 Task: Look for Airbnb options in Nalut, Libya from 10th December, 2023 to 15th December, 2023 for 7 adults.4 bedrooms having 7 beds and 4 bathrooms. Property type can be house. Amenities needed are: wifi, TV, free parkinig on premises, gym, breakfast. Look for 4 properties as per requirement.
Action: Mouse moved to (459, 178)
Screenshot: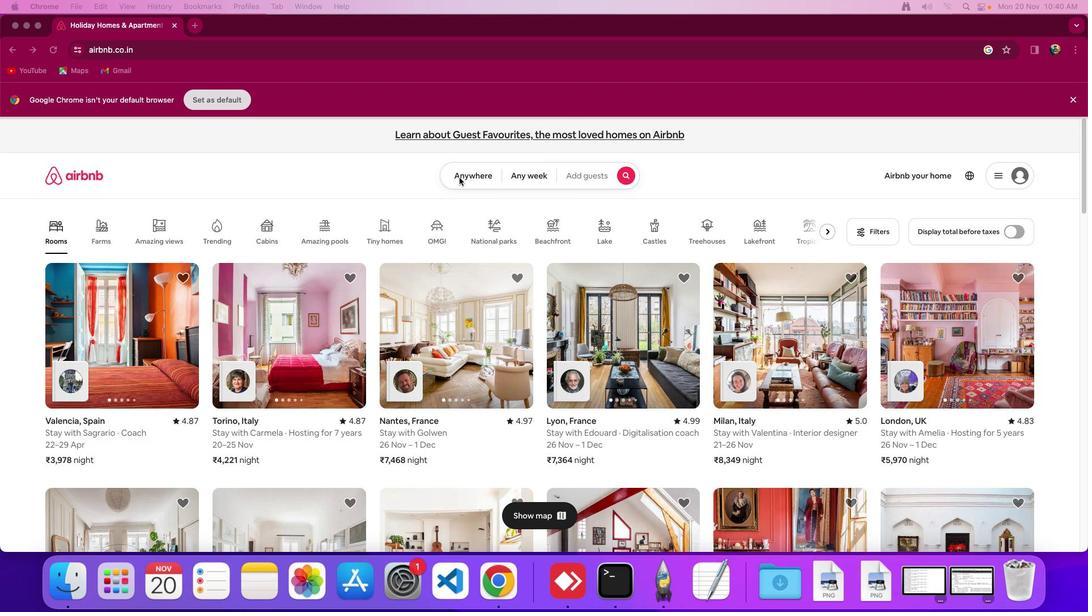 
Action: Mouse pressed left at (459, 178)
Screenshot: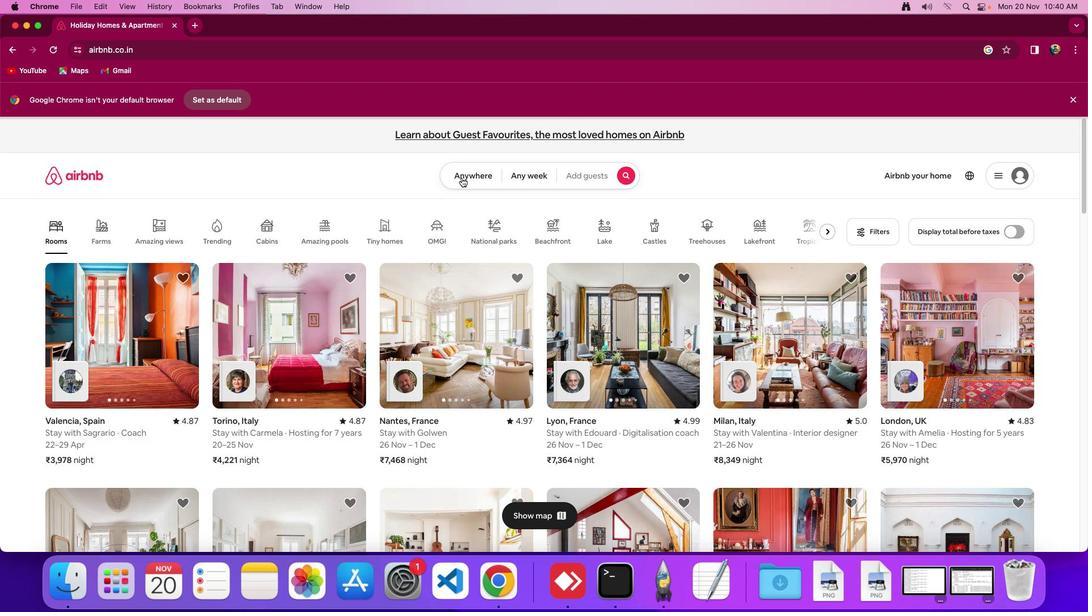 
Action: Mouse moved to (463, 176)
Screenshot: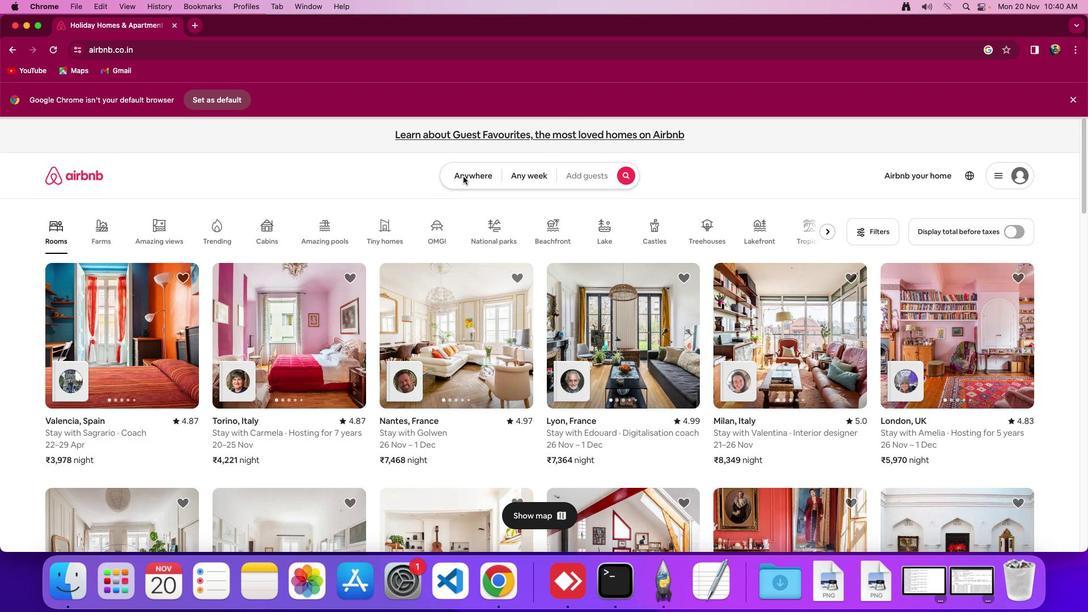 
Action: Mouse pressed left at (463, 176)
Screenshot: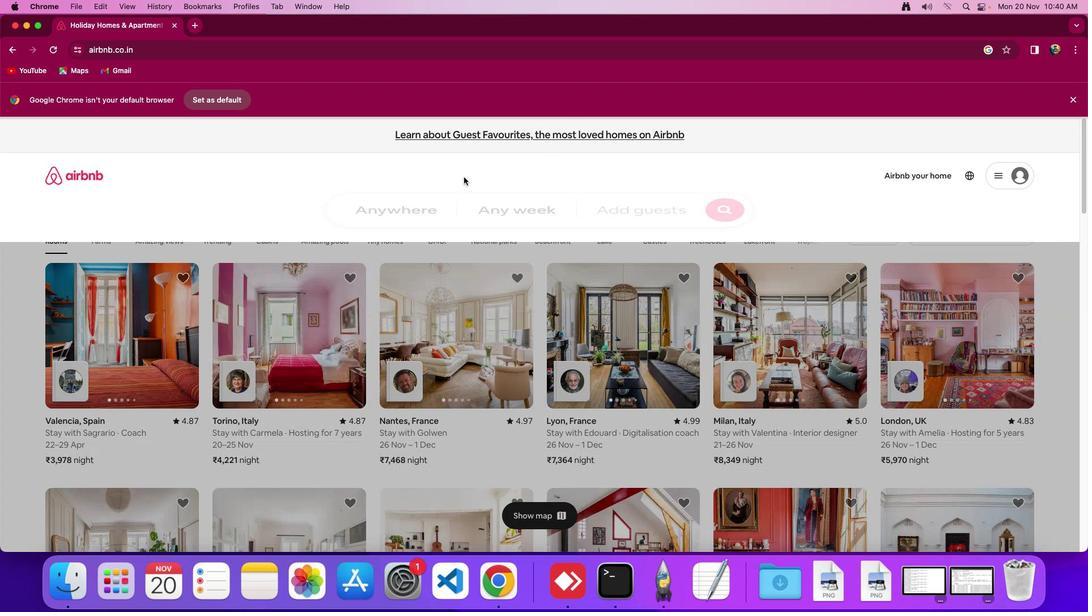 
Action: Mouse moved to (450, 213)
Screenshot: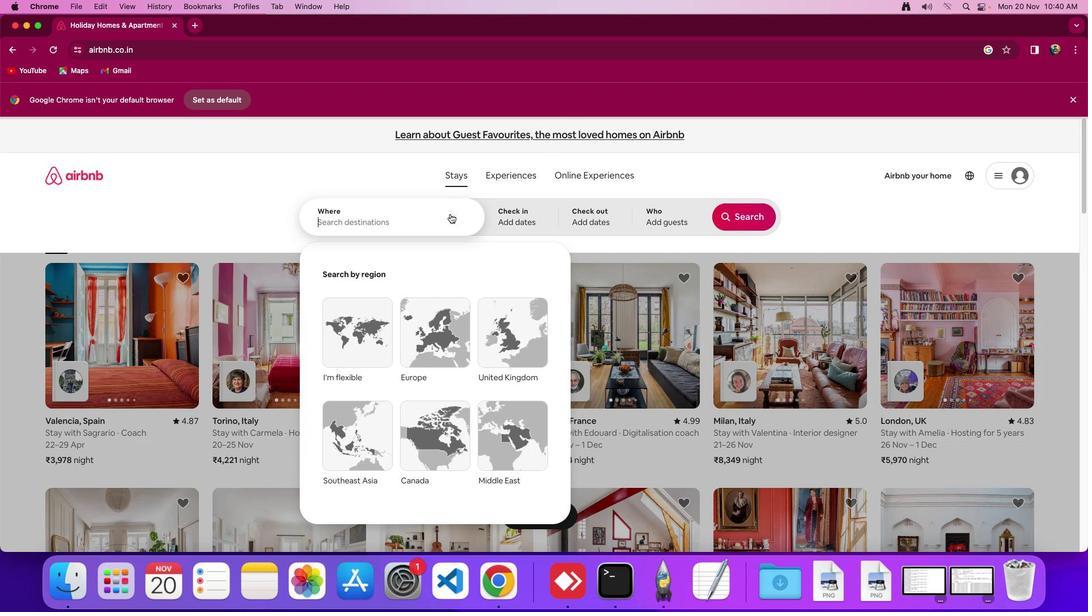
Action: Mouse pressed left at (450, 213)
Screenshot: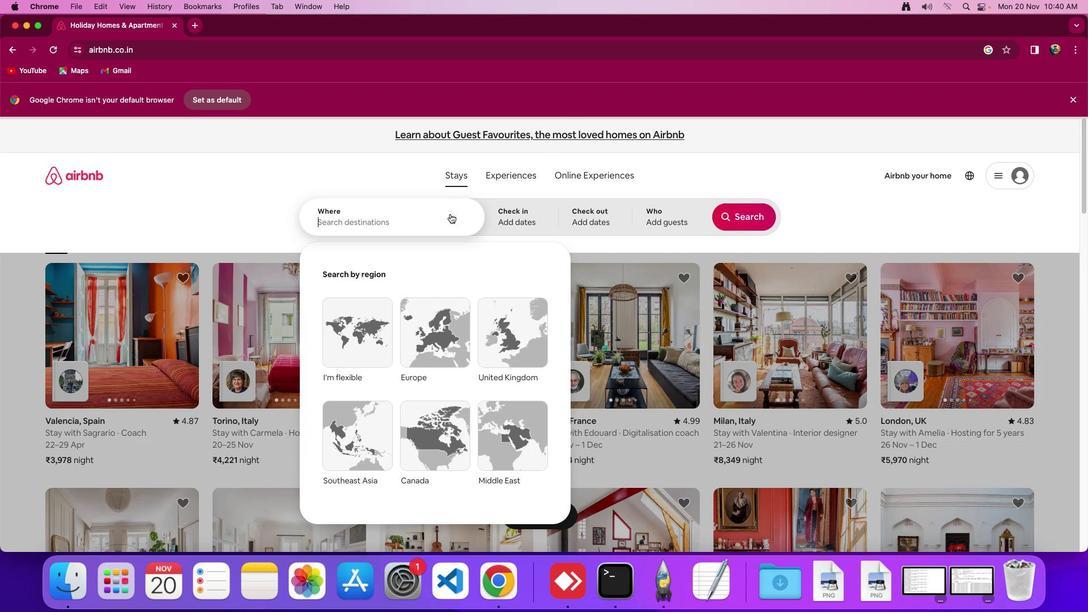 
Action: Mouse moved to (502, 191)
Screenshot: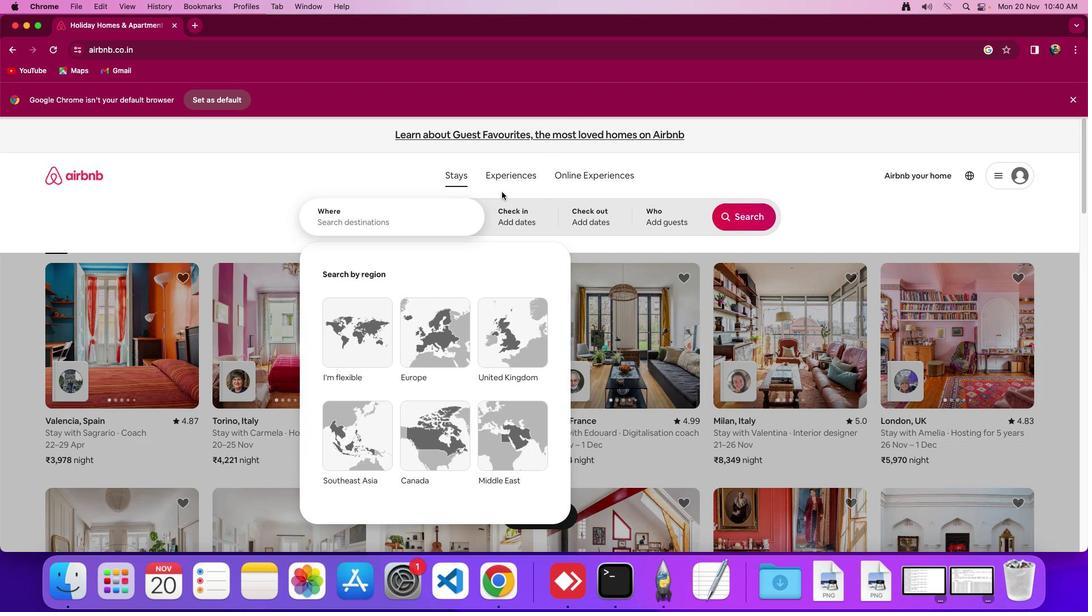 
Action: Key pressed Key.shift'N''a''u'Key.backspace'l''u''t'','Key.spaceKey.shift'L''i''b''y''a'
Screenshot: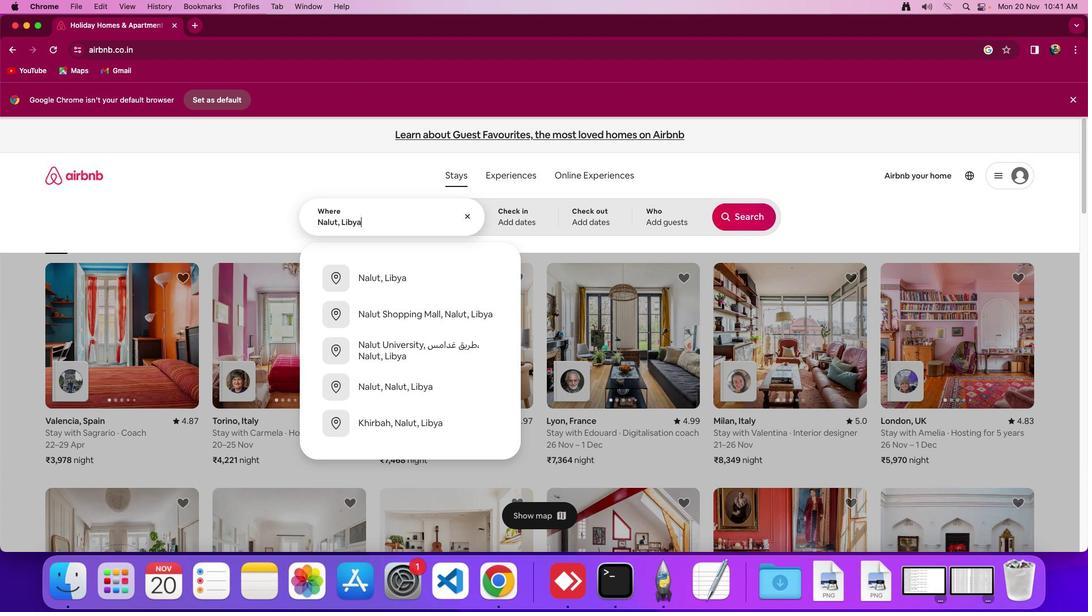 
Action: Mouse moved to (530, 218)
Screenshot: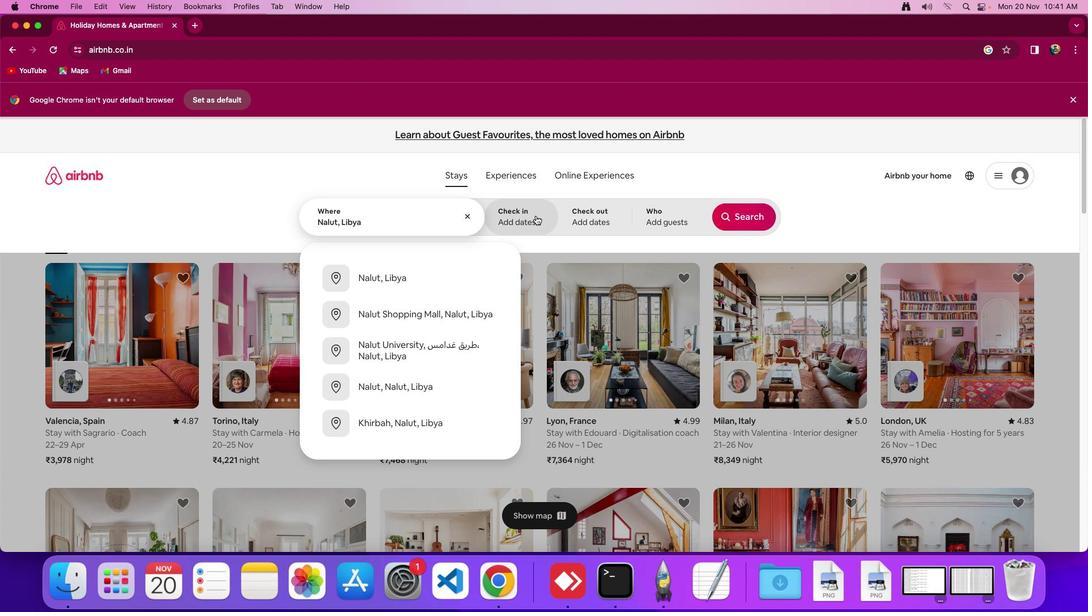 
Action: Mouse pressed left at (530, 218)
Screenshot: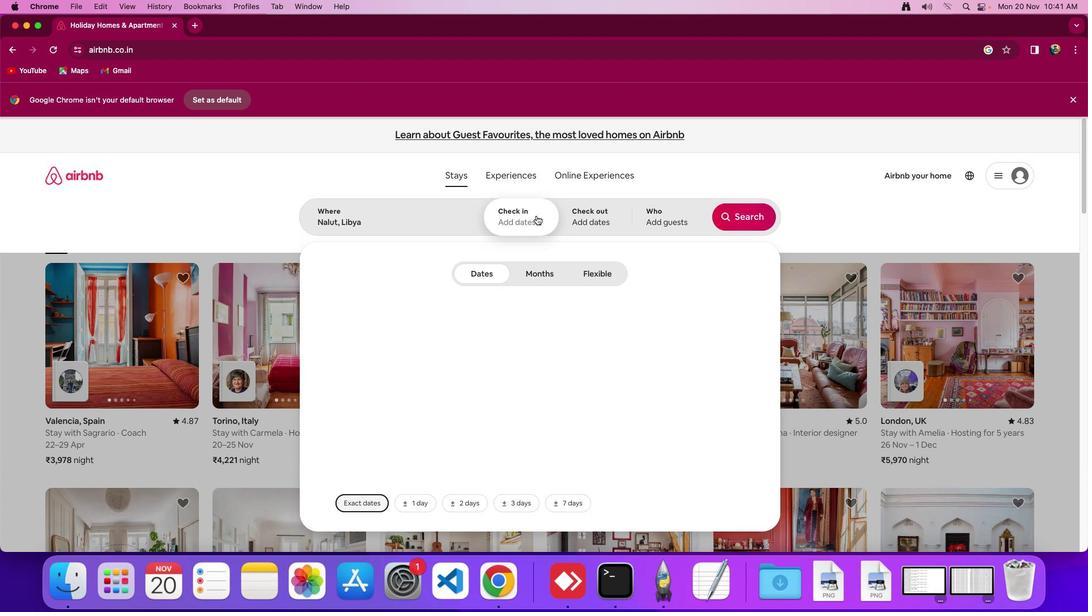 
Action: Mouse moved to (574, 415)
Screenshot: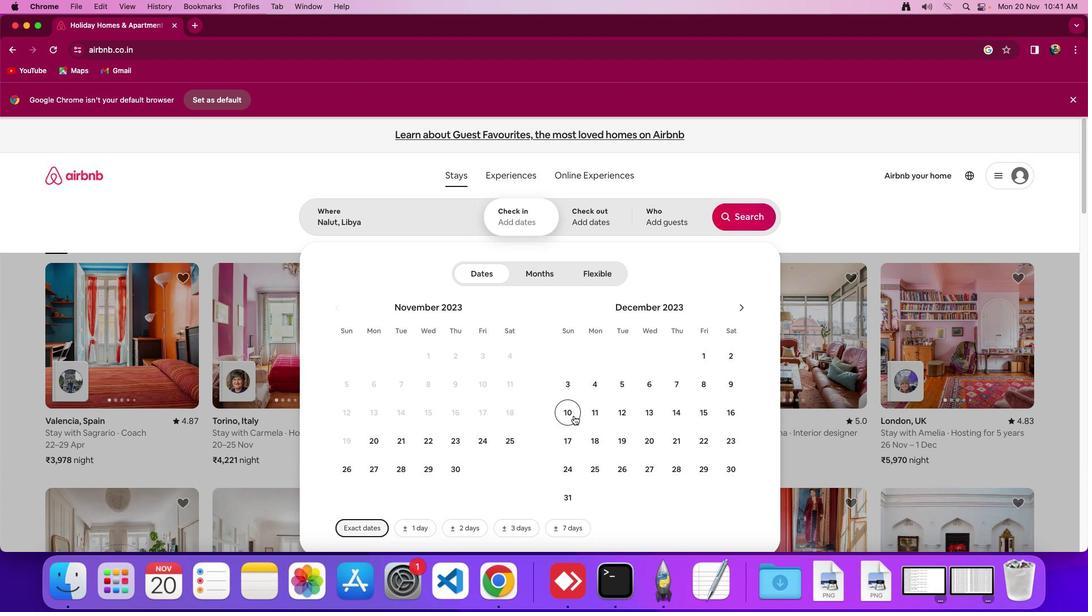 
Action: Mouse pressed left at (574, 415)
Screenshot: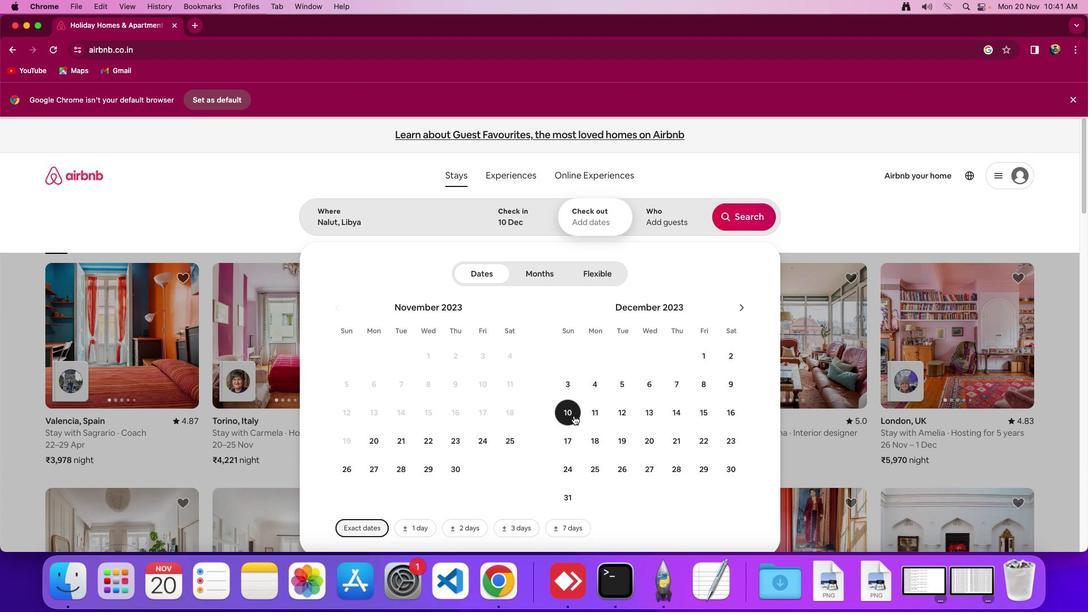 
Action: Mouse moved to (646, 414)
Screenshot: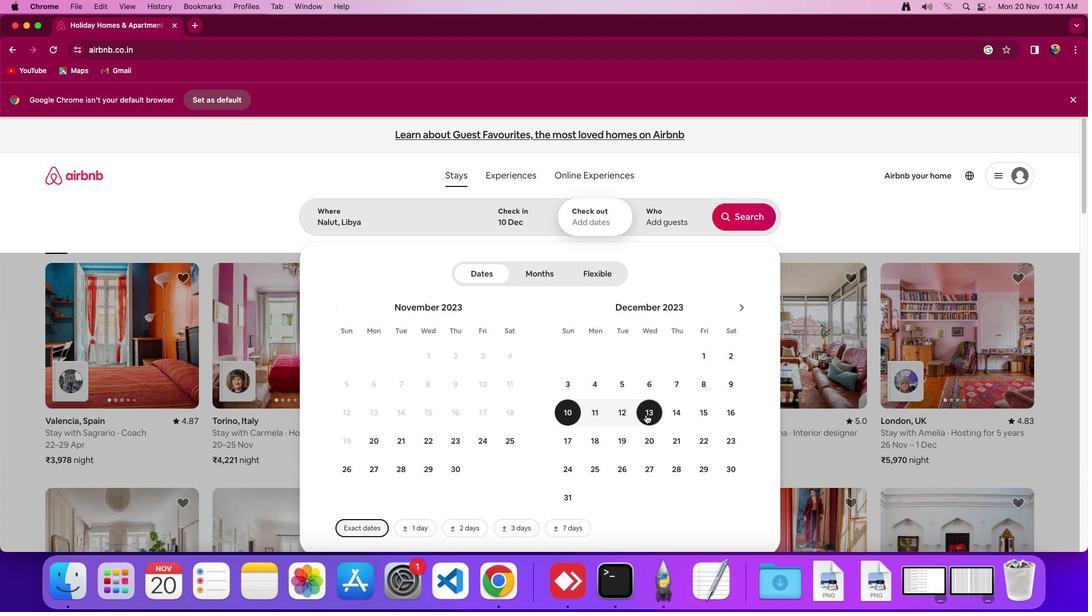 
Action: Mouse scrolled (646, 414) with delta (0, 0)
Screenshot: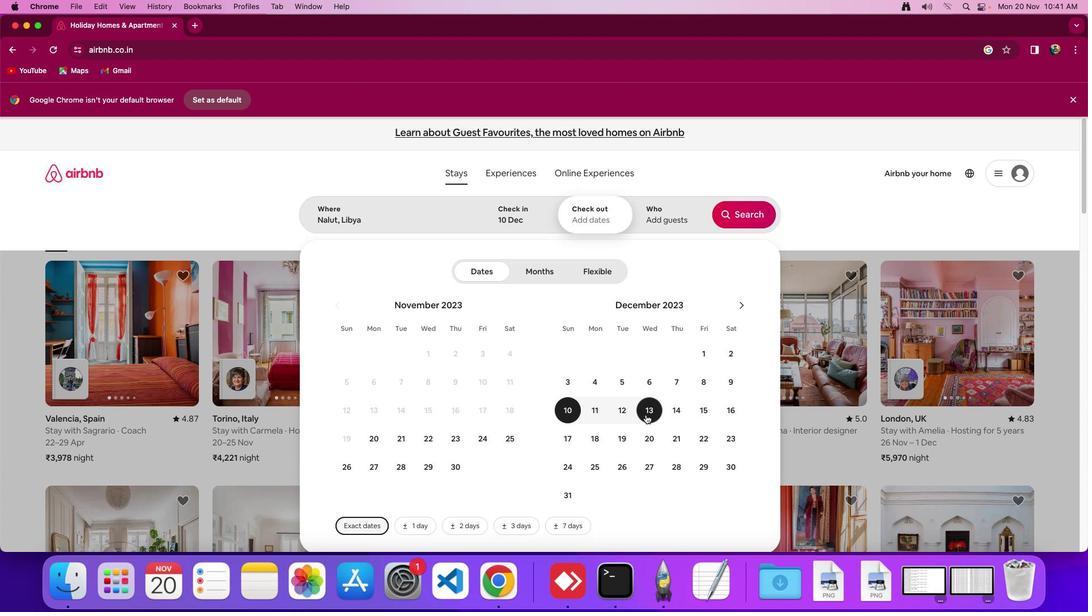 
Action: Mouse moved to (707, 408)
Screenshot: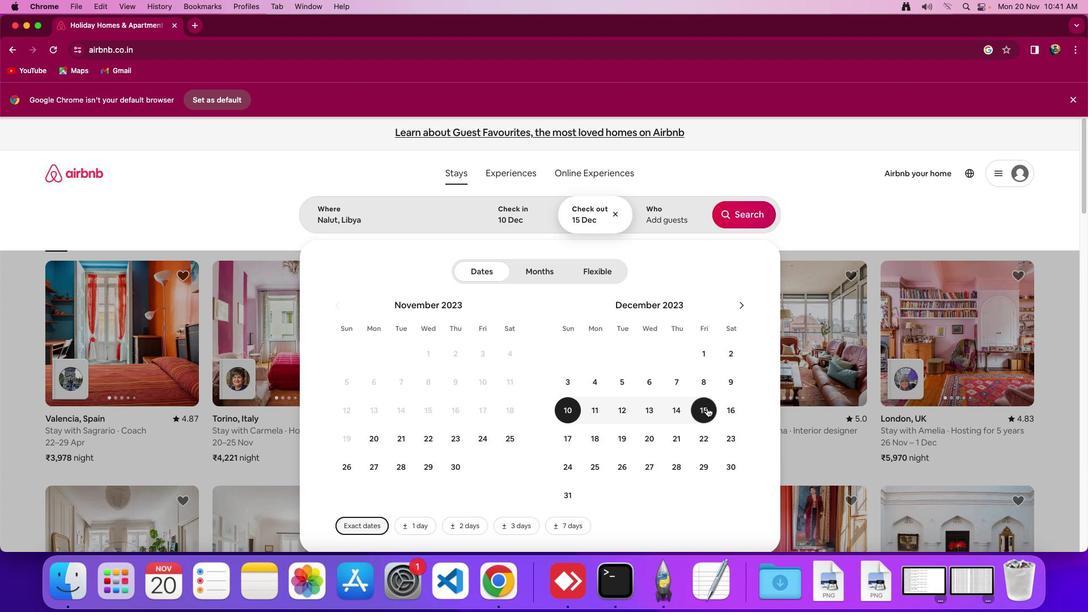 
Action: Mouse pressed left at (707, 408)
Screenshot: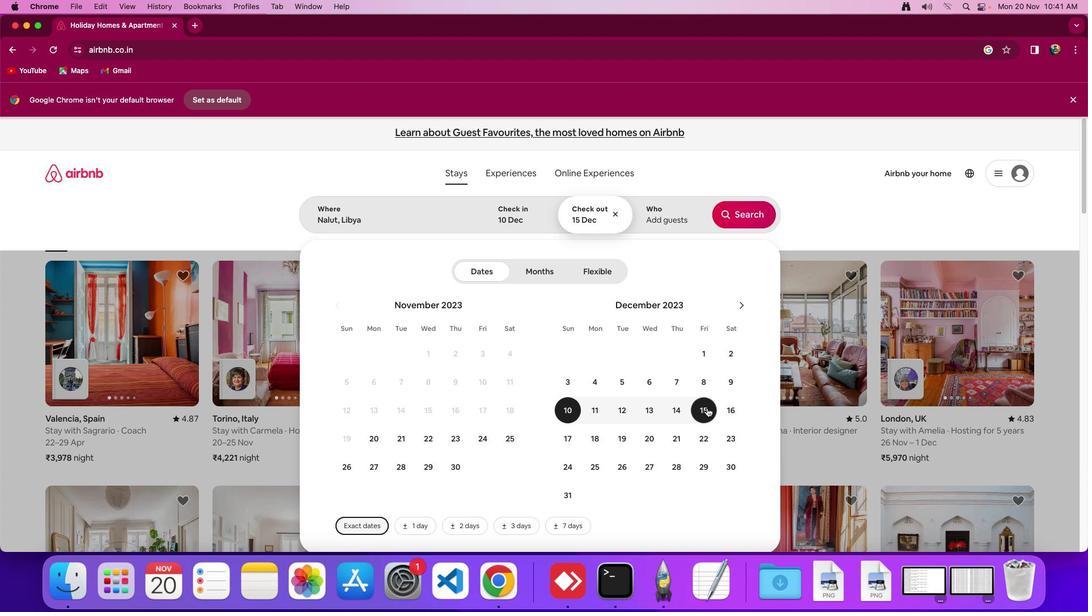 
Action: Mouse moved to (671, 423)
Screenshot: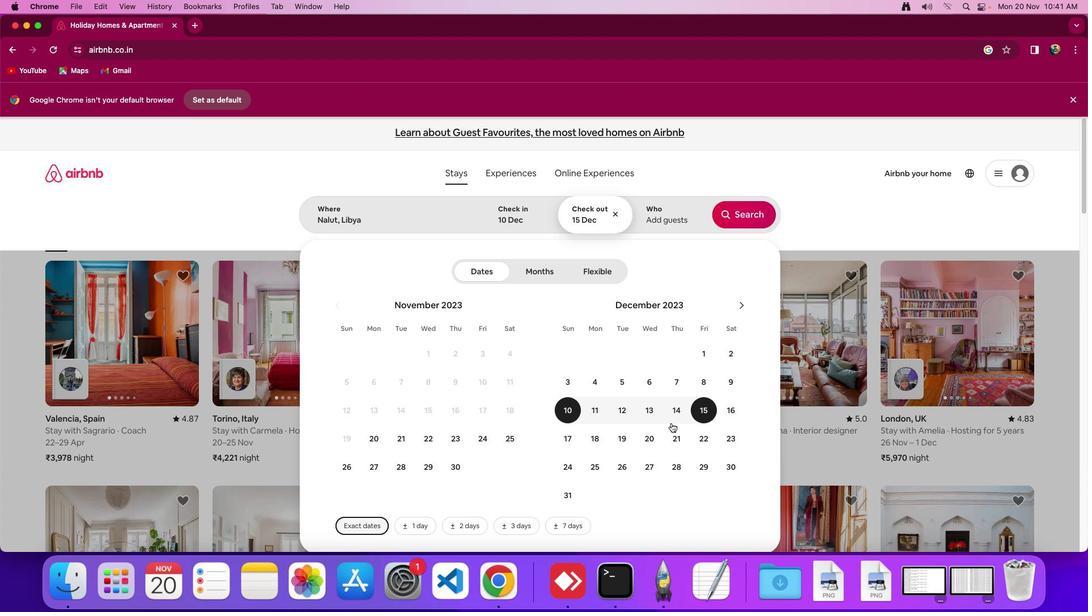 
Action: Mouse scrolled (671, 423) with delta (0, 0)
Screenshot: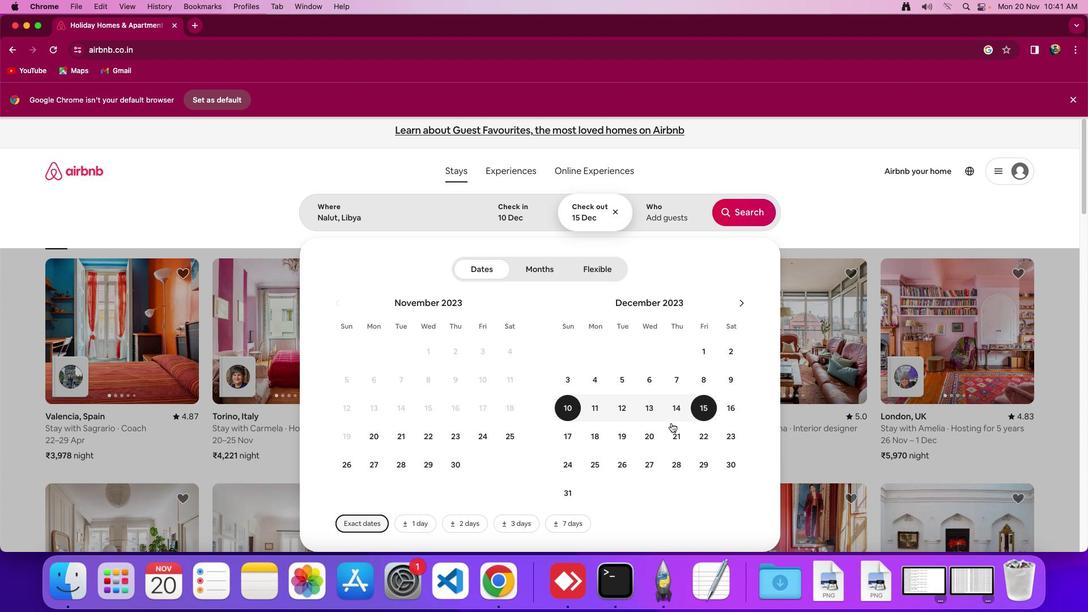 
Action: Mouse moved to (671, 423)
Screenshot: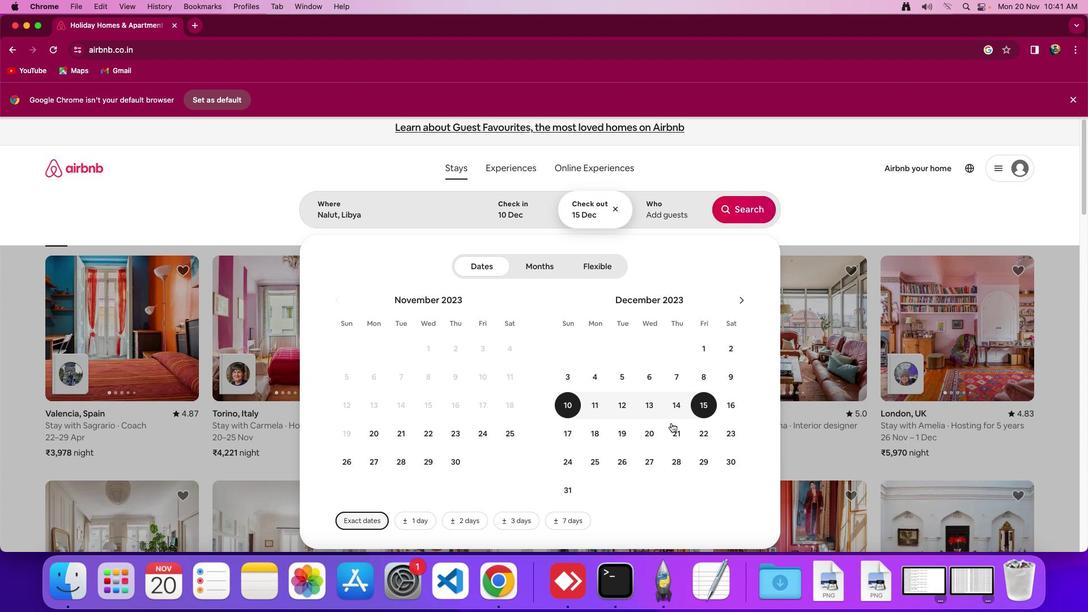
Action: Mouse scrolled (671, 423) with delta (0, 0)
Screenshot: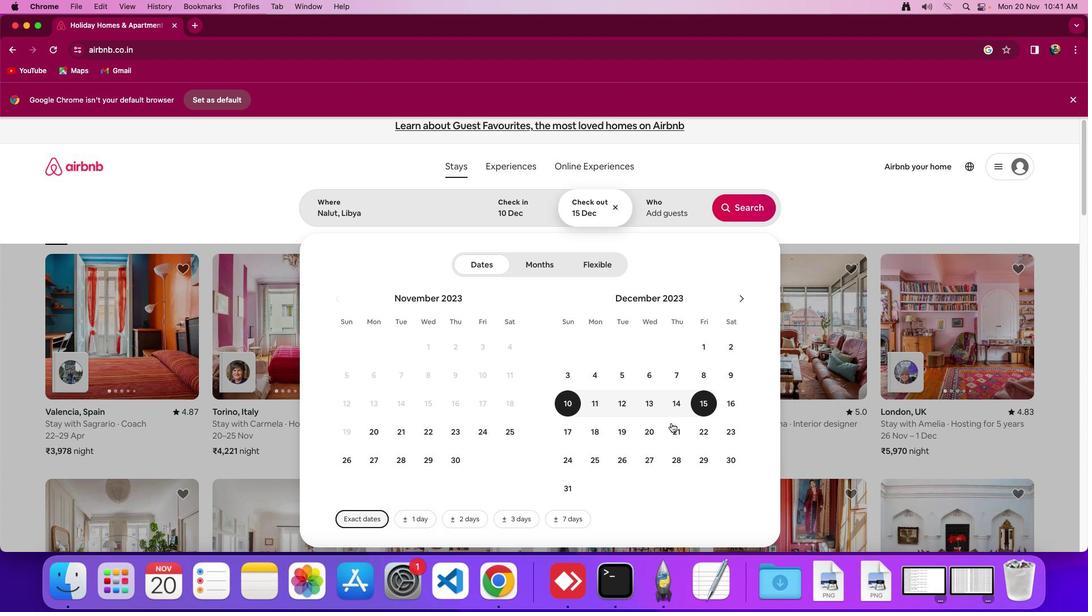 
Action: Mouse scrolled (671, 423) with delta (0, 0)
Screenshot: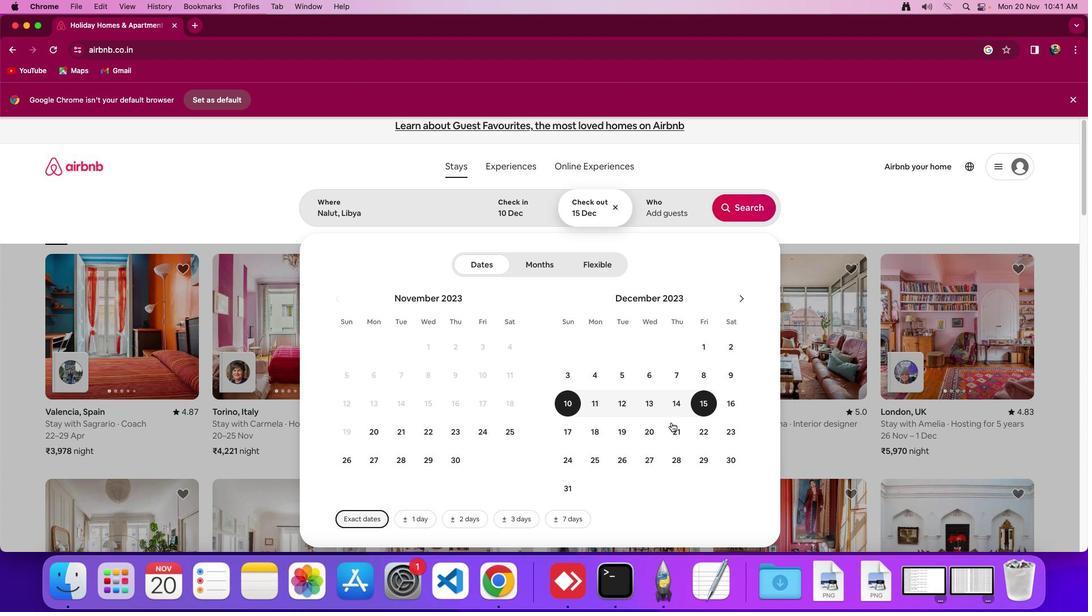 
Action: Mouse moved to (672, 422)
Screenshot: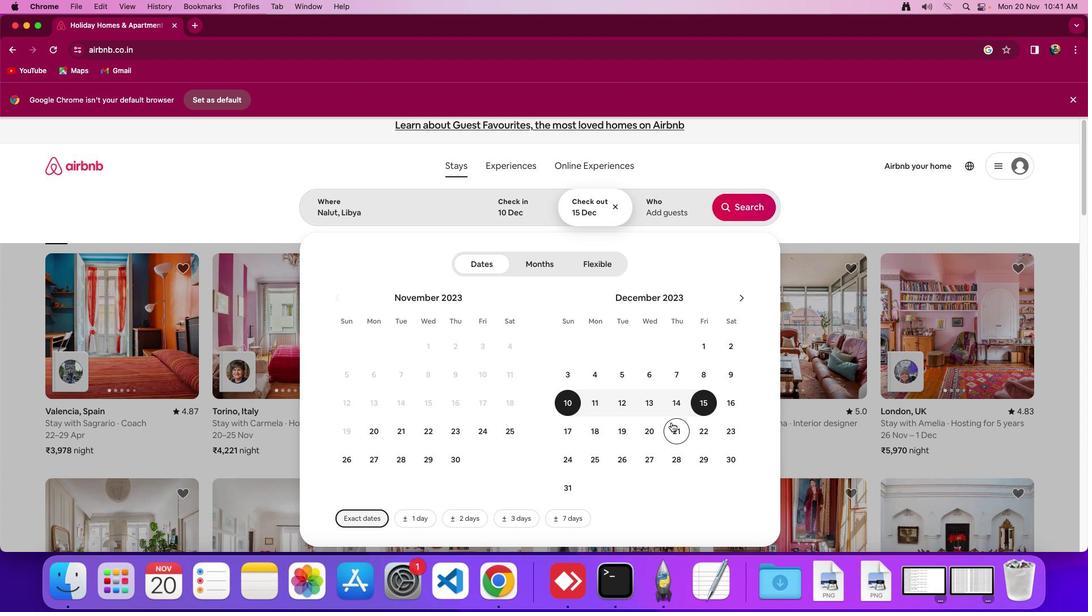 
Action: Mouse scrolled (672, 422) with delta (0, 0)
Screenshot: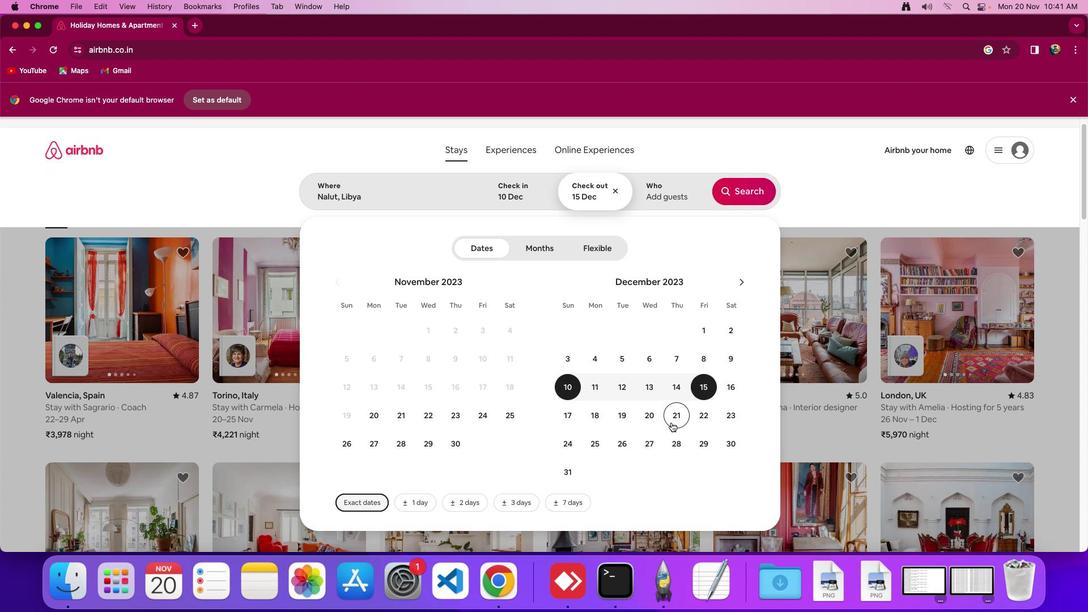 
Action: Mouse scrolled (672, 422) with delta (0, 0)
Screenshot: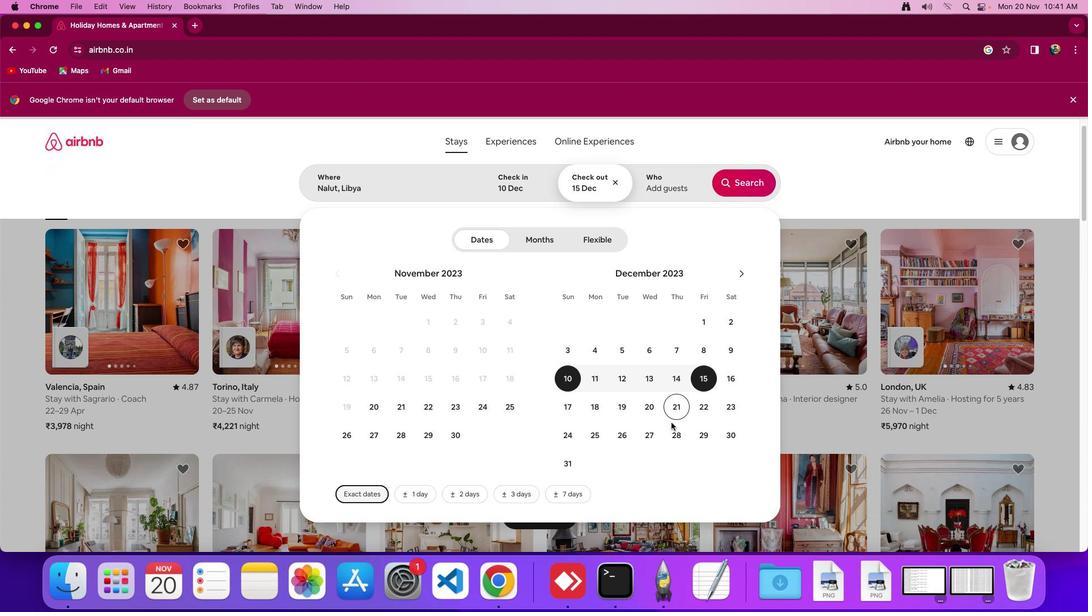 
Action: Mouse scrolled (672, 422) with delta (0, 0)
Screenshot: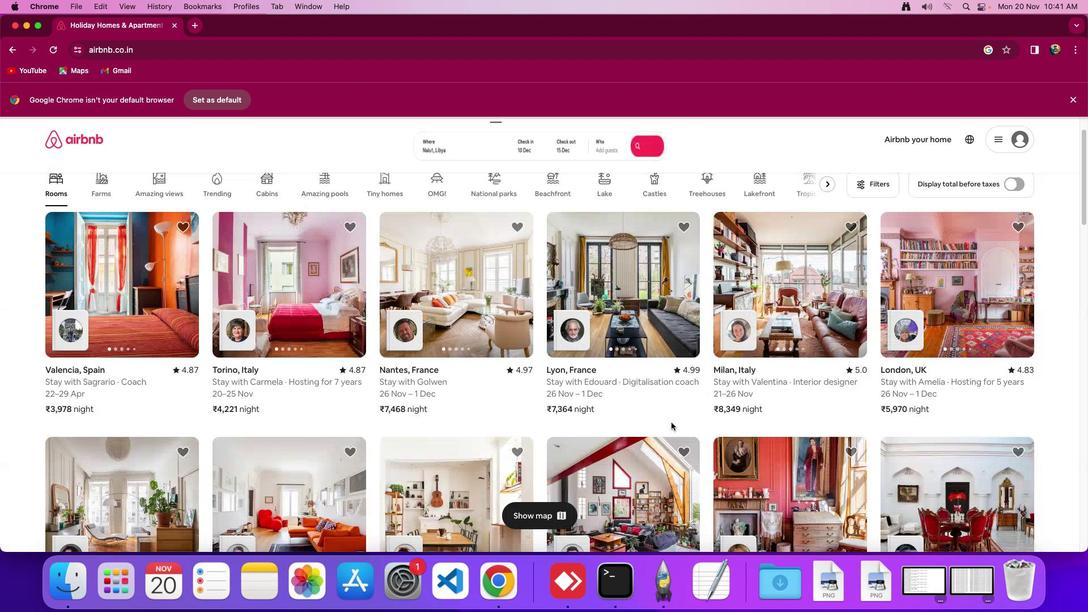 
Action: Mouse moved to (527, 133)
Screenshot: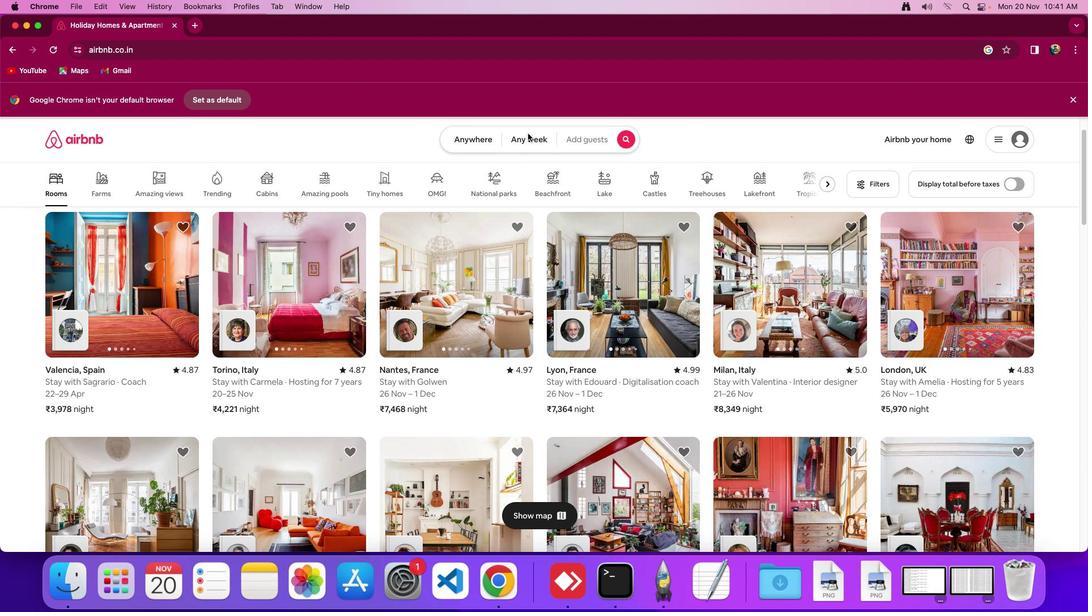 
Action: Mouse pressed left at (527, 133)
Screenshot: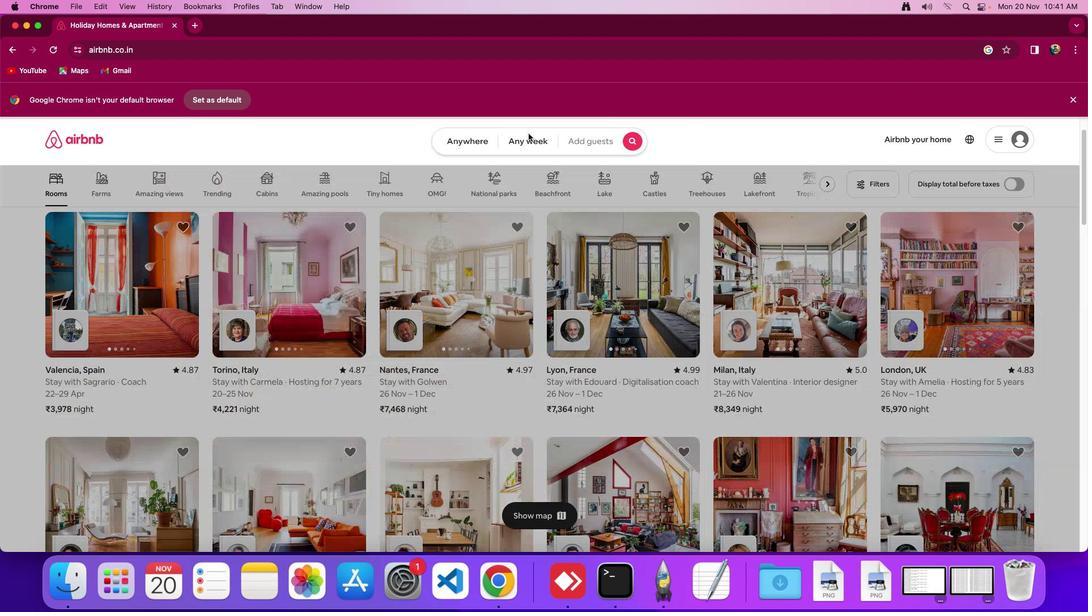 
Action: Mouse moved to (643, 184)
Screenshot: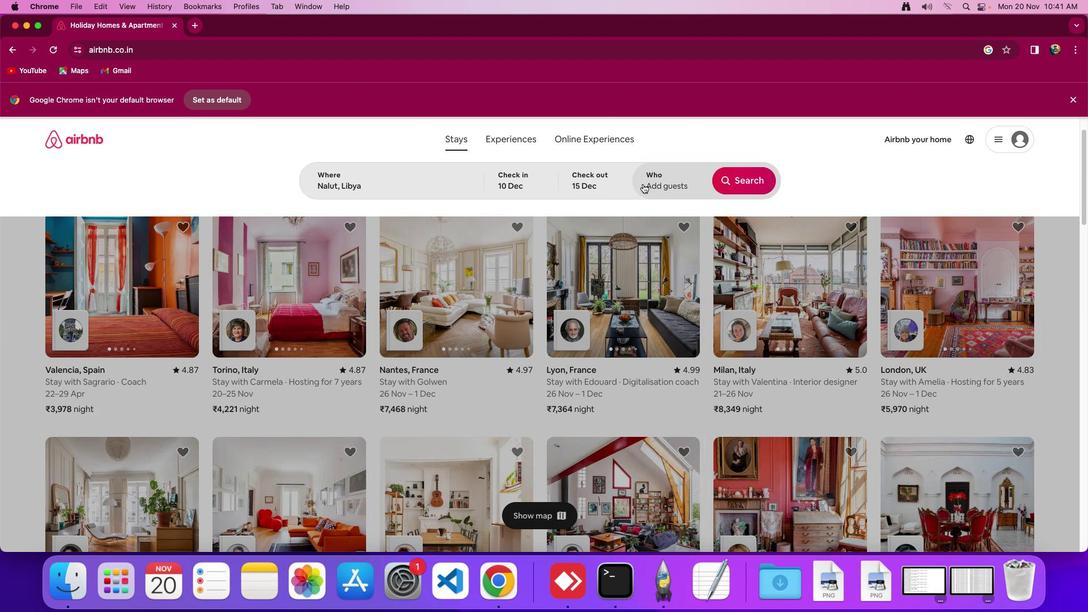 
Action: Mouse pressed left at (643, 184)
Screenshot: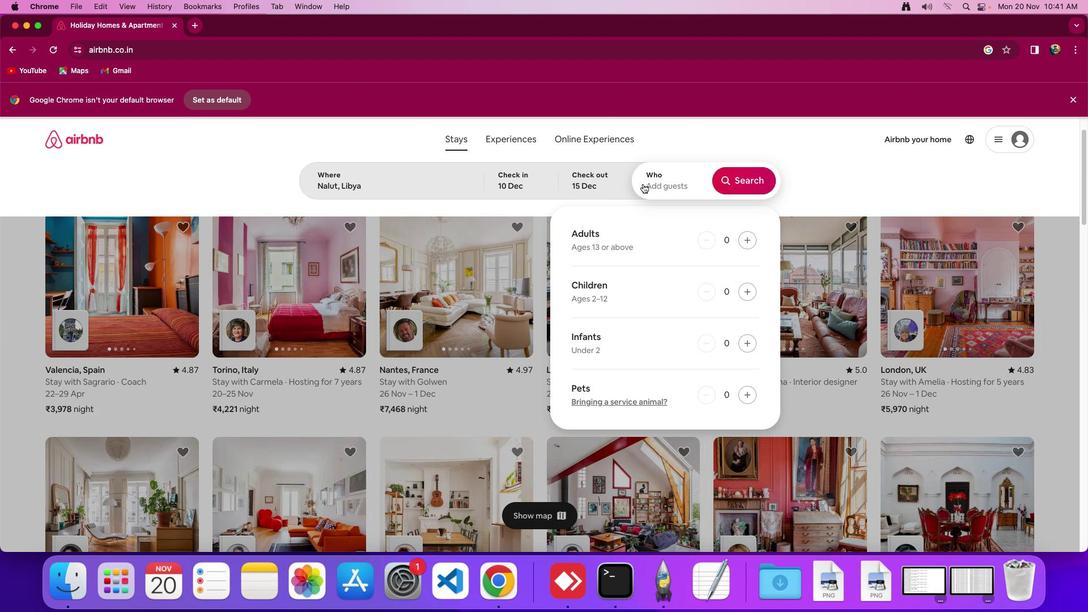 
Action: Mouse moved to (738, 234)
Screenshot: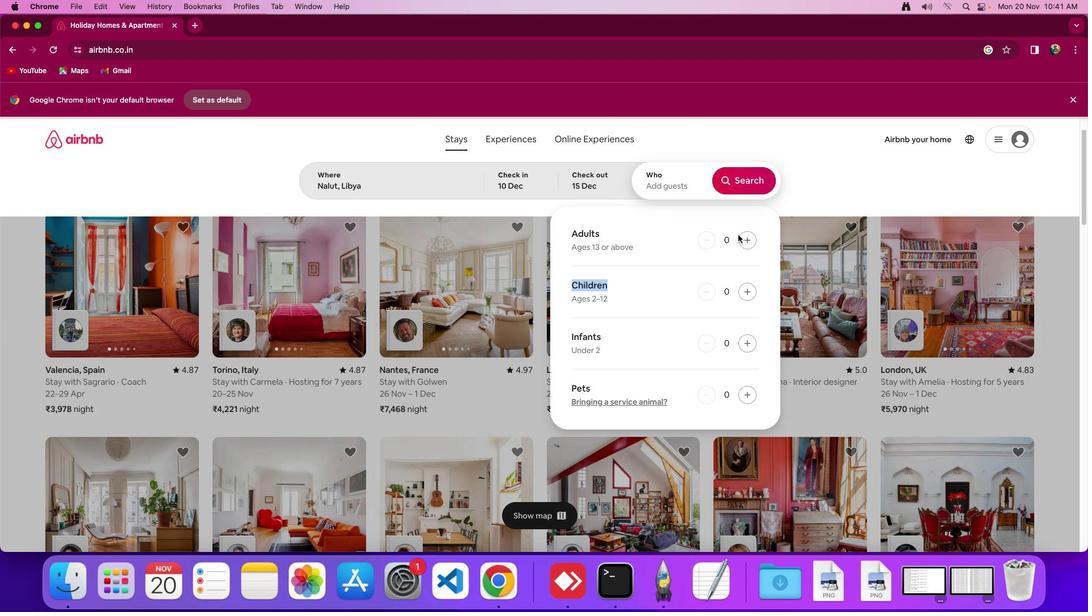 
Action: Mouse pressed left at (738, 234)
Screenshot: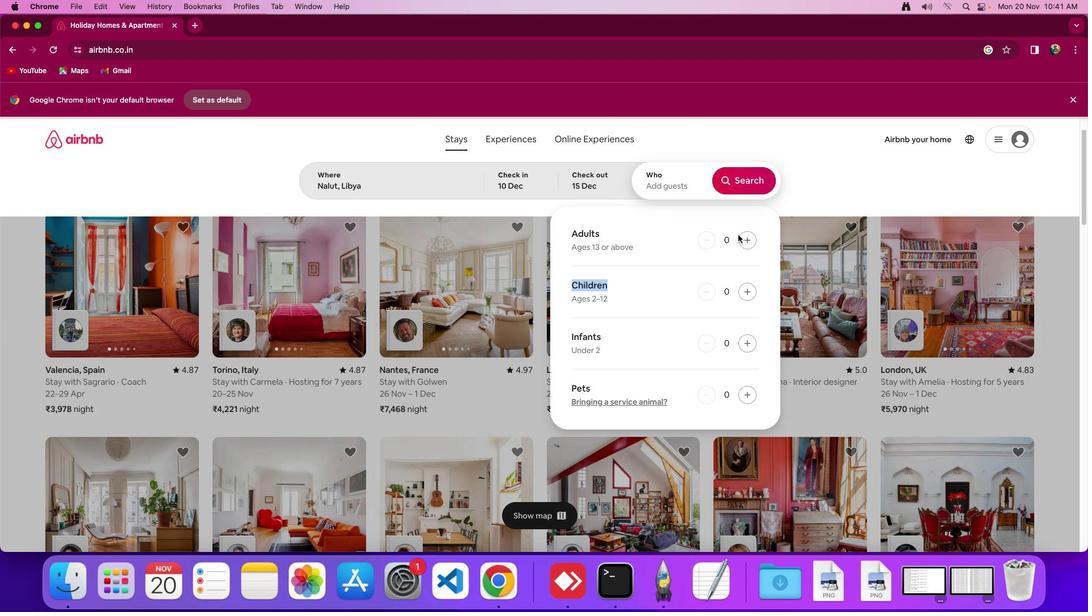 
Action: Mouse pressed left at (738, 234)
Screenshot: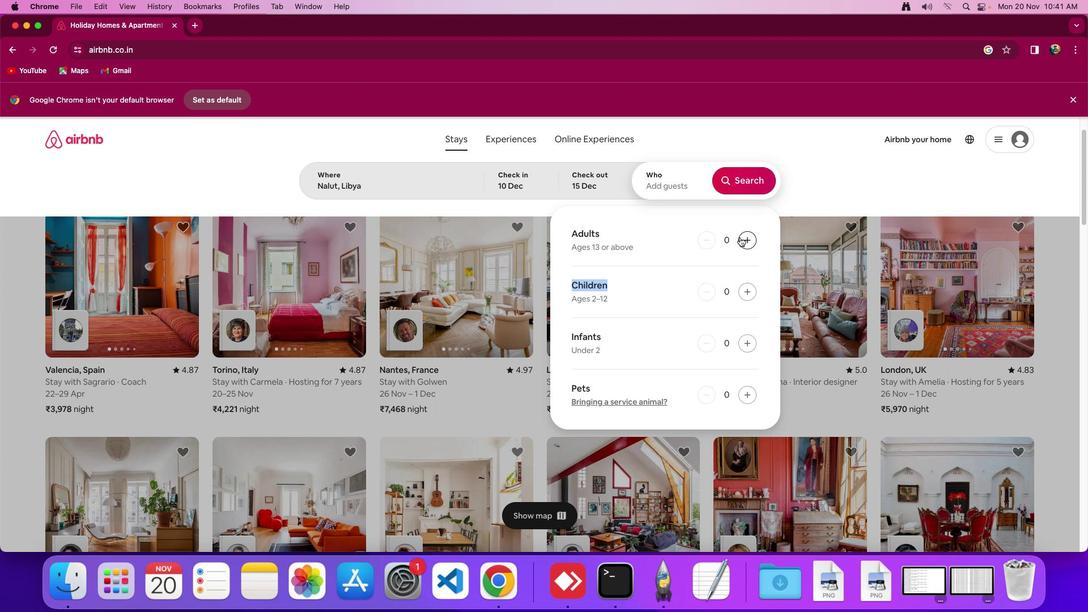 
Action: Mouse moved to (740, 237)
Screenshot: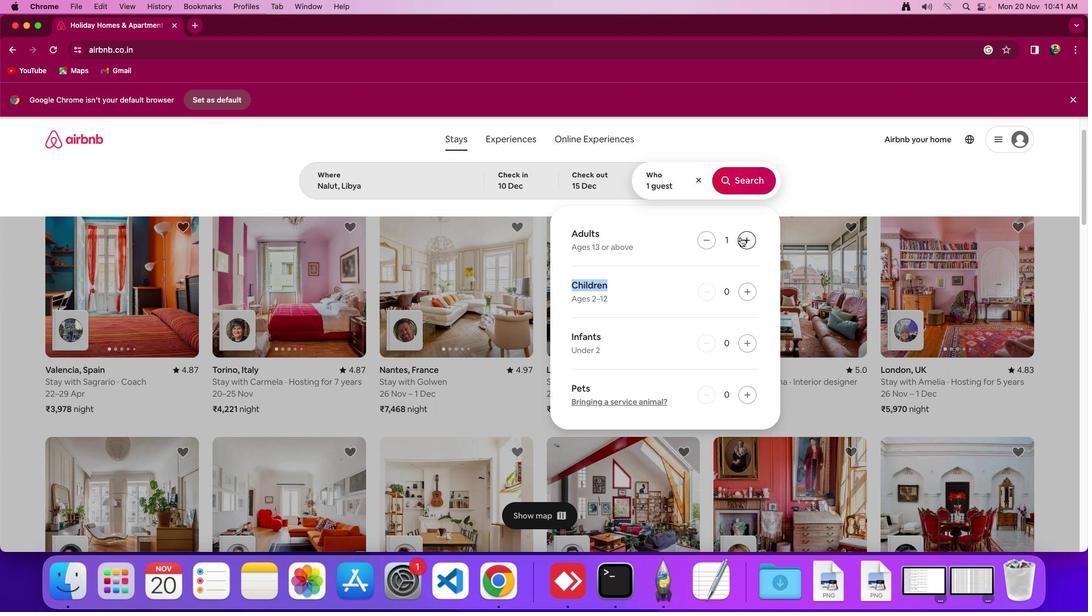 
Action: Mouse pressed left at (740, 237)
Screenshot: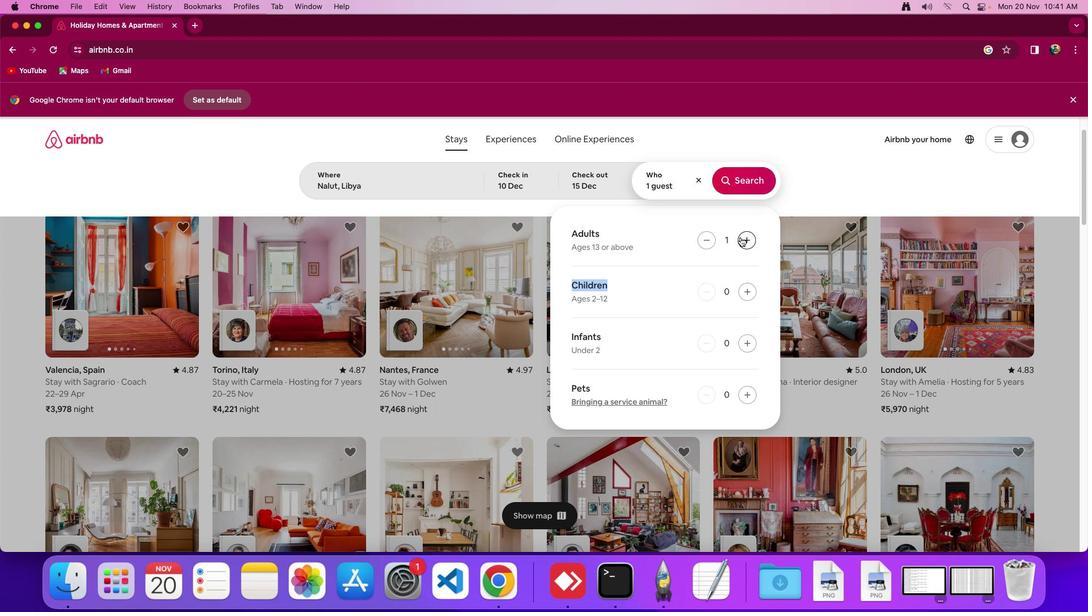 
Action: Mouse pressed left at (740, 237)
Screenshot: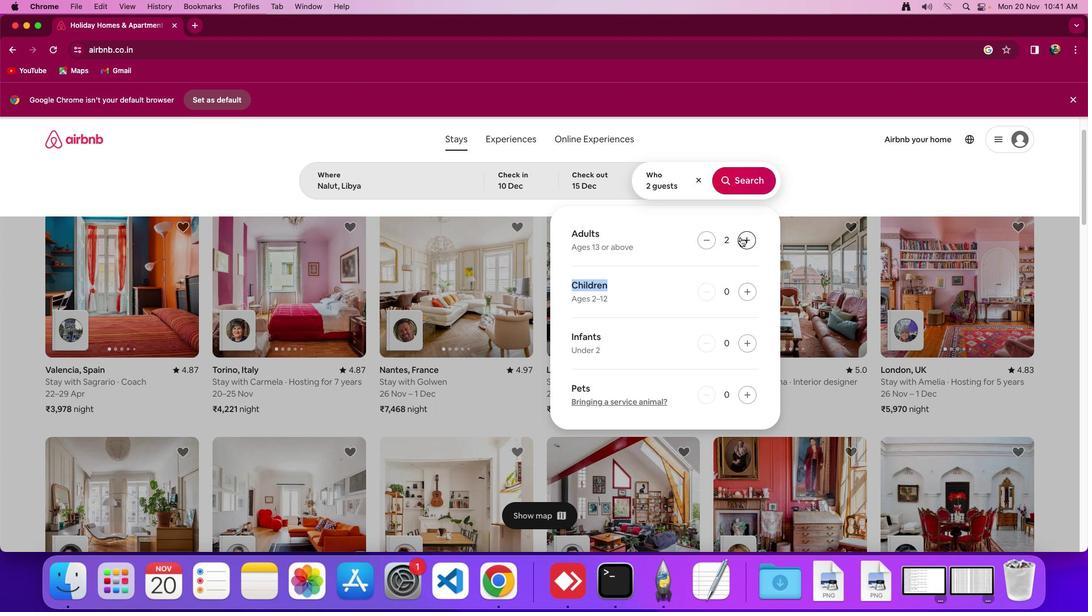 
Action: Mouse pressed left at (740, 237)
Screenshot: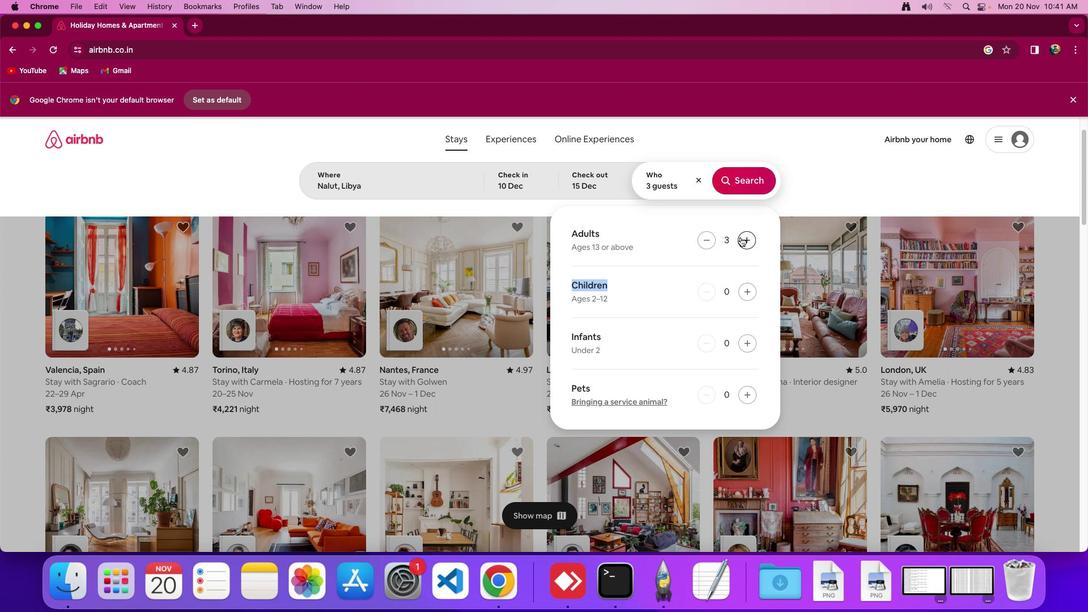 
Action: Mouse pressed left at (740, 237)
Screenshot: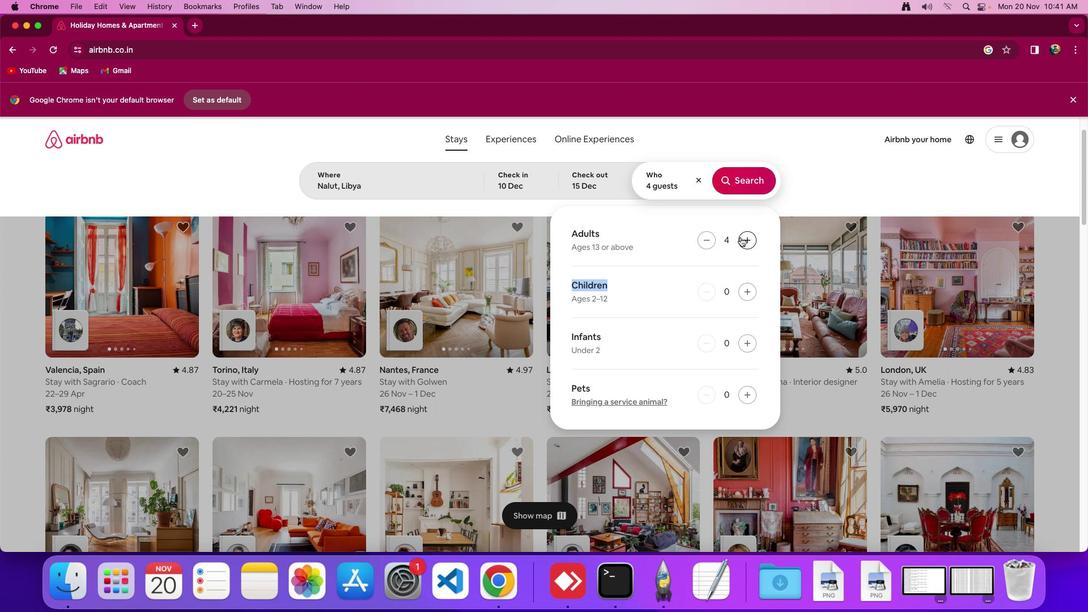 
Action: Mouse pressed left at (740, 237)
Screenshot: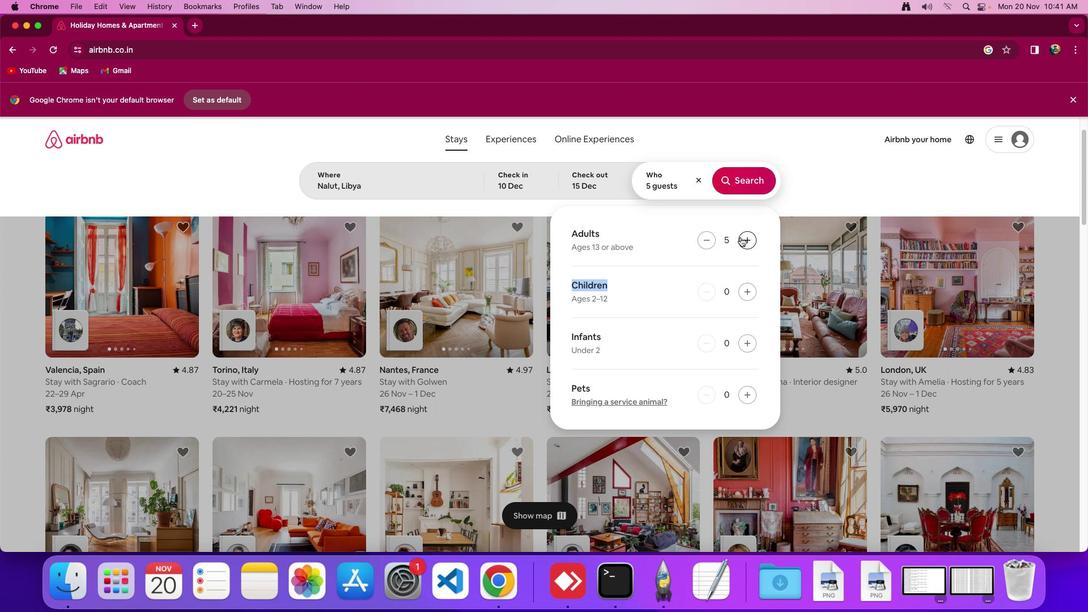 
Action: Mouse pressed left at (740, 237)
Screenshot: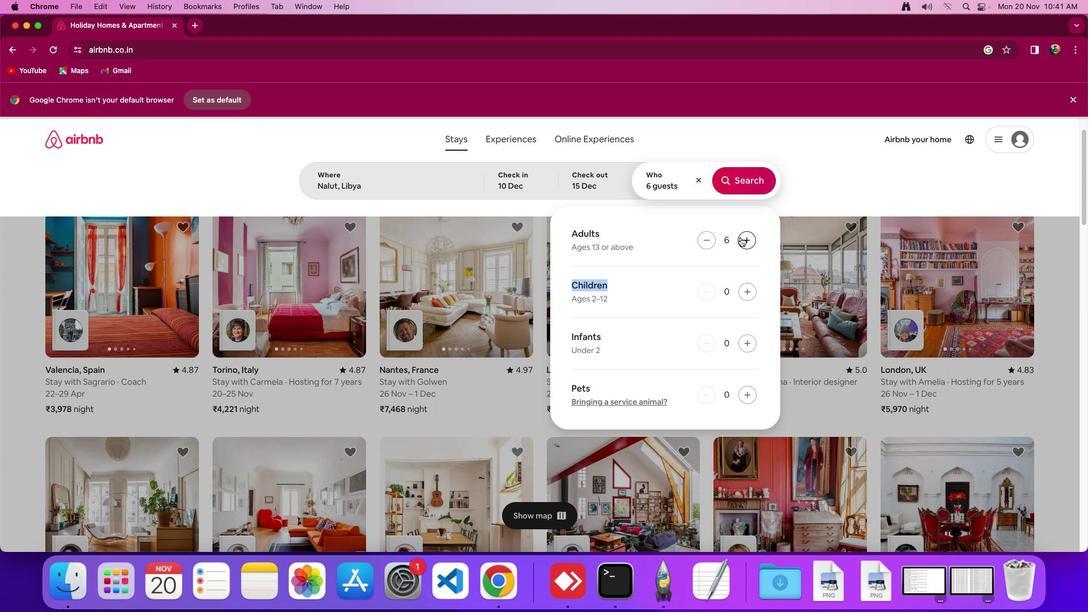 
Action: Mouse pressed left at (740, 237)
Screenshot: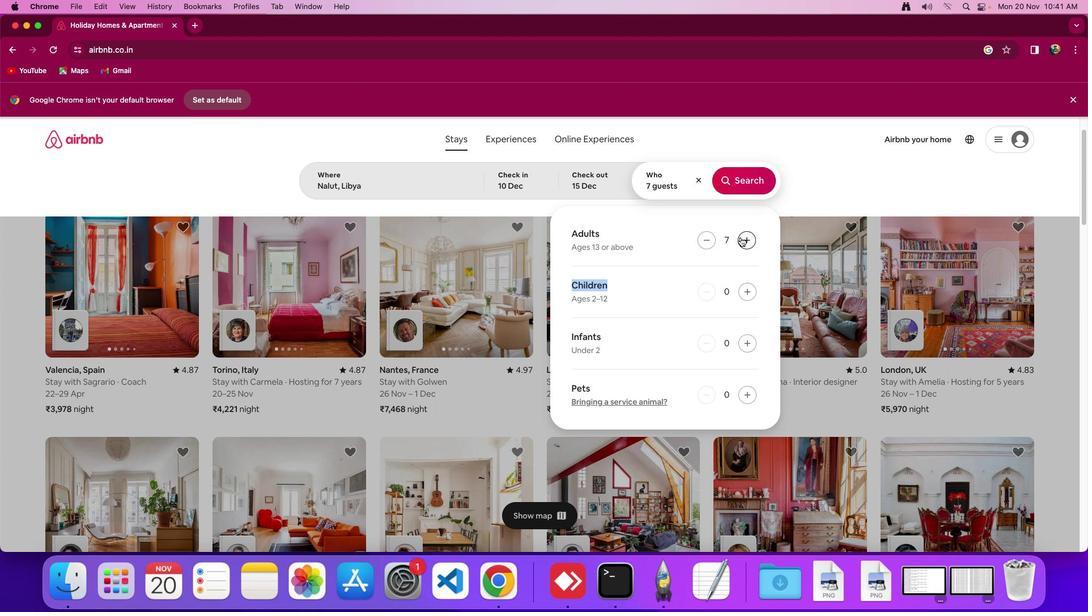 
Action: Mouse moved to (730, 182)
Screenshot: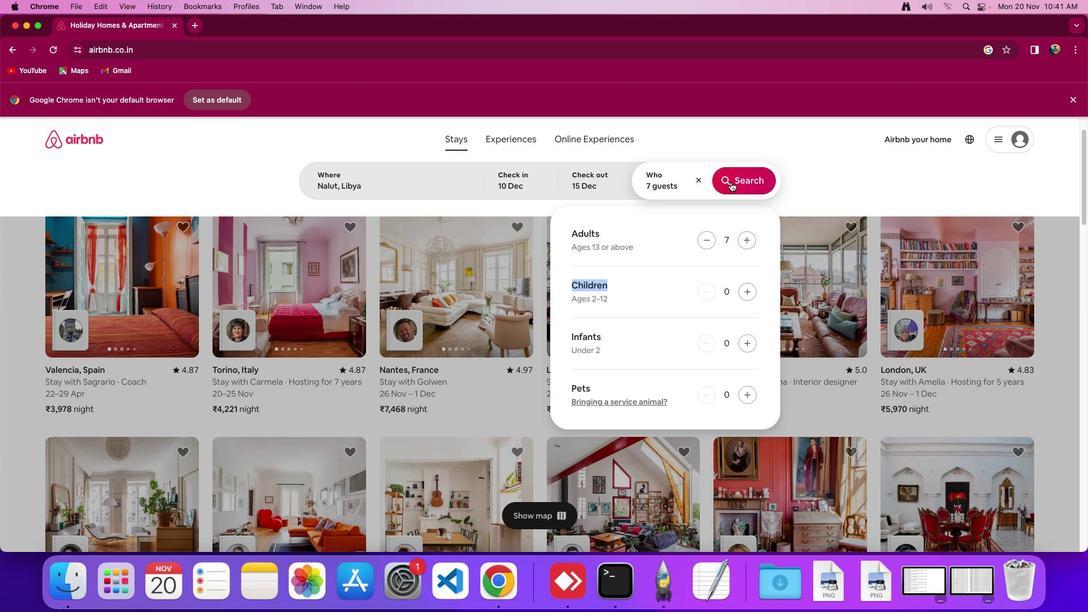 
Action: Mouse pressed left at (730, 182)
Screenshot: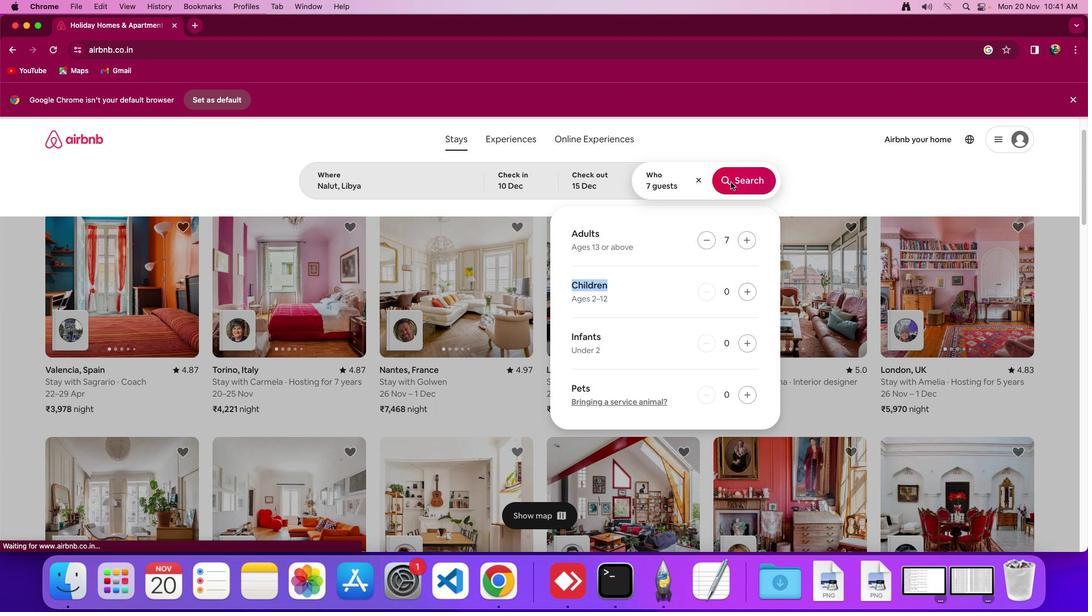 
Action: Mouse moved to (884, 178)
Screenshot: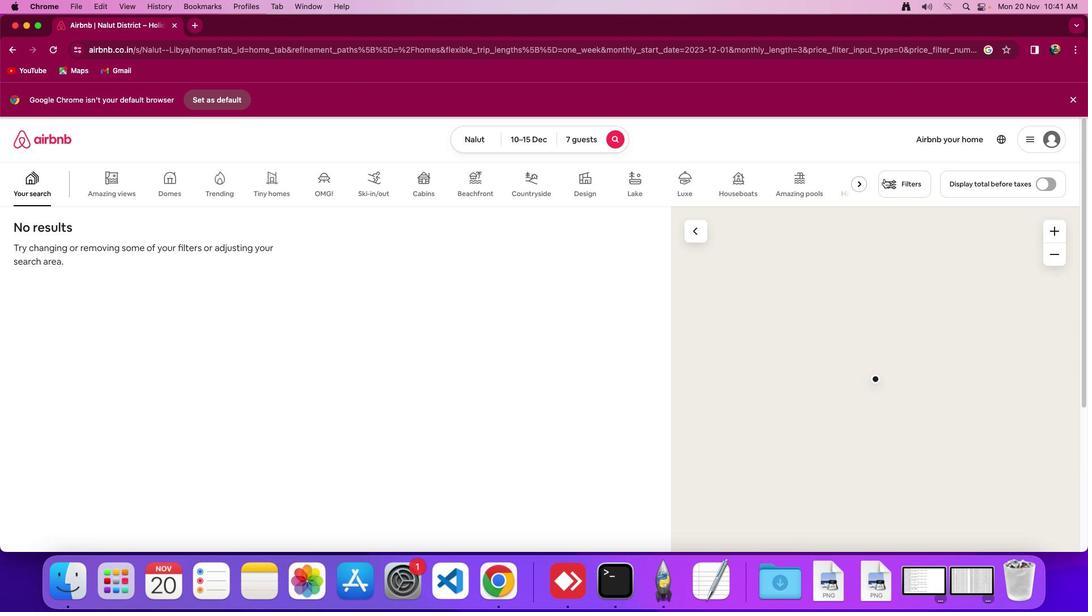 
Action: Mouse pressed left at (884, 178)
Screenshot: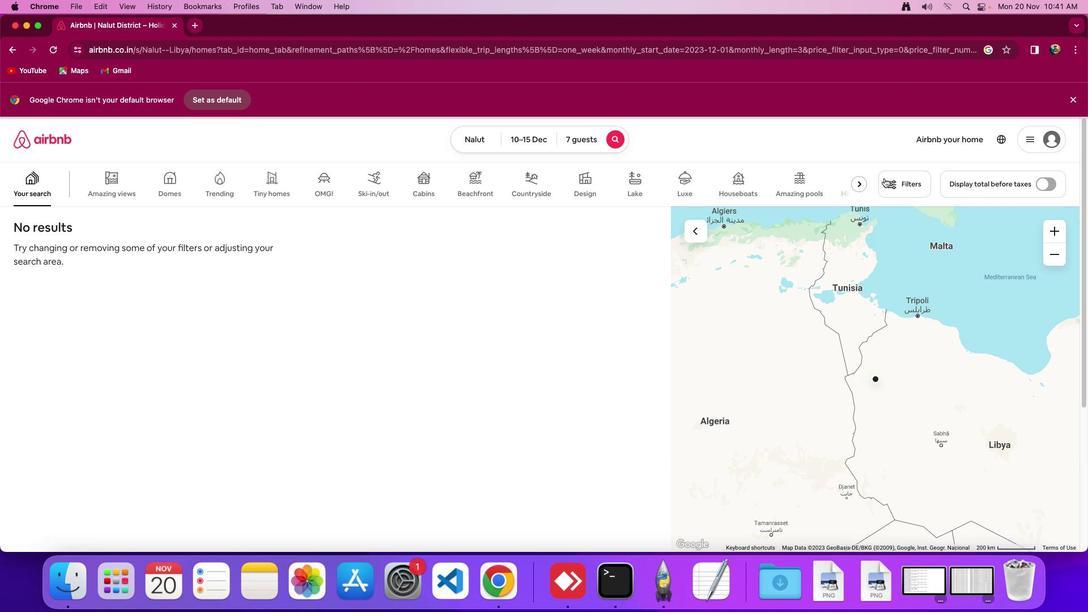 
Action: Mouse moved to (585, 297)
Screenshot: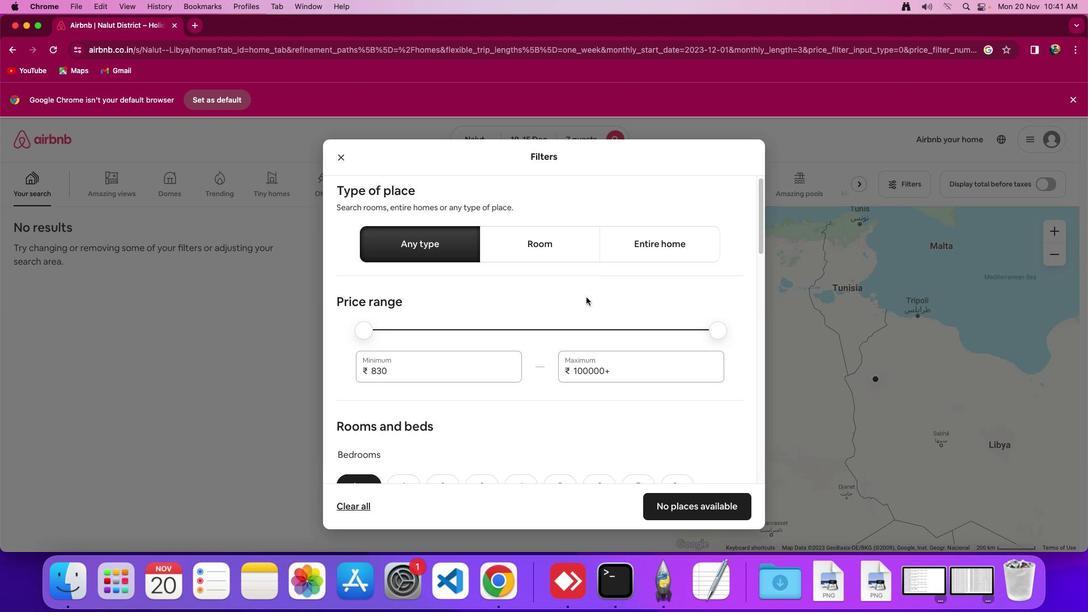 
Action: Mouse scrolled (585, 297) with delta (0, 0)
Screenshot: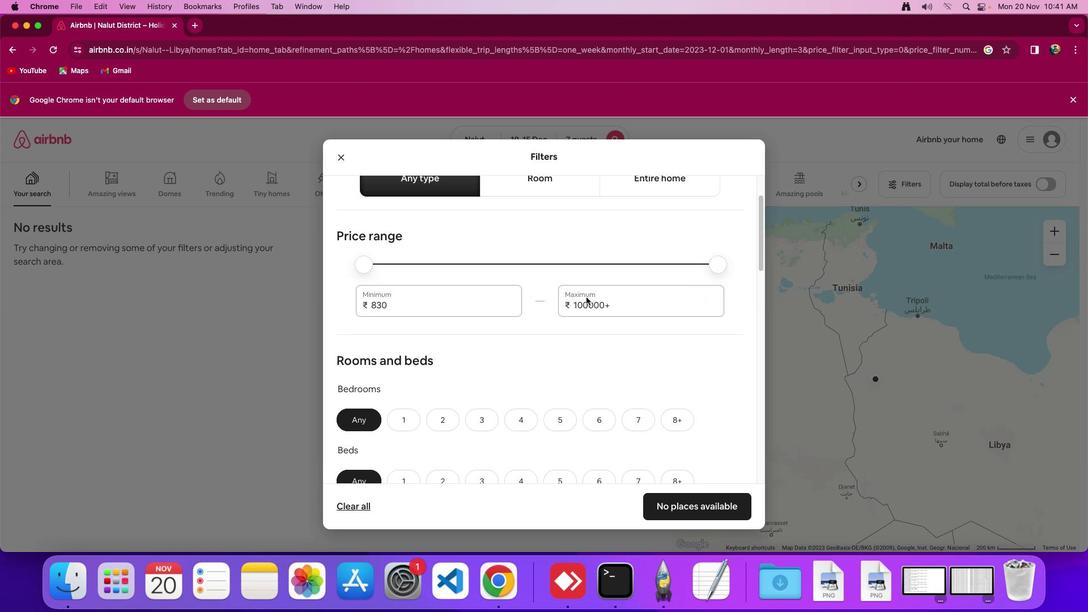 
Action: Mouse moved to (585, 298)
Screenshot: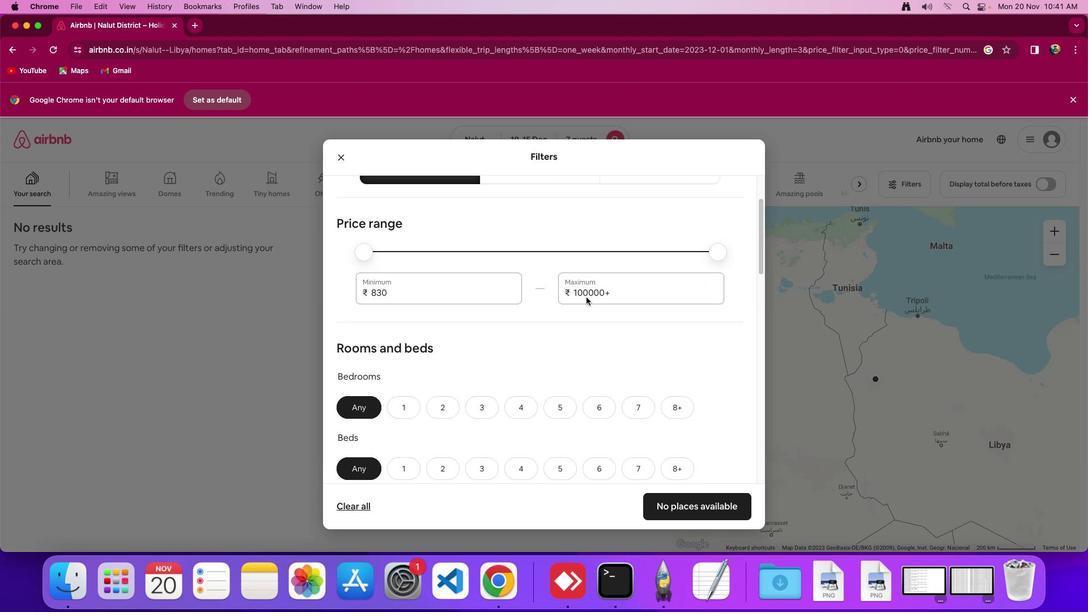
Action: Mouse scrolled (585, 298) with delta (0, 0)
Screenshot: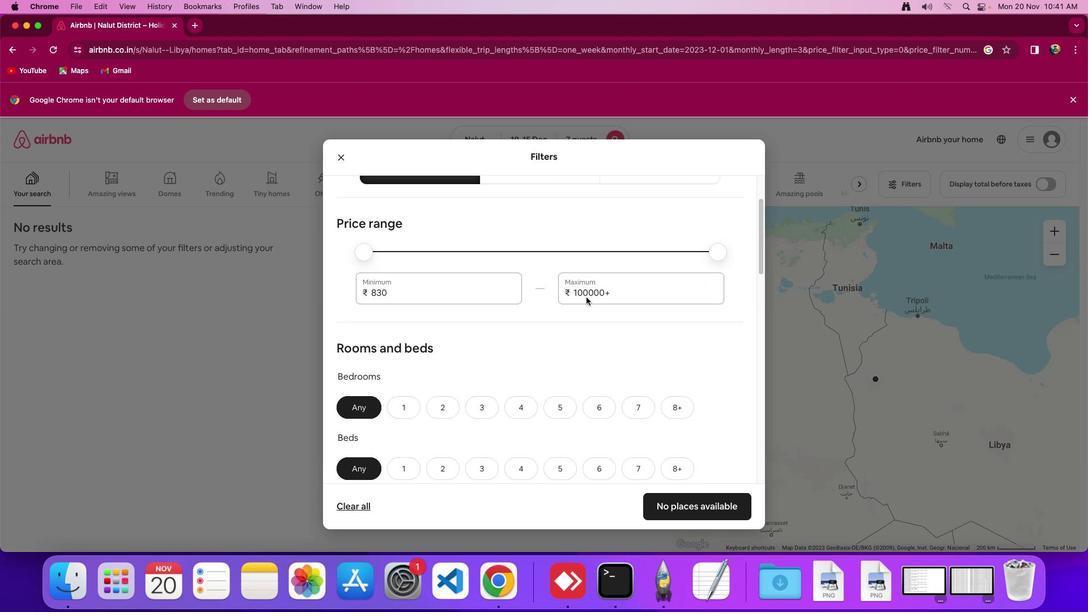 
Action: Mouse moved to (586, 297)
Screenshot: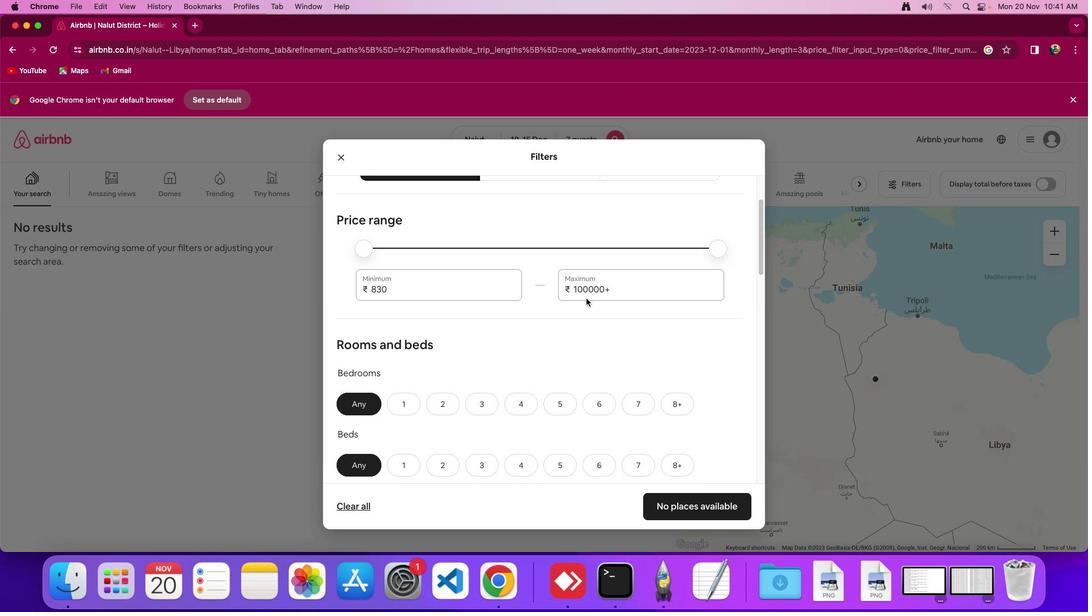 
Action: Mouse scrolled (586, 297) with delta (0, -1)
Screenshot: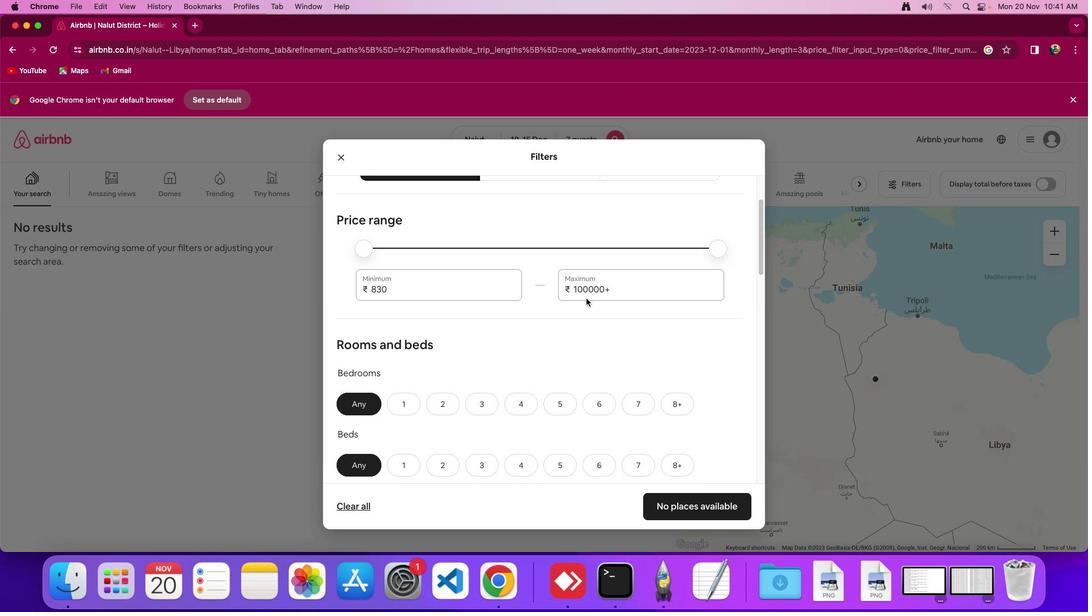 
Action: Mouse moved to (586, 298)
Screenshot: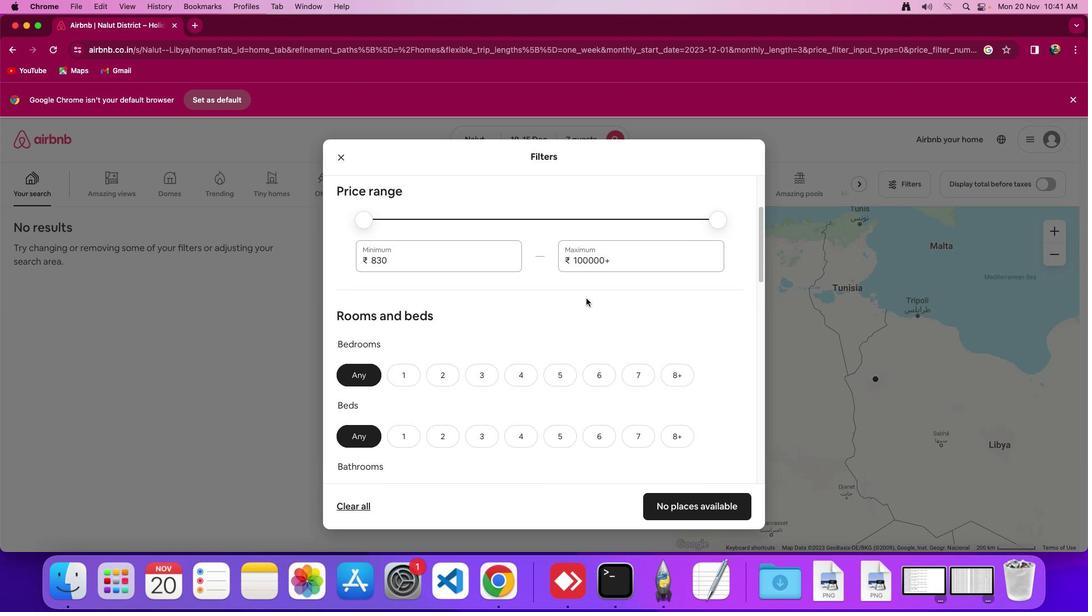 
Action: Mouse scrolled (586, 298) with delta (0, 0)
Screenshot: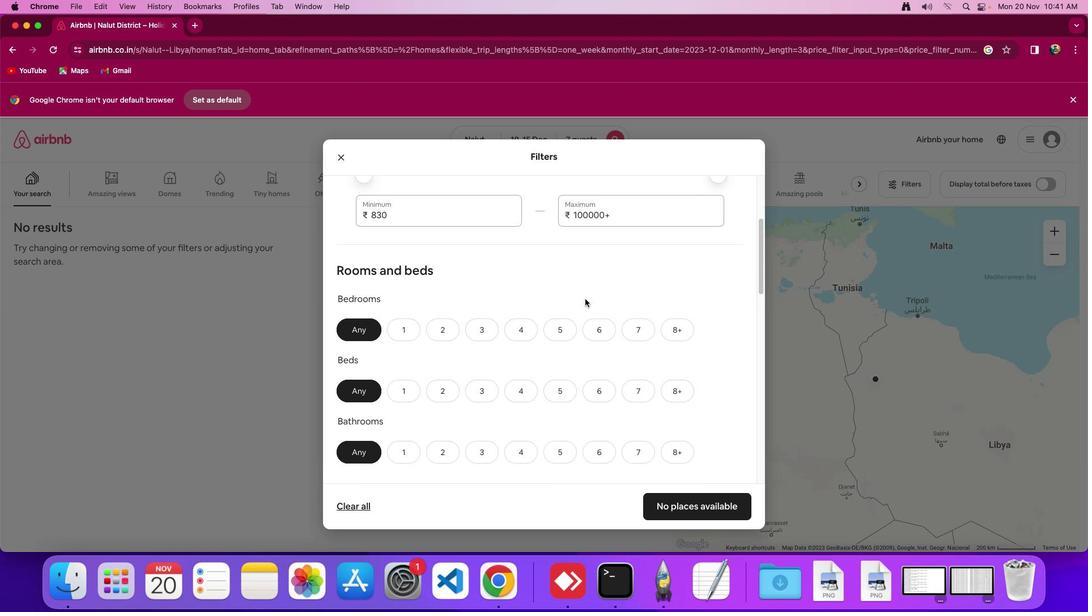 
Action: Mouse scrolled (586, 298) with delta (0, 0)
Screenshot: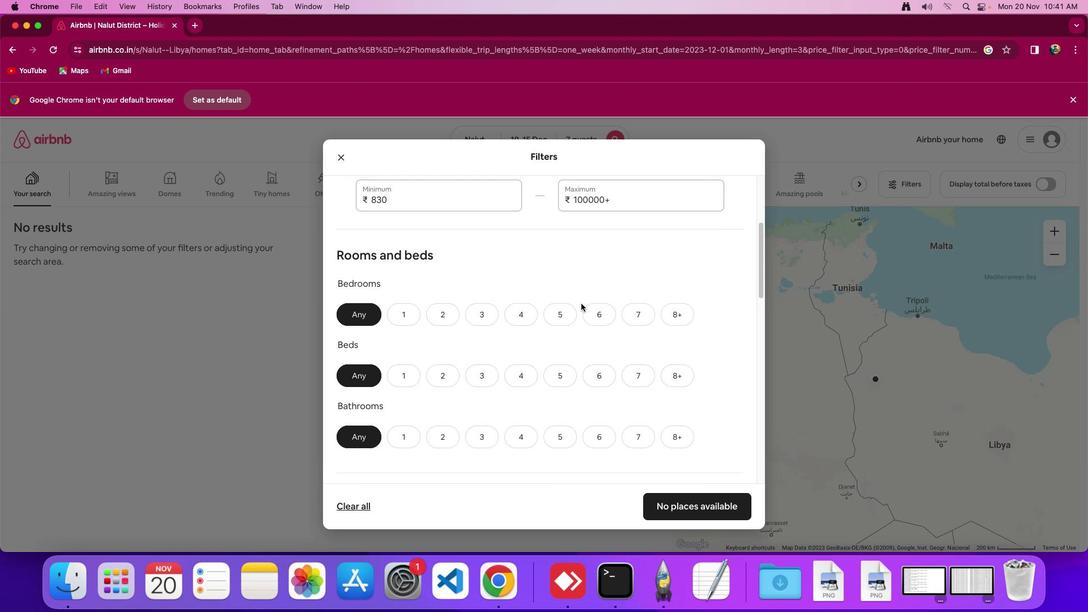 
Action: Mouse scrolled (586, 298) with delta (0, -1)
Screenshot: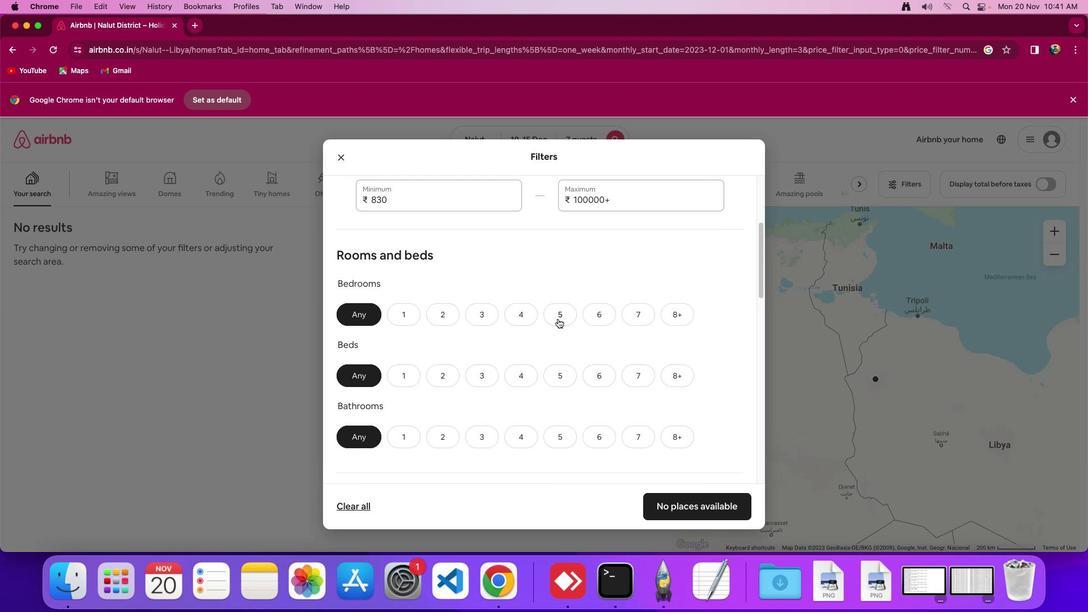 
Action: Mouse moved to (522, 318)
Screenshot: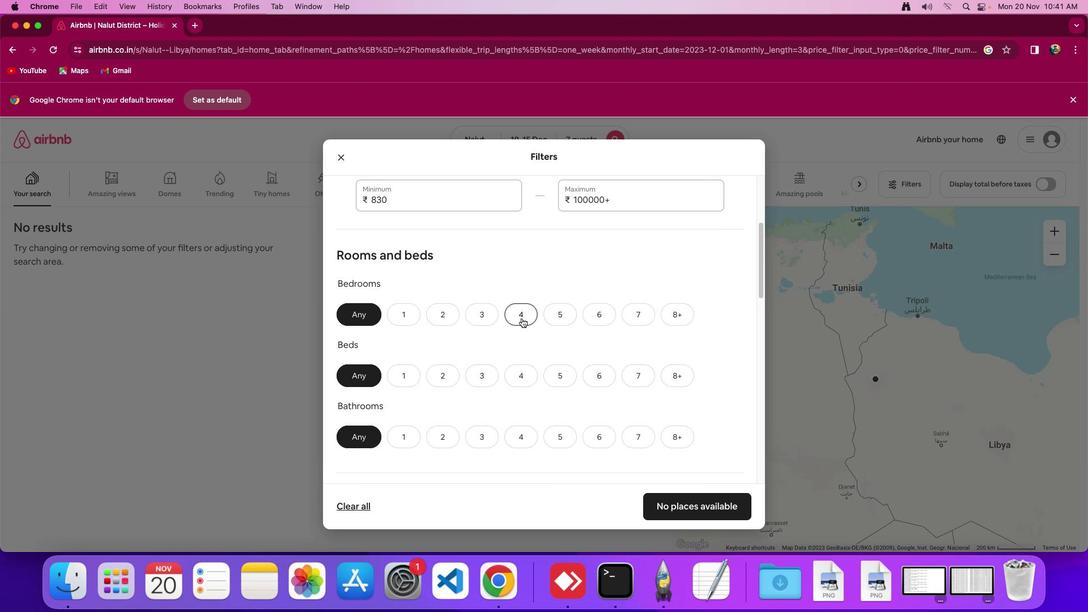 
Action: Mouse pressed left at (522, 318)
Screenshot: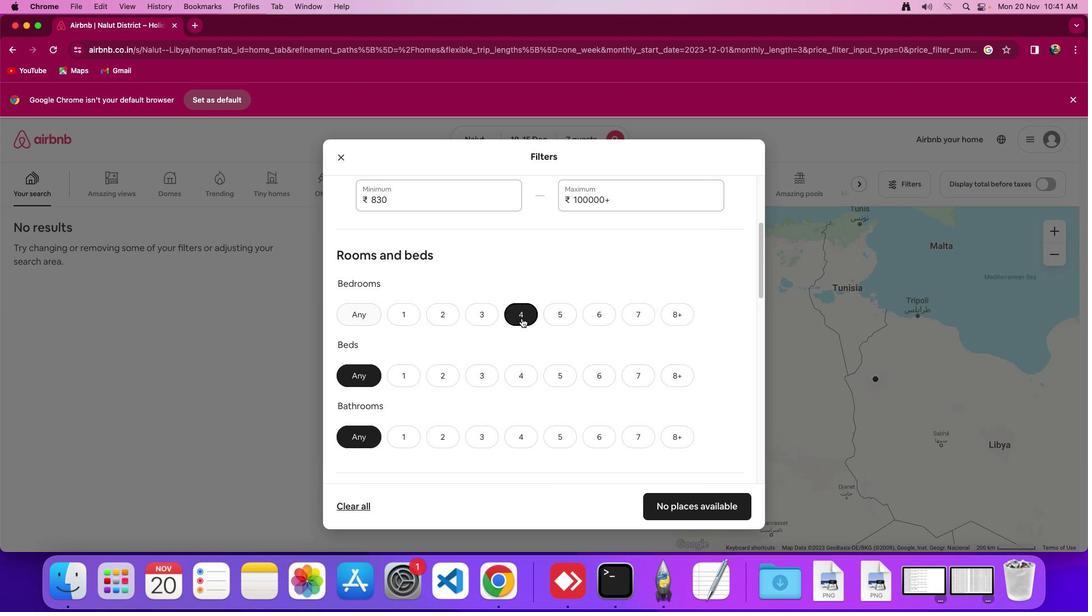 
Action: Mouse moved to (639, 380)
Screenshot: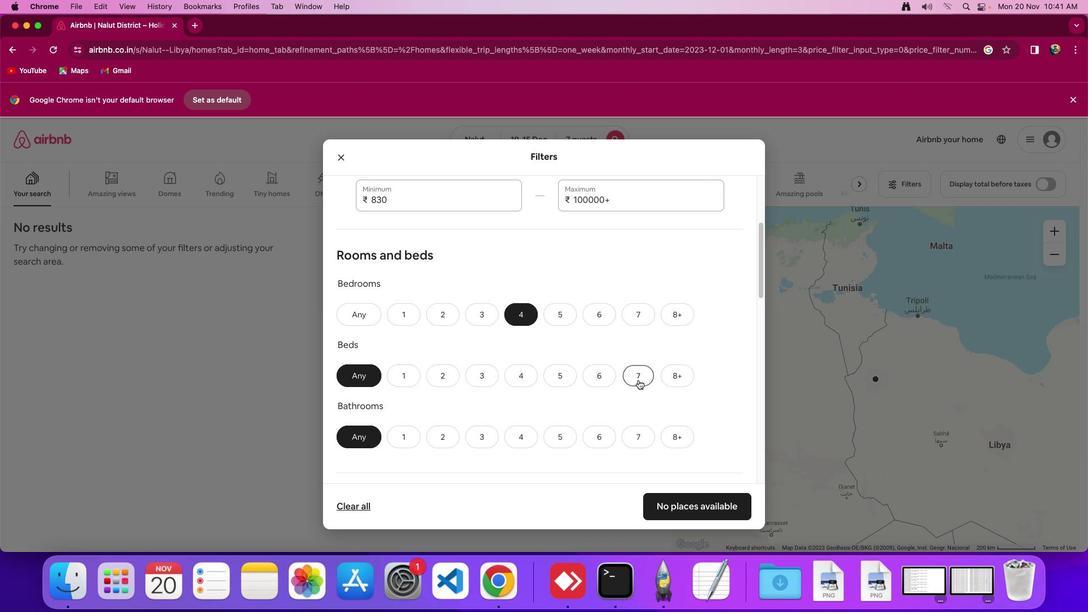 
Action: Mouse pressed left at (639, 380)
Screenshot: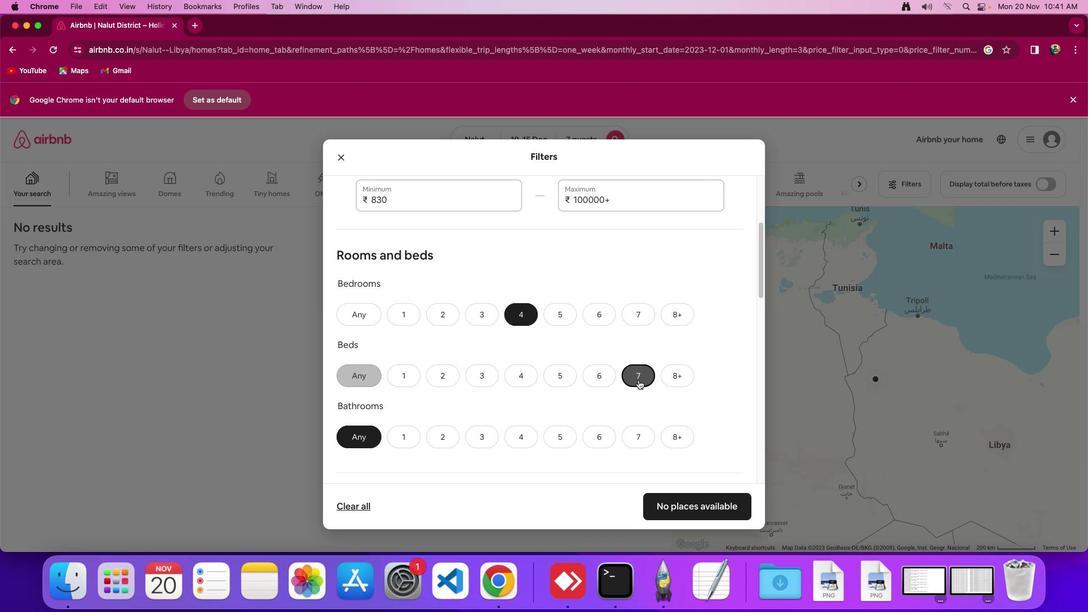
Action: Mouse moved to (514, 440)
Screenshot: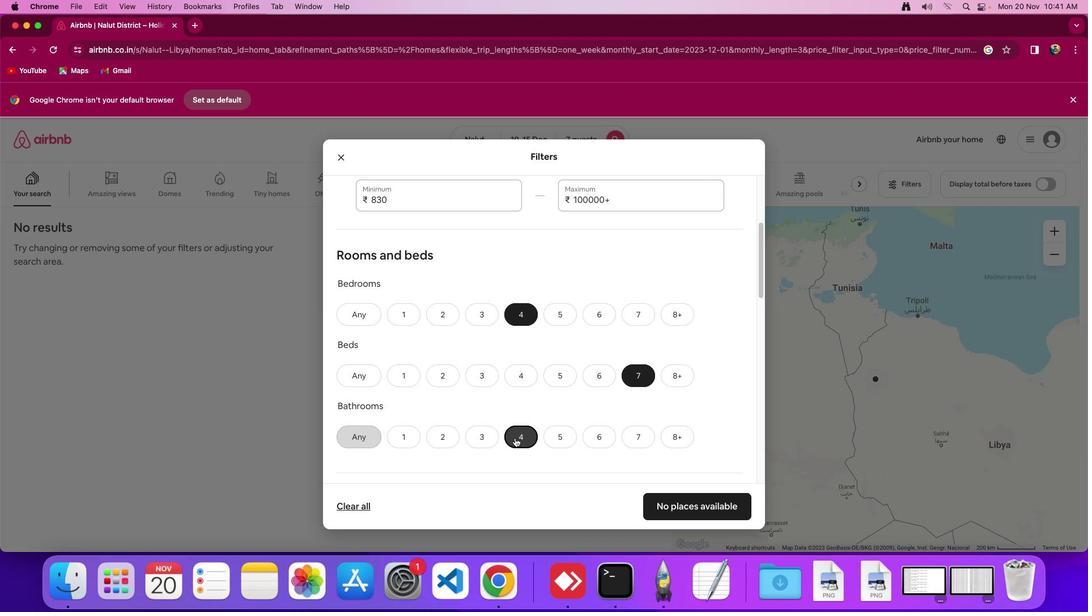 
Action: Mouse pressed left at (514, 440)
Screenshot: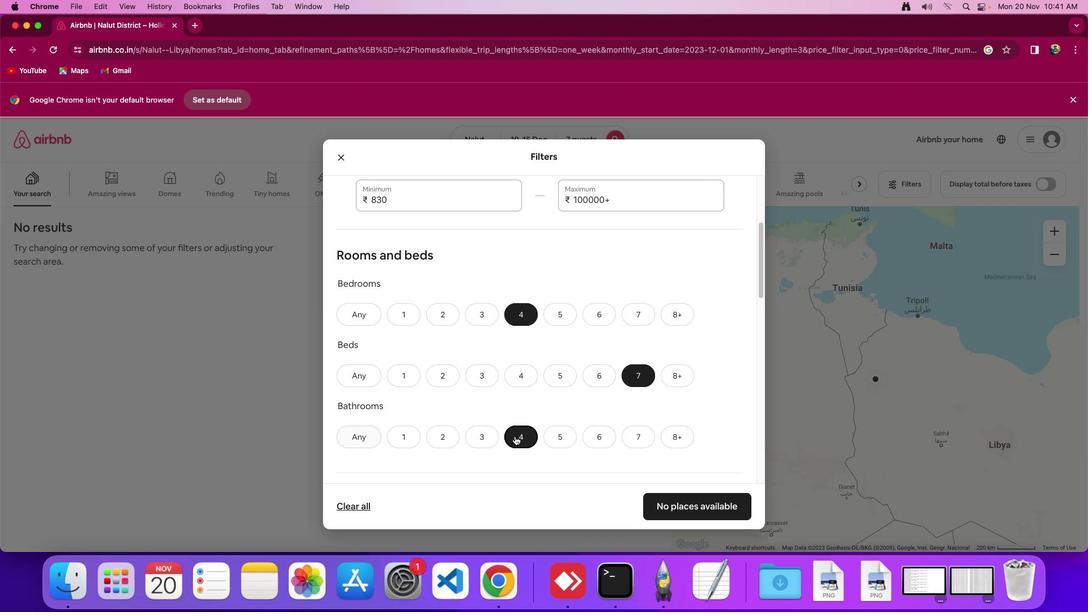
Action: Mouse moved to (574, 400)
Screenshot: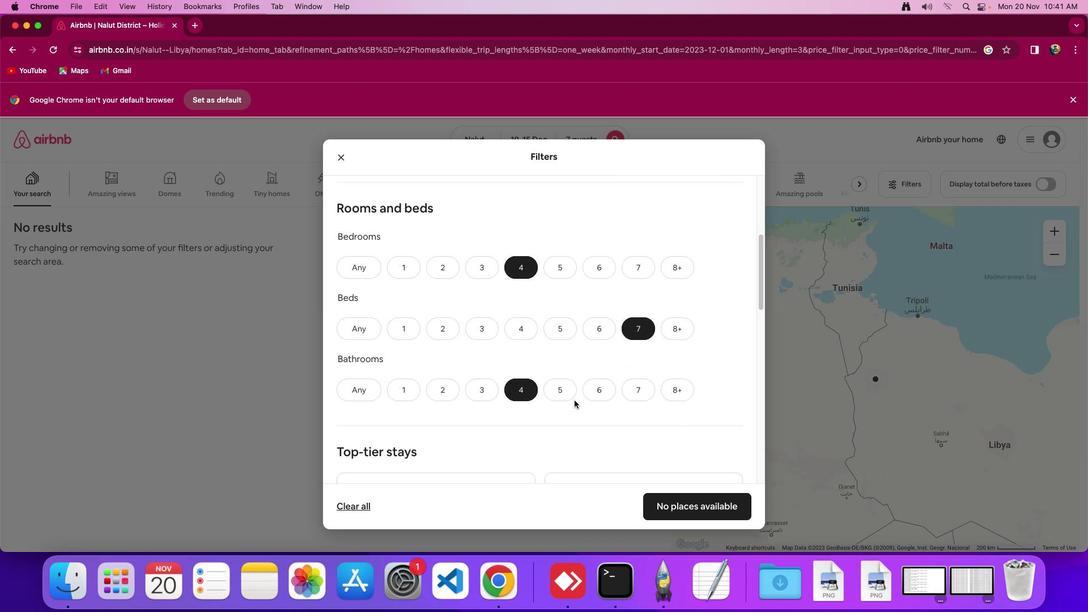 
Action: Mouse scrolled (574, 400) with delta (0, 0)
Screenshot: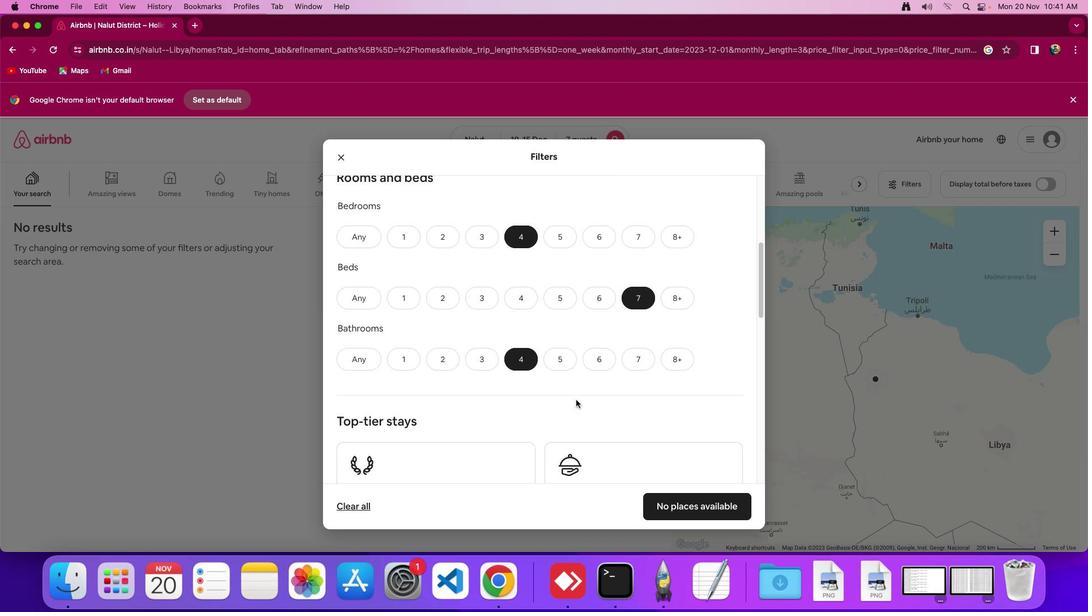 
Action: Mouse scrolled (574, 400) with delta (0, 0)
Screenshot: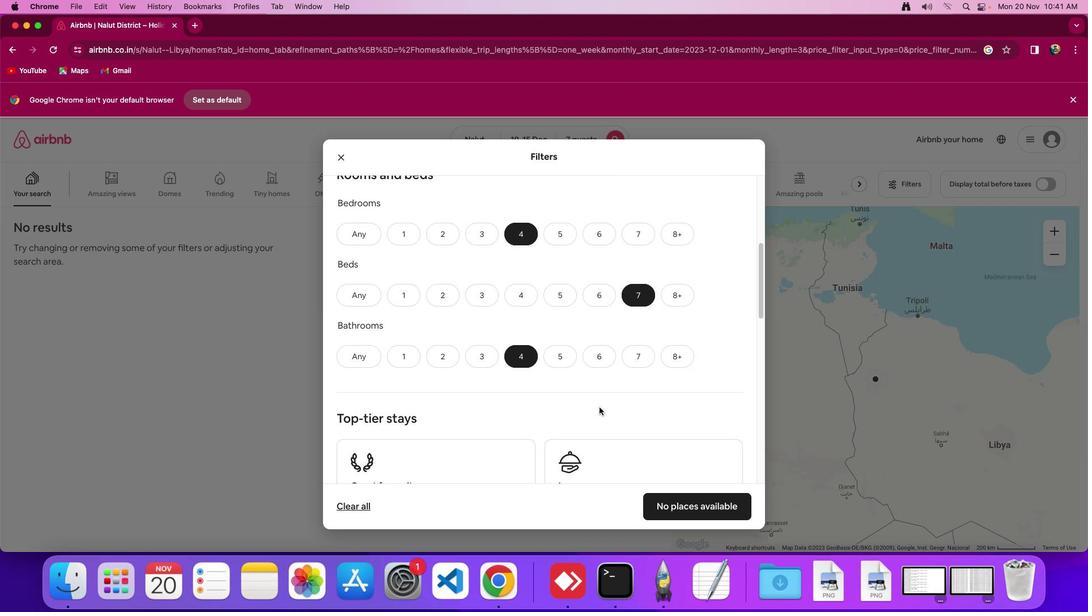 
Action: Mouse scrolled (574, 400) with delta (0, -1)
Screenshot: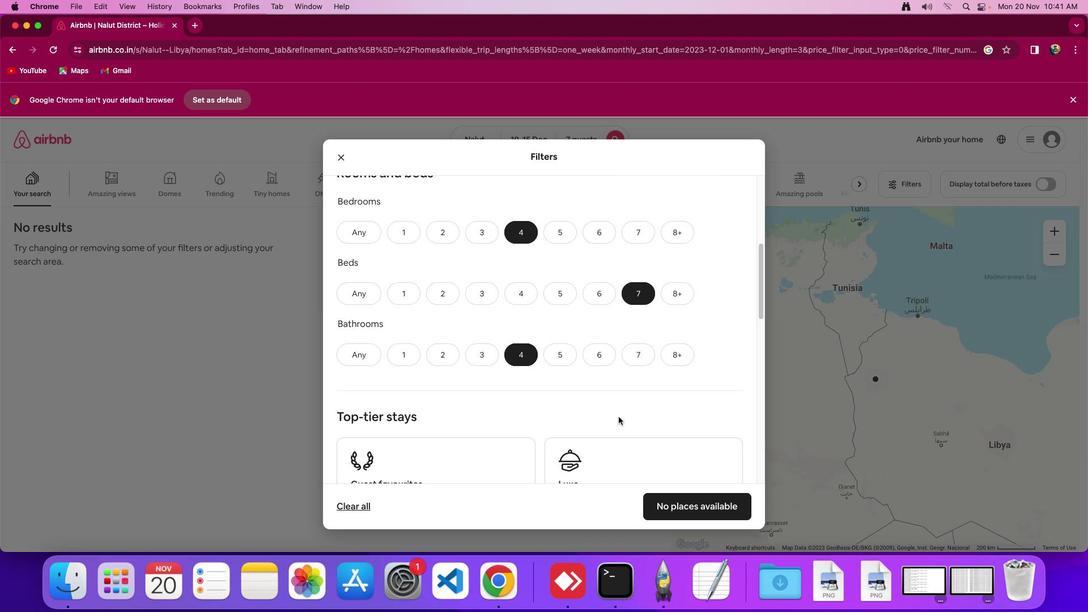 
Action: Mouse moved to (618, 417)
Screenshot: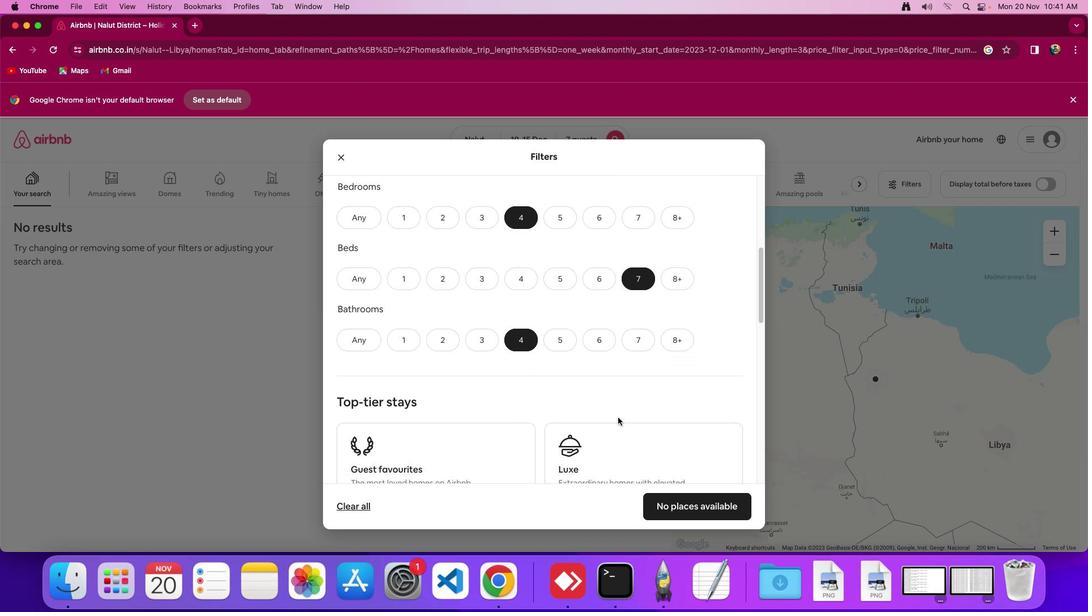 
Action: Mouse scrolled (618, 417) with delta (0, 0)
Screenshot: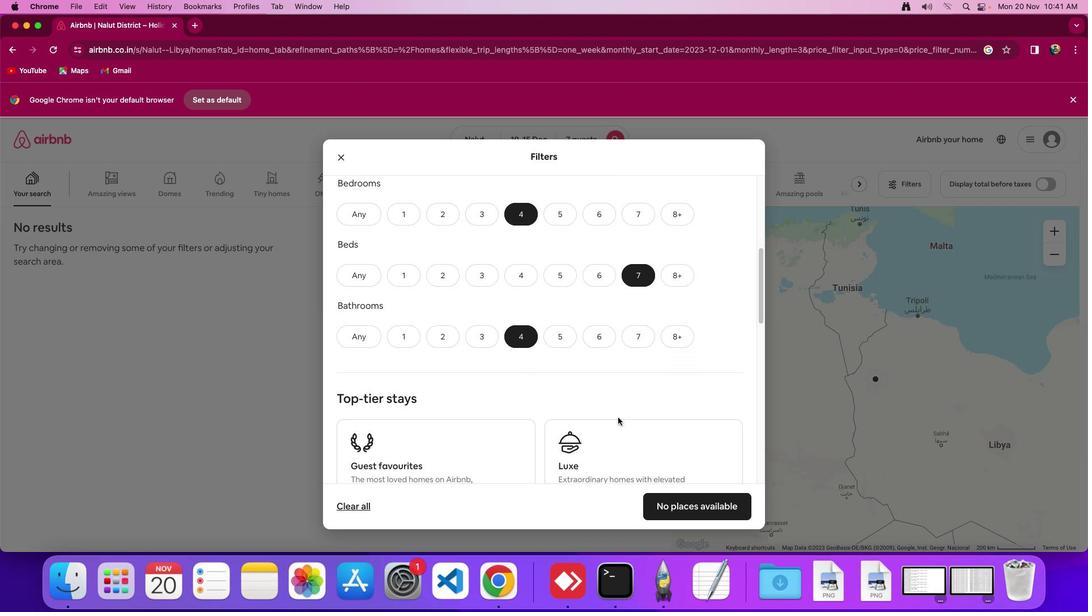 
Action: Mouse scrolled (618, 417) with delta (0, 0)
Screenshot: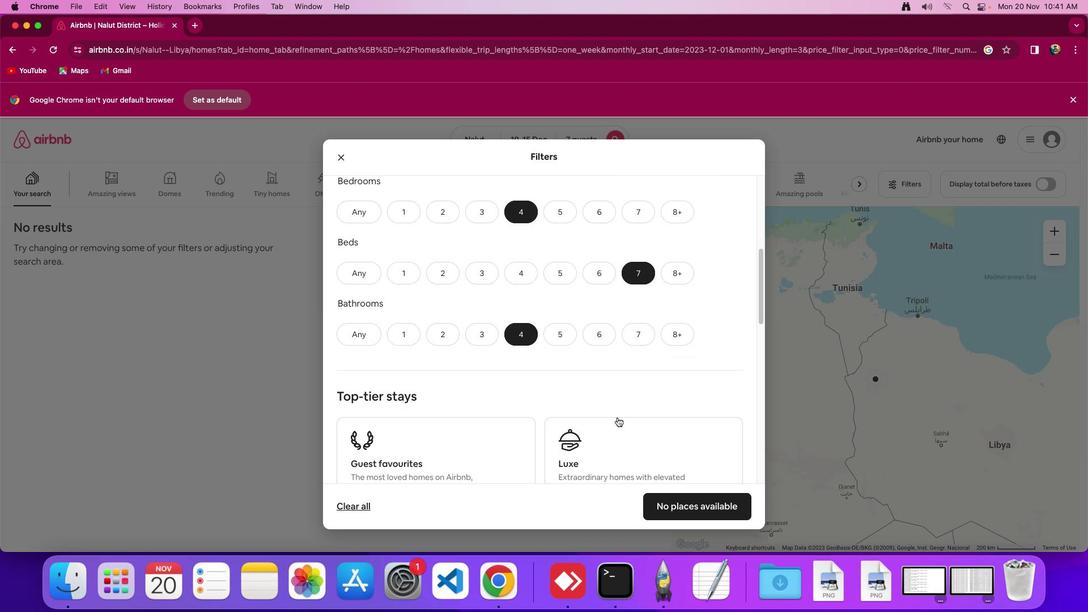 
Action: Mouse moved to (618, 417)
Screenshot: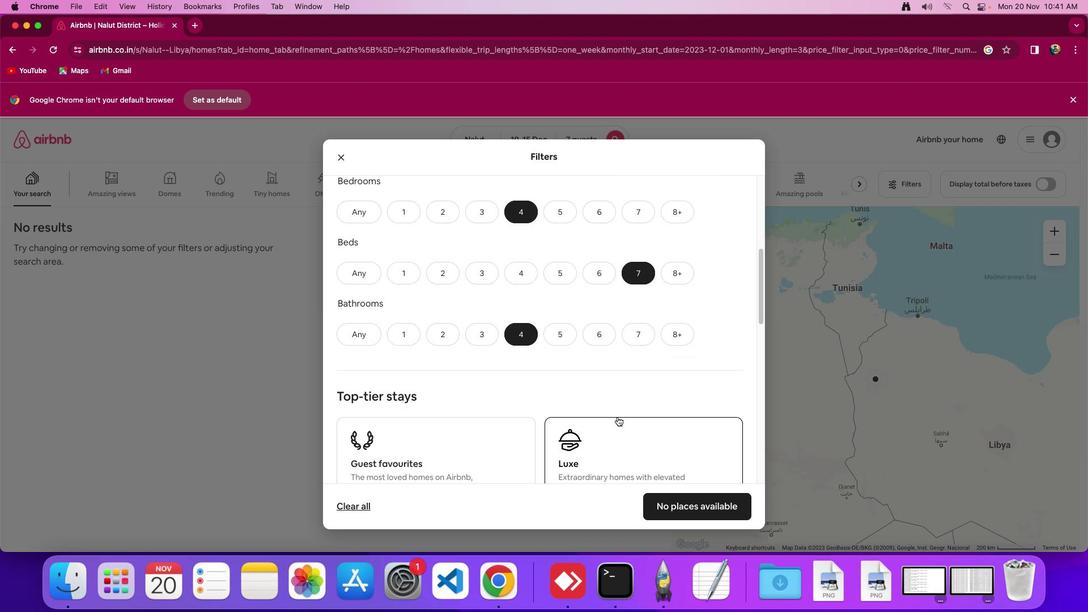 
Action: Mouse scrolled (618, 417) with delta (0, 0)
Screenshot: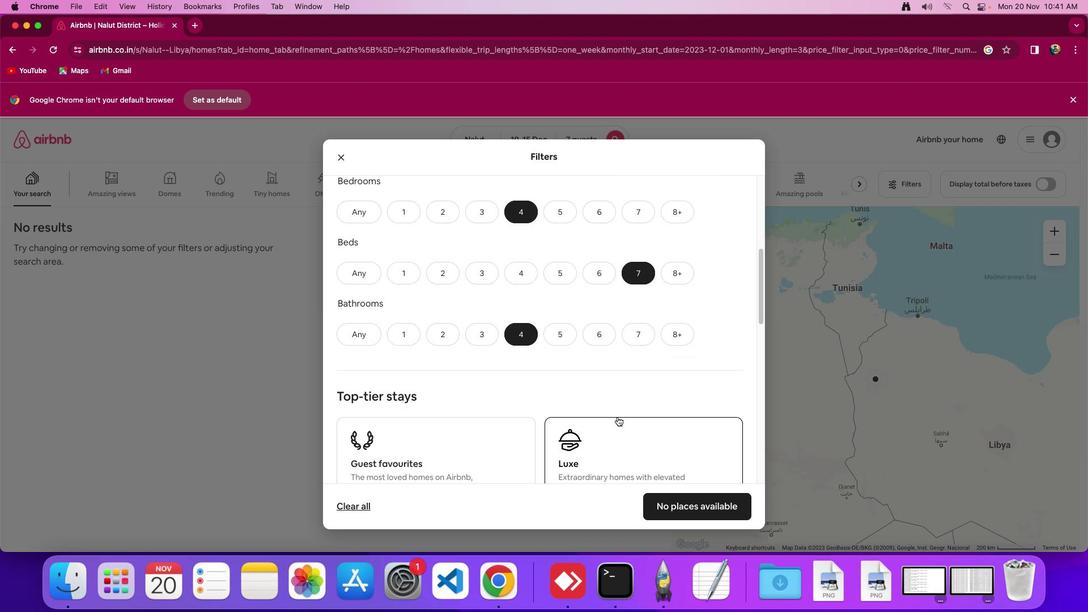 
Action: Mouse moved to (615, 415)
Screenshot: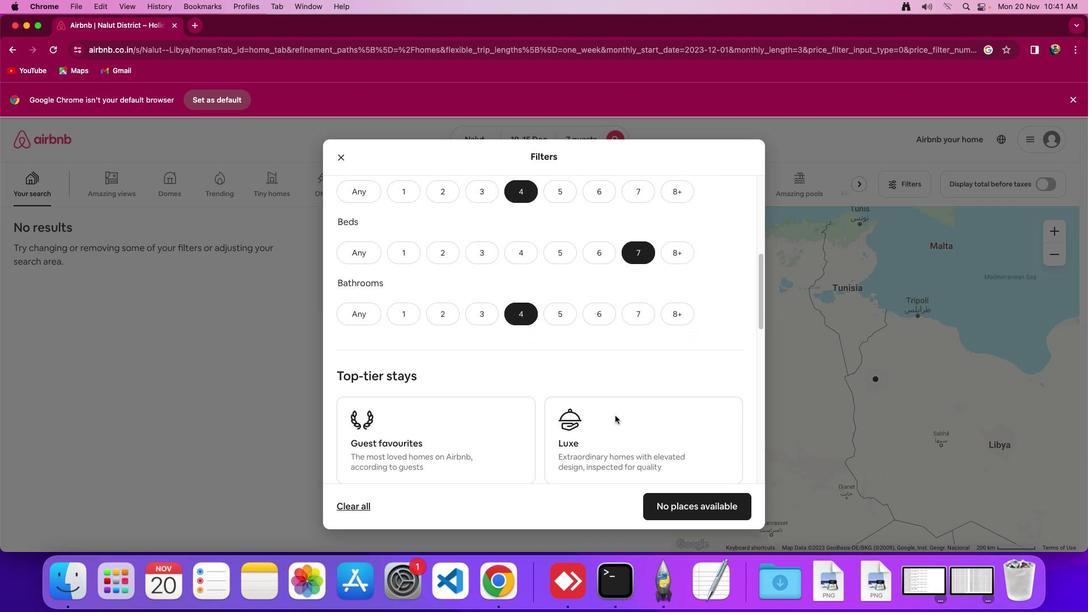 
Action: Mouse scrolled (615, 415) with delta (0, 0)
Screenshot: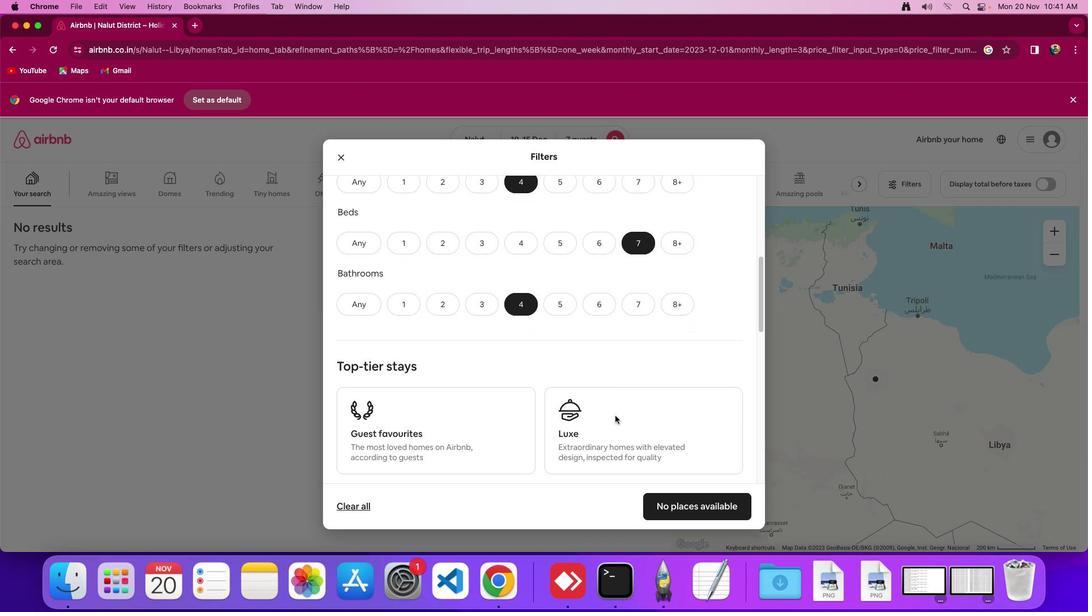 
Action: Mouse scrolled (615, 415) with delta (0, 0)
Screenshot: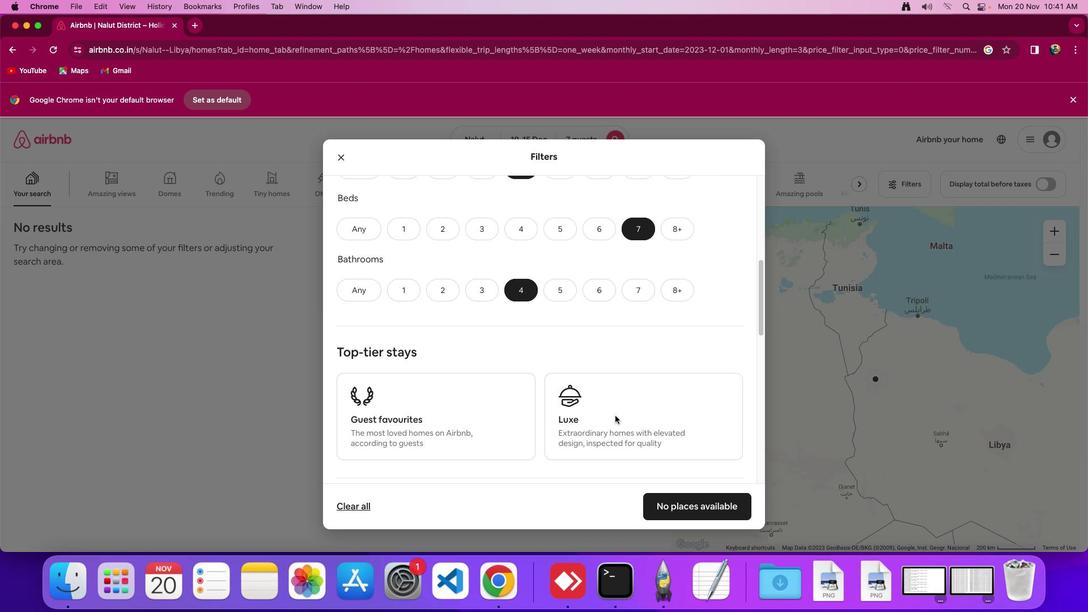 
Action: Mouse scrolled (615, 415) with delta (0, 0)
Screenshot: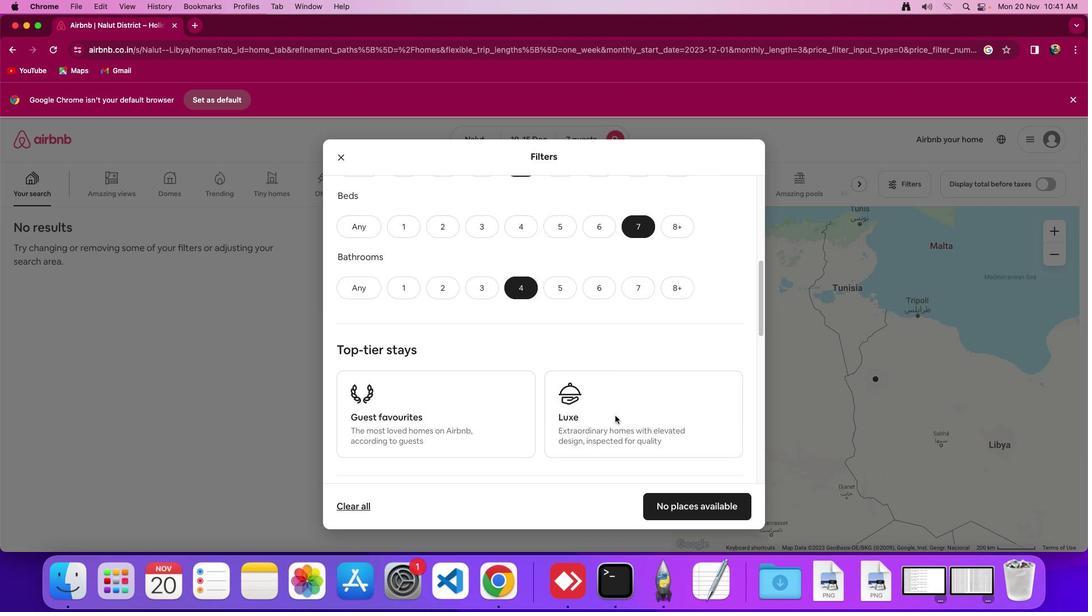 
Action: Mouse scrolled (615, 415) with delta (0, 0)
Screenshot: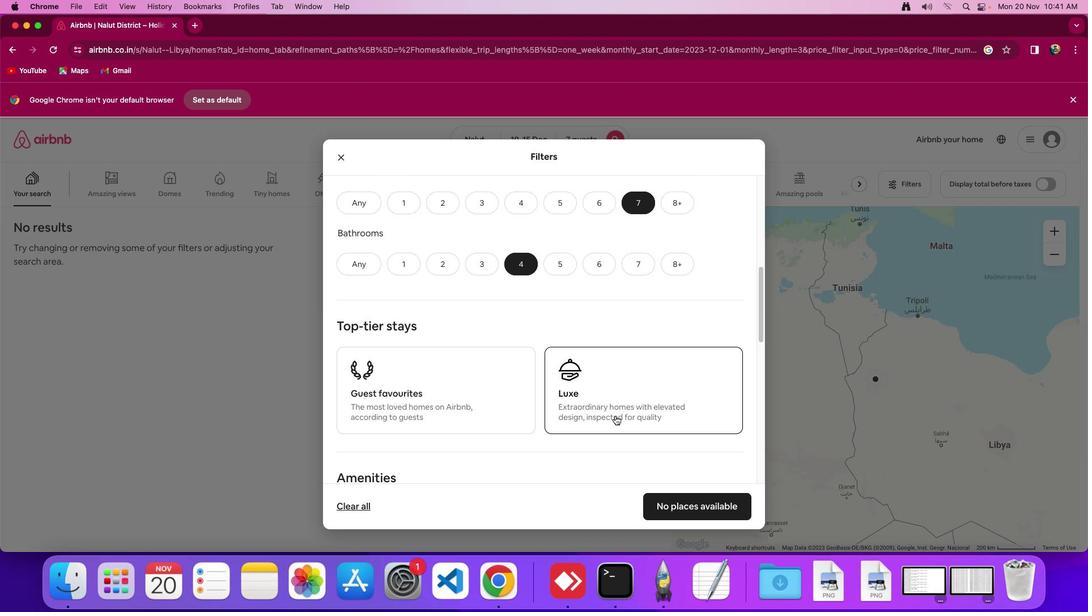 
Action: Mouse moved to (615, 415)
Screenshot: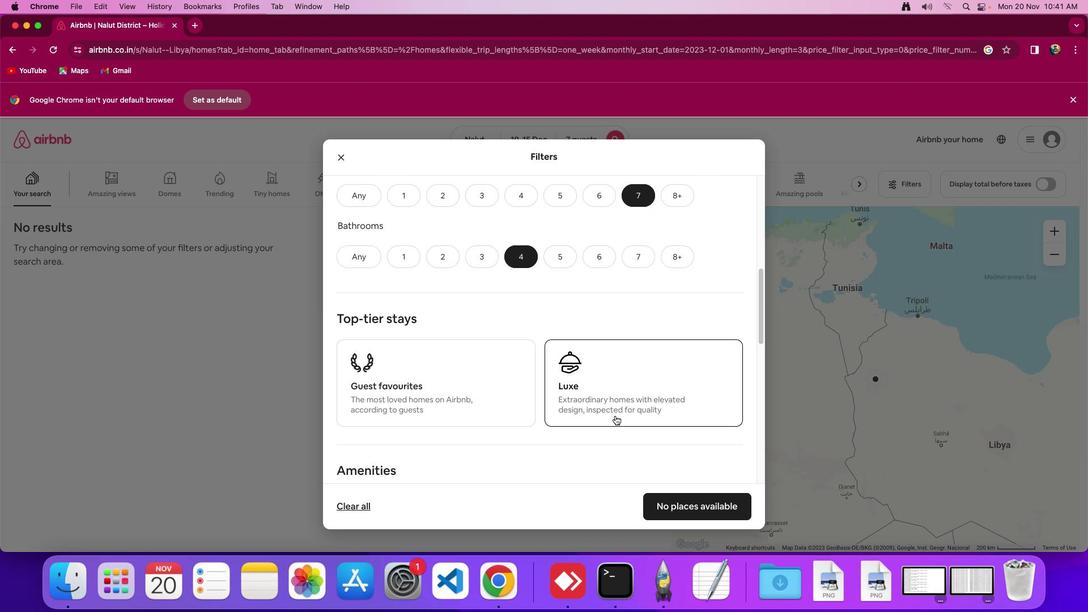 
Action: Mouse scrolled (615, 415) with delta (0, 0)
Screenshot: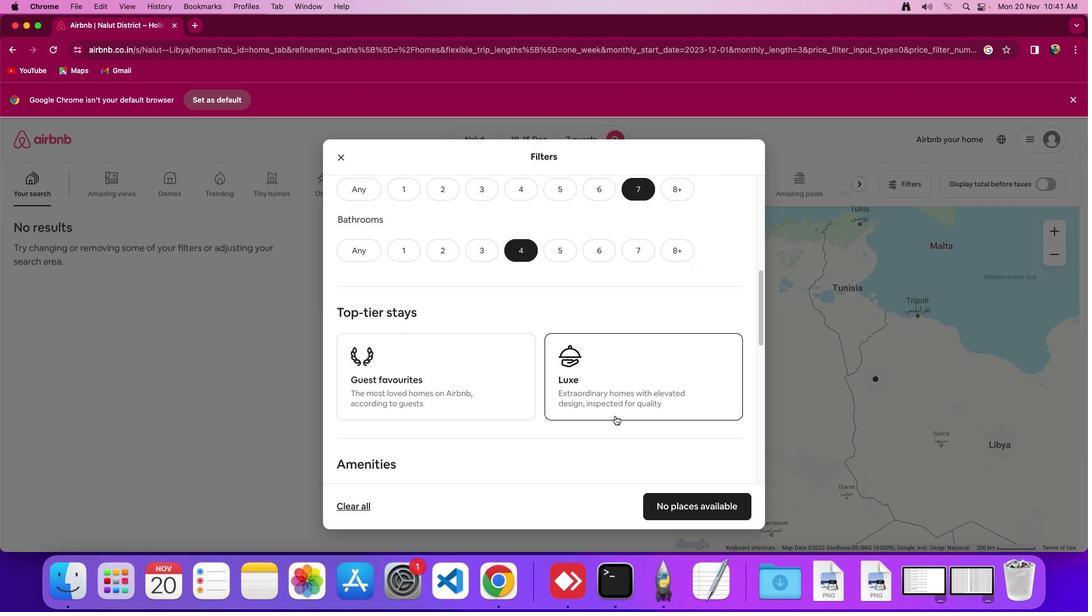 
Action: Mouse scrolled (615, 415) with delta (0, 0)
Screenshot: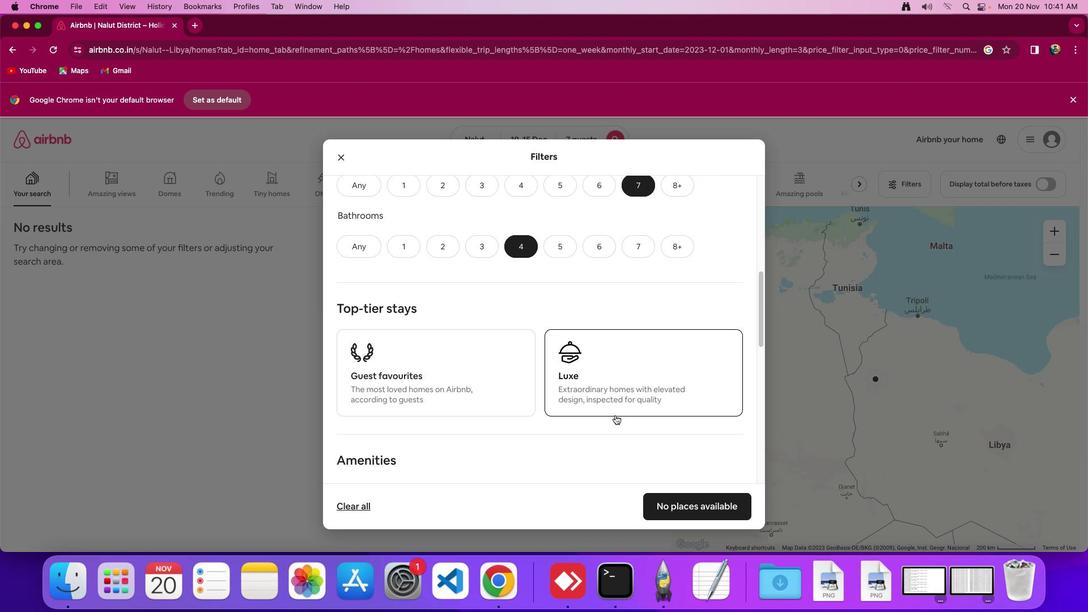 
Action: Mouse moved to (615, 415)
Screenshot: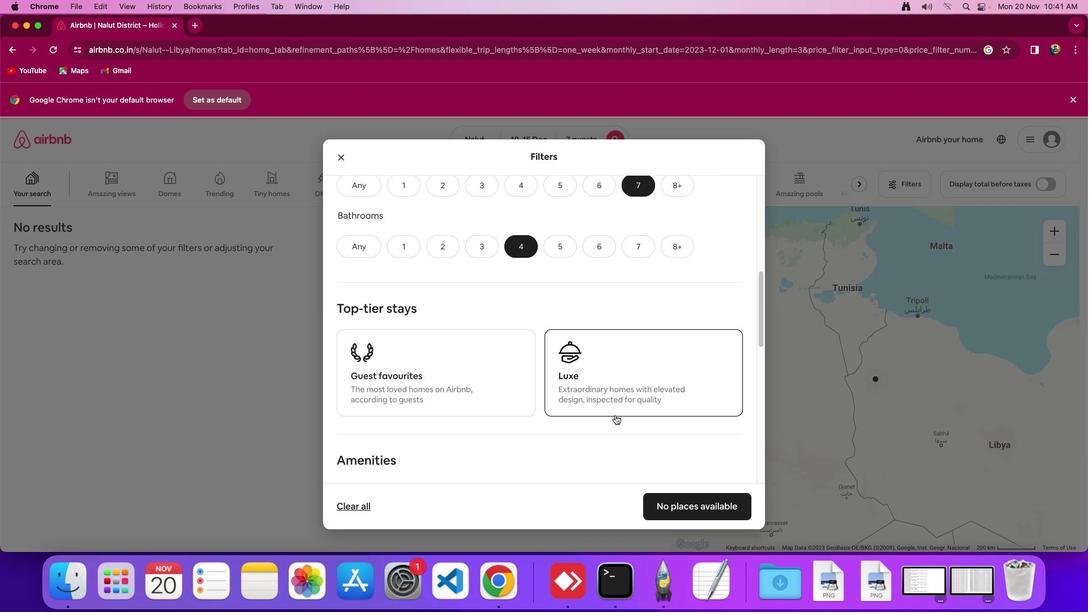 
Action: Mouse scrolled (615, 415) with delta (0, 0)
Screenshot: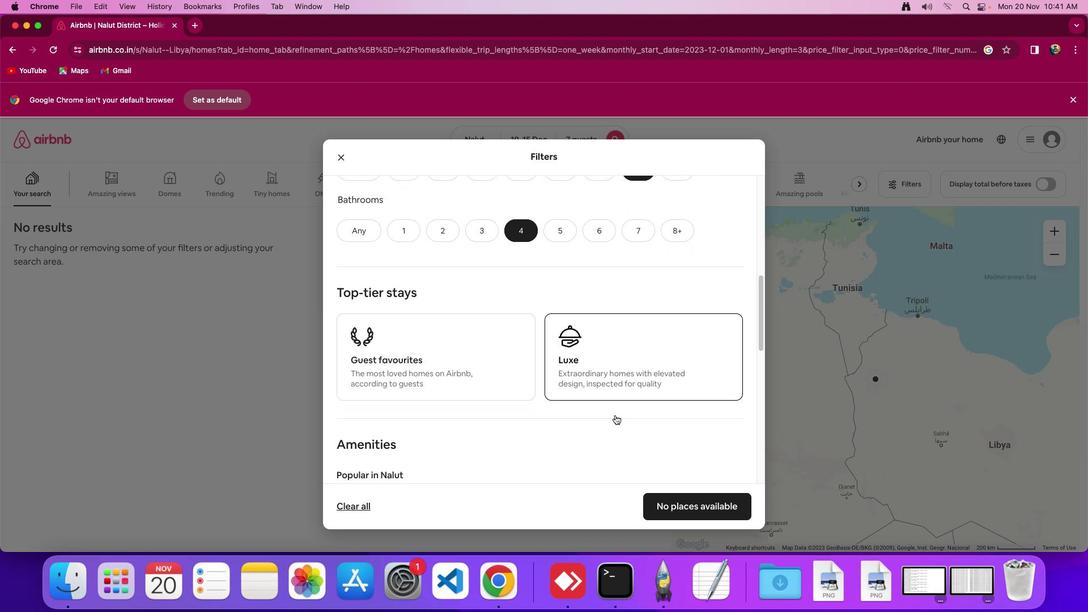 
Action: Mouse scrolled (615, 415) with delta (0, 0)
Screenshot: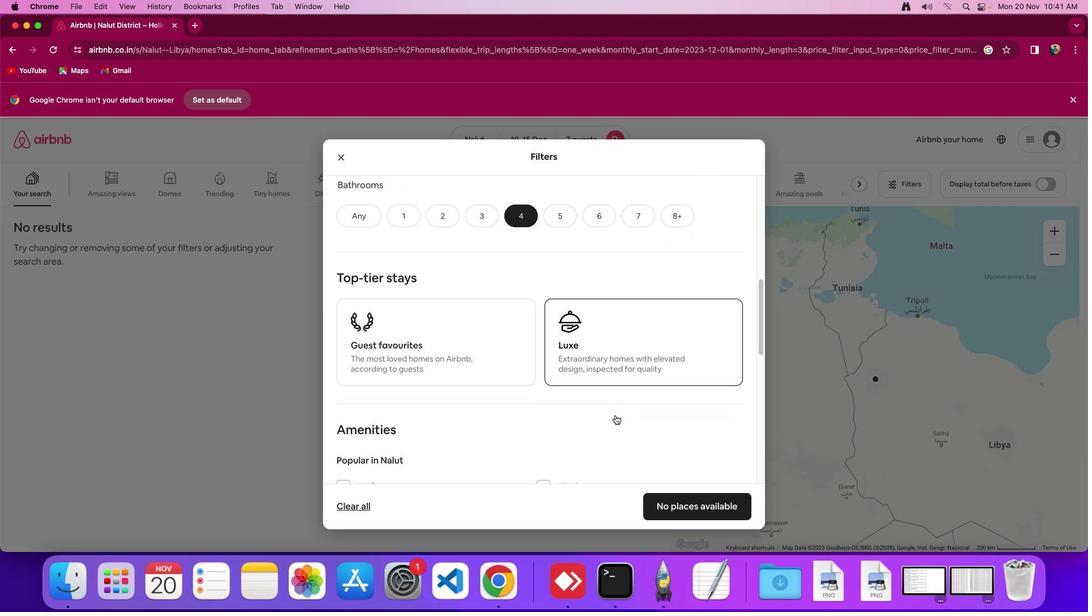 
Action: Mouse scrolled (615, 415) with delta (0, 0)
Screenshot: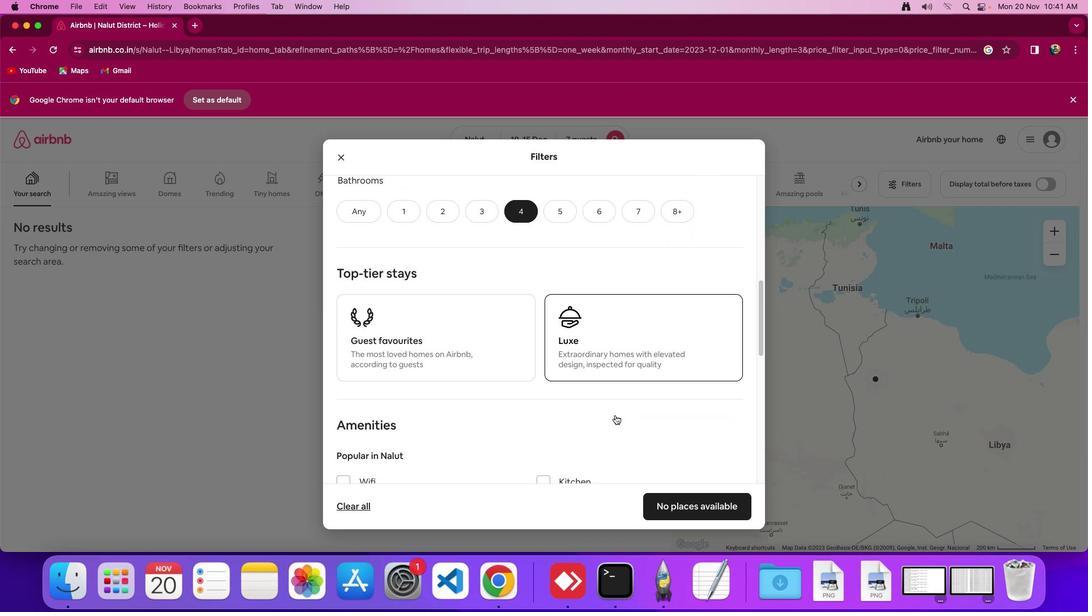 
Action: Mouse scrolled (615, 415) with delta (0, 0)
Screenshot: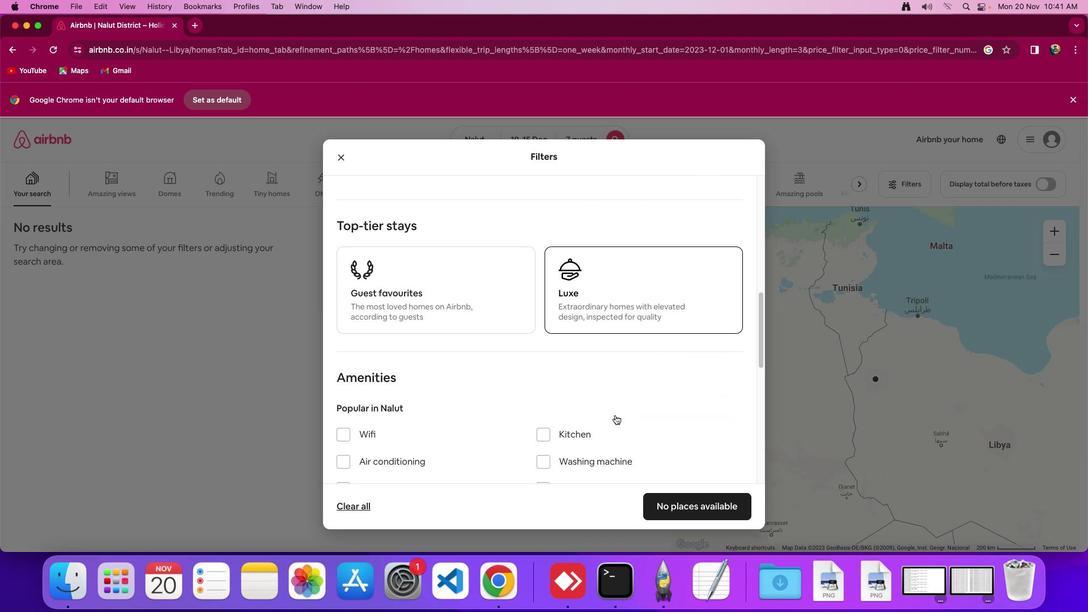 
Action: Mouse scrolled (615, 415) with delta (0, 0)
Screenshot: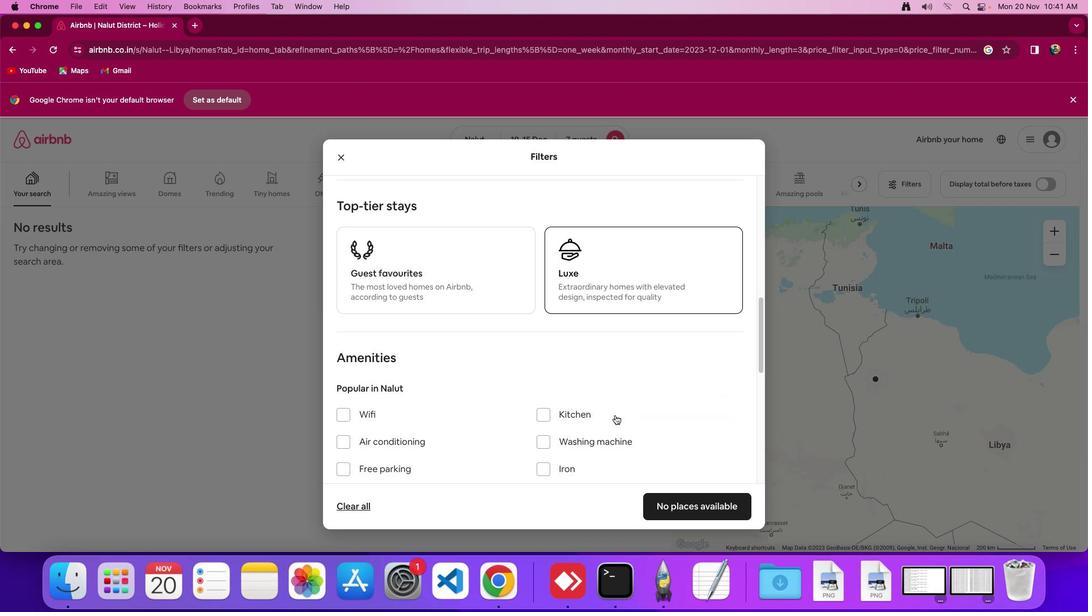 
Action: Mouse scrolled (615, 415) with delta (0, -1)
Screenshot: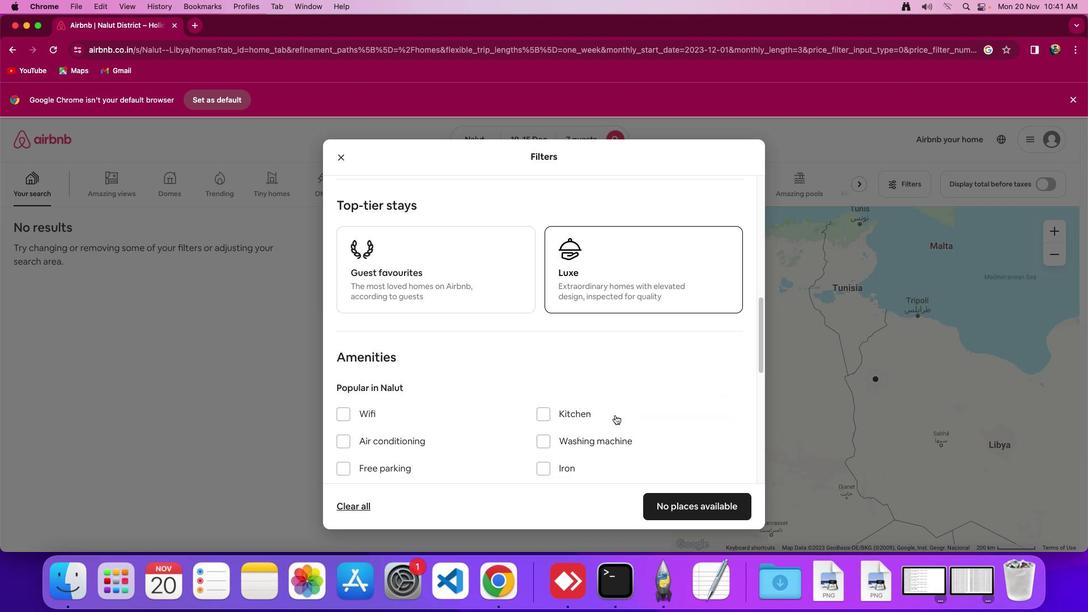 
Action: Mouse moved to (615, 415)
Screenshot: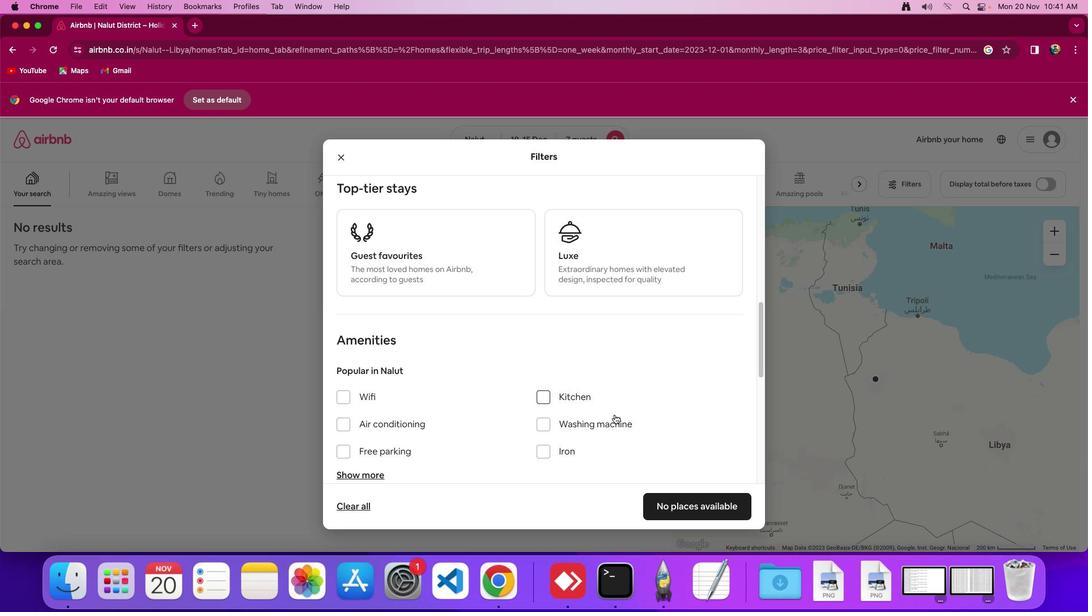 
Action: Mouse scrolled (615, 415) with delta (0, 0)
Screenshot: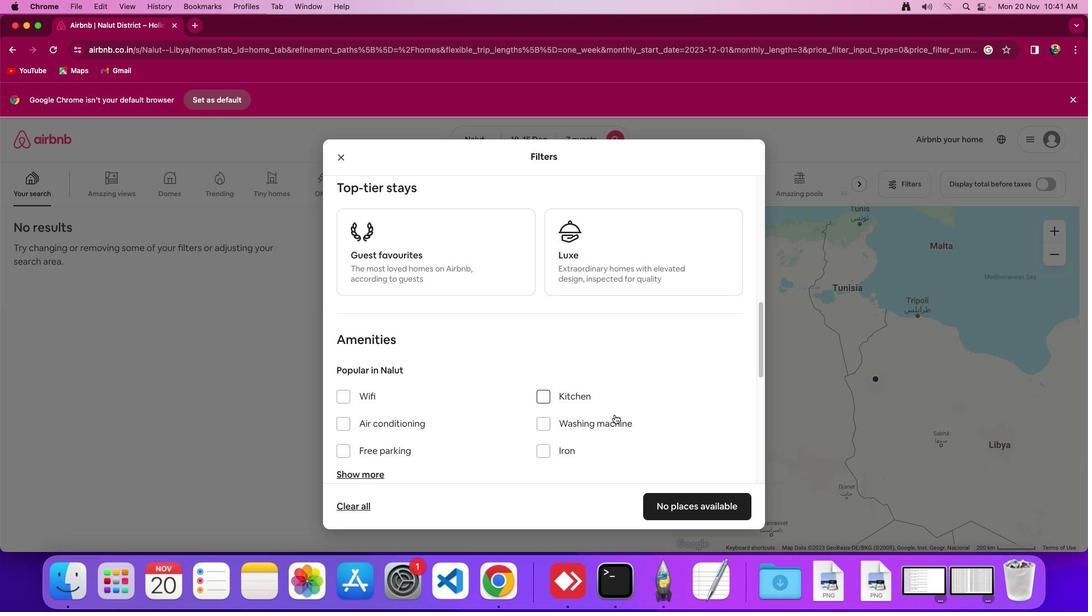 
Action: Mouse moved to (615, 415)
Screenshot: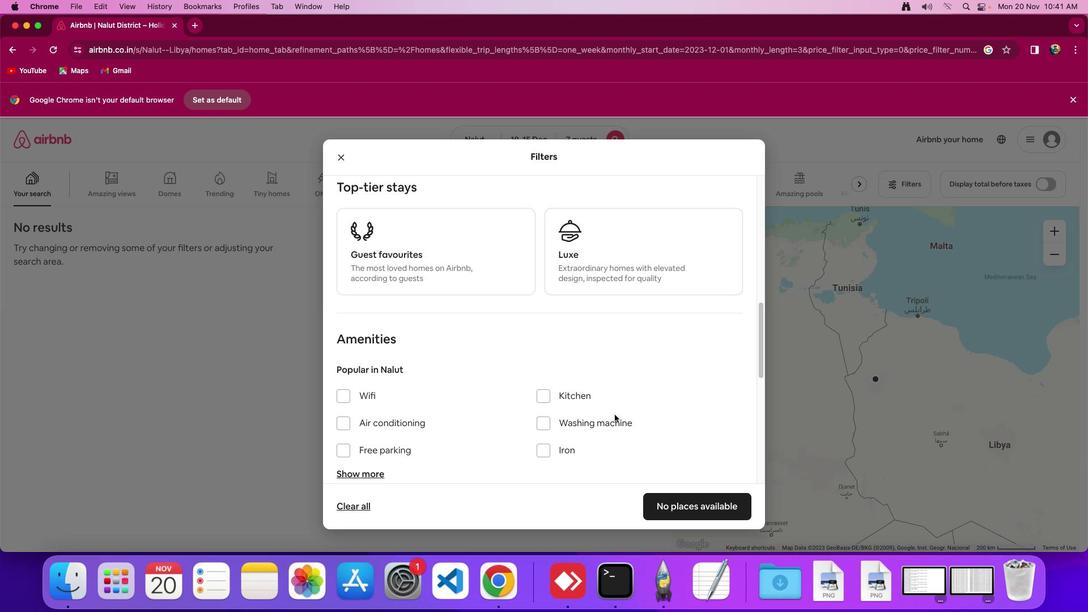 
Action: Mouse scrolled (615, 415) with delta (0, 0)
Screenshot: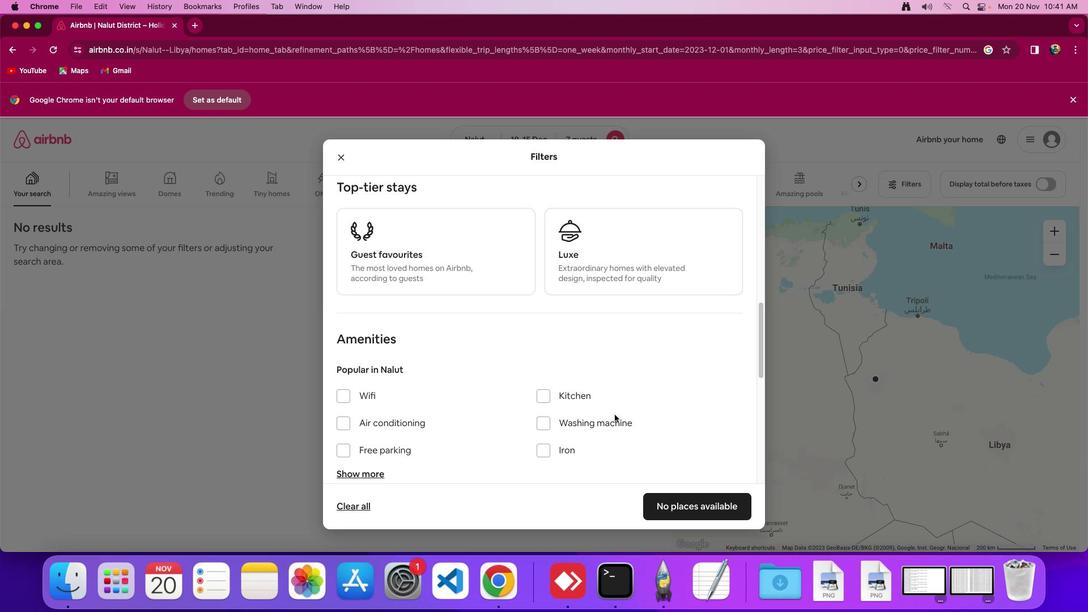 
Action: Mouse moved to (615, 415)
Screenshot: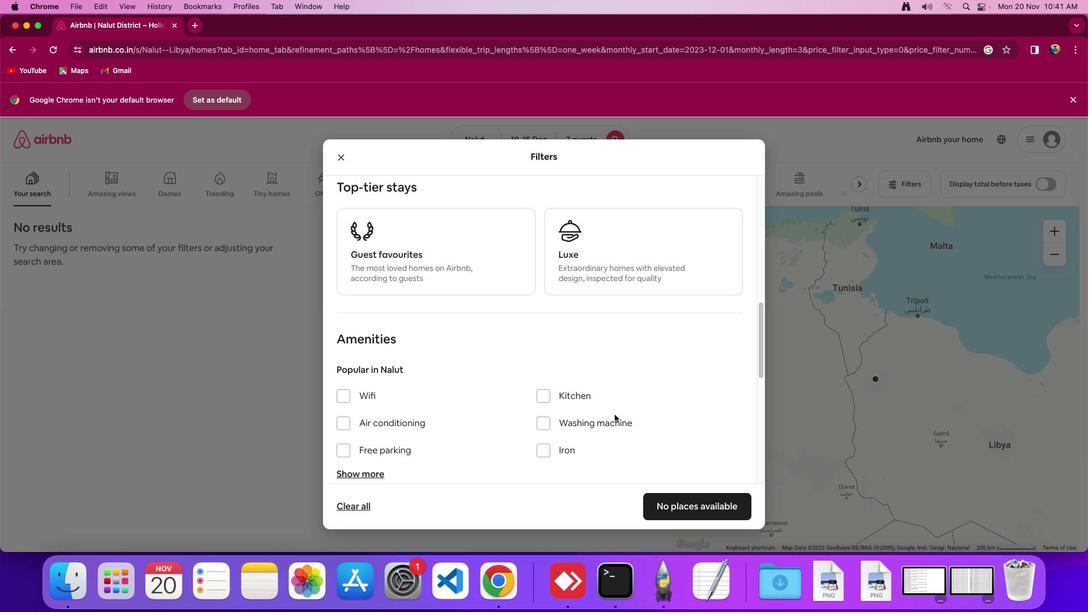 
Action: Mouse scrolled (615, 415) with delta (0, 0)
Screenshot: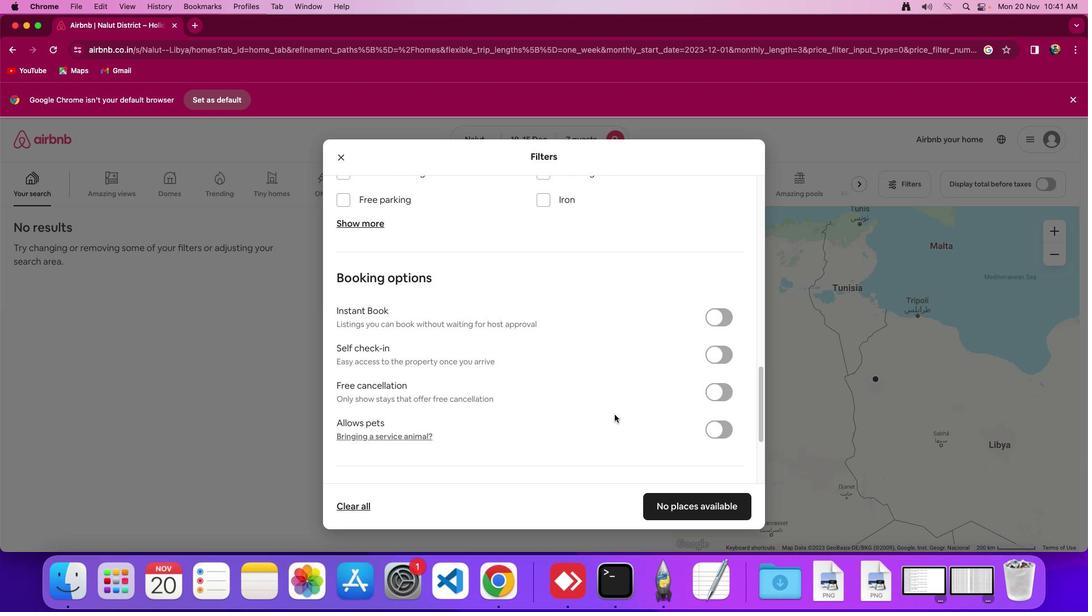 
Action: Mouse scrolled (615, 415) with delta (0, 0)
Screenshot: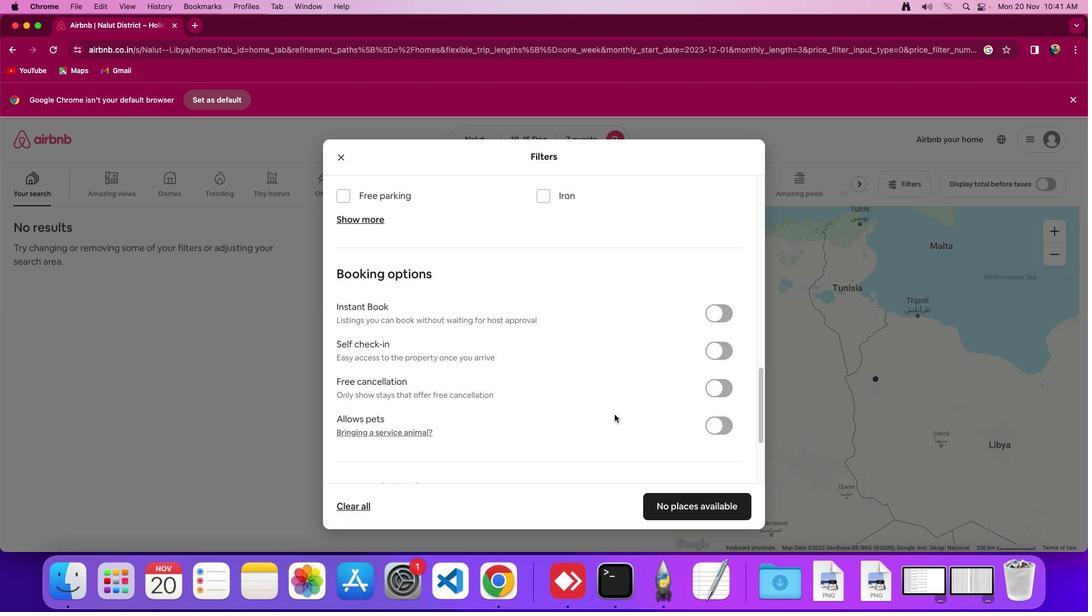 
Action: Mouse scrolled (615, 415) with delta (0, -2)
Screenshot: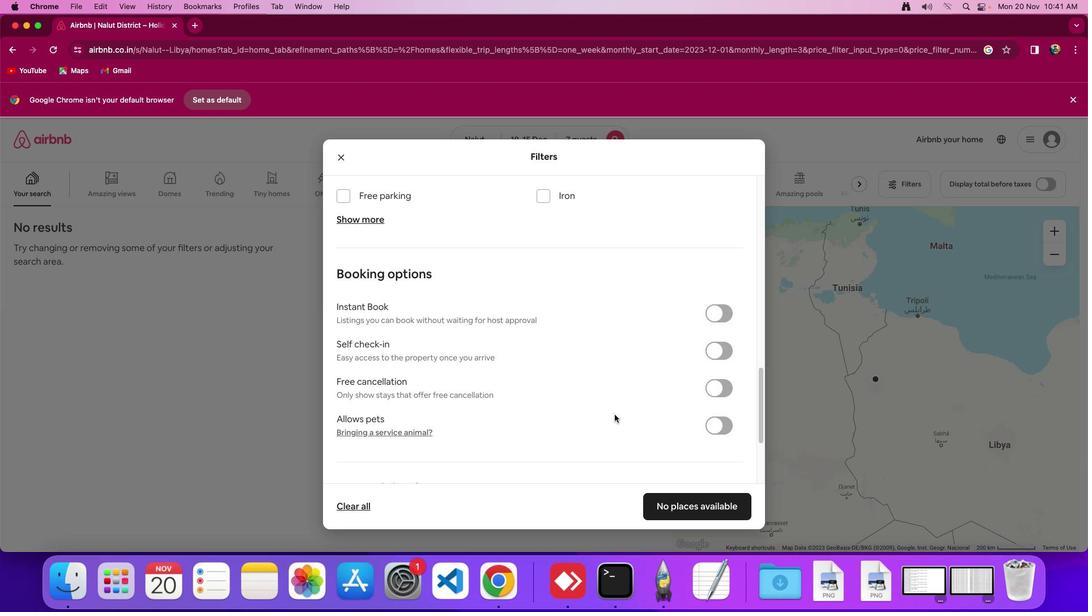 
Action: Mouse scrolled (615, 415) with delta (0, -2)
Screenshot: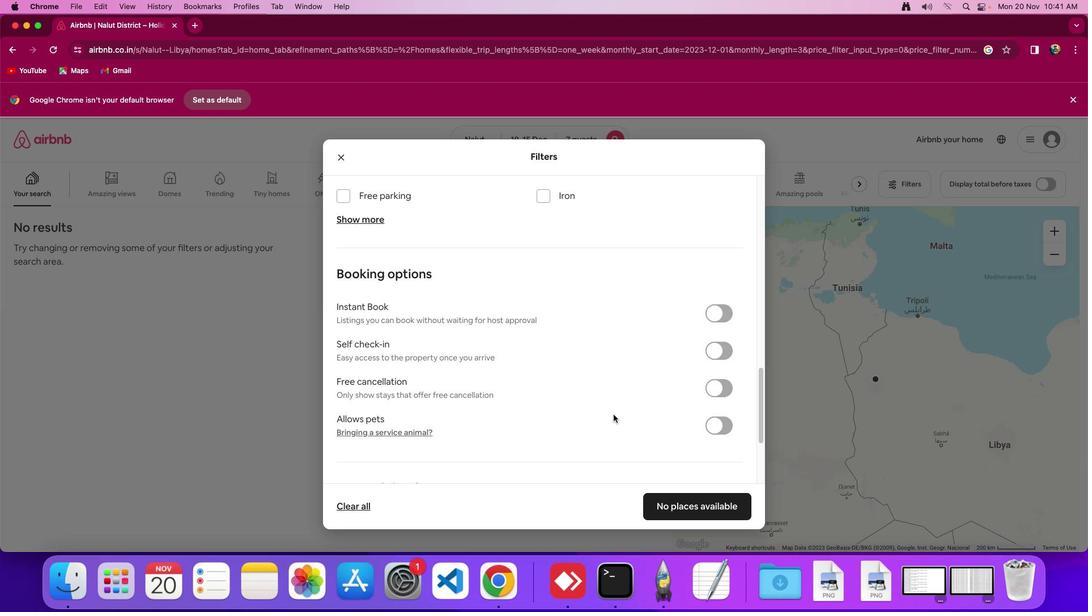 
Action: Mouse moved to (607, 413)
Screenshot: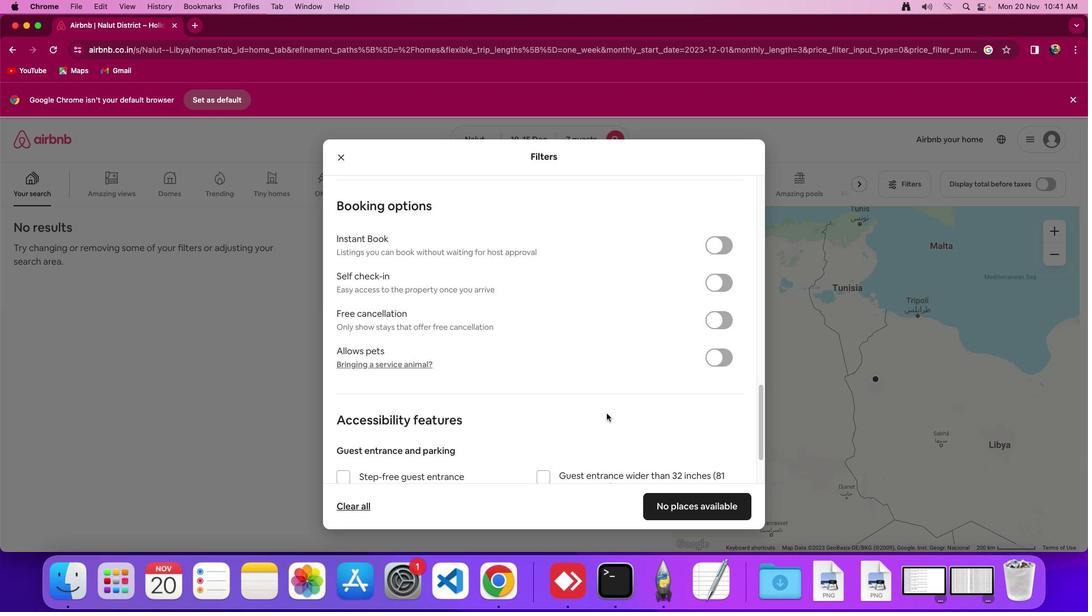 
Action: Mouse scrolled (607, 413) with delta (0, 0)
Screenshot: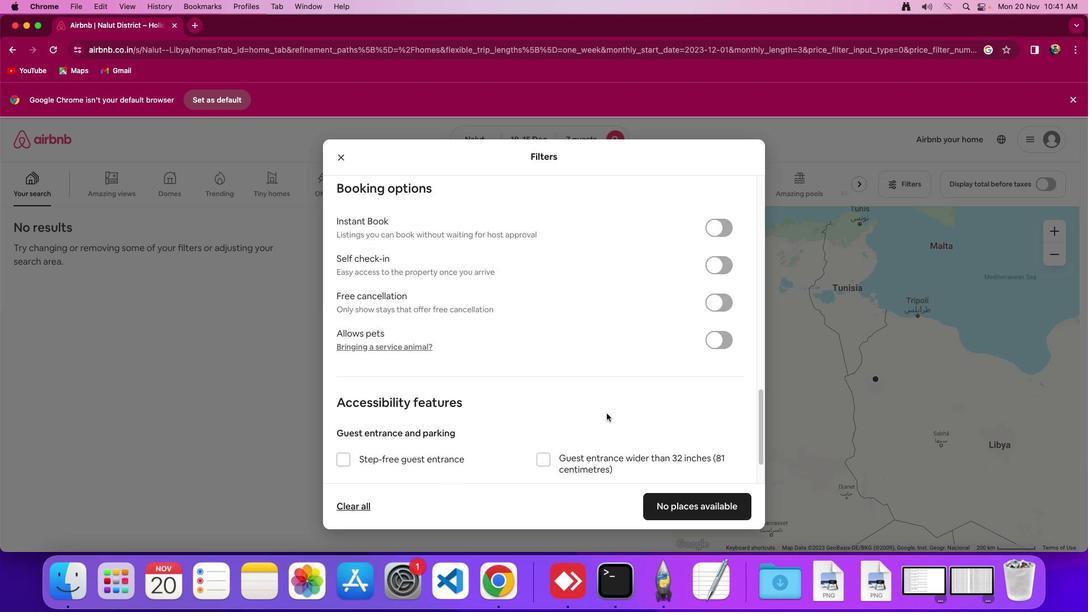 
Action: Mouse scrolled (607, 413) with delta (0, 0)
Screenshot: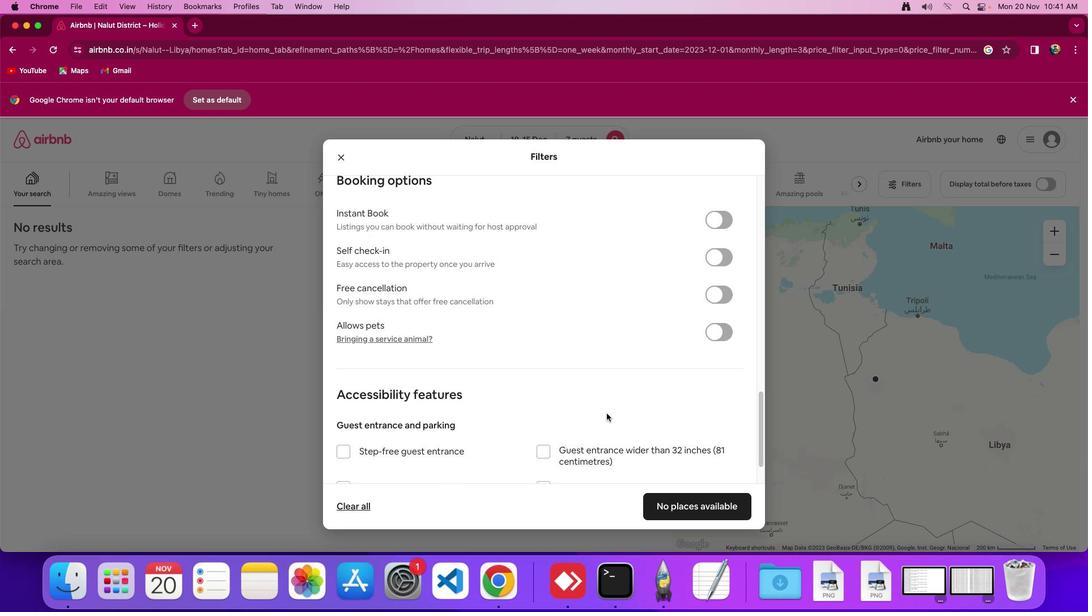 
Action: Mouse scrolled (607, 413) with delta (0, -1)
Screenshot: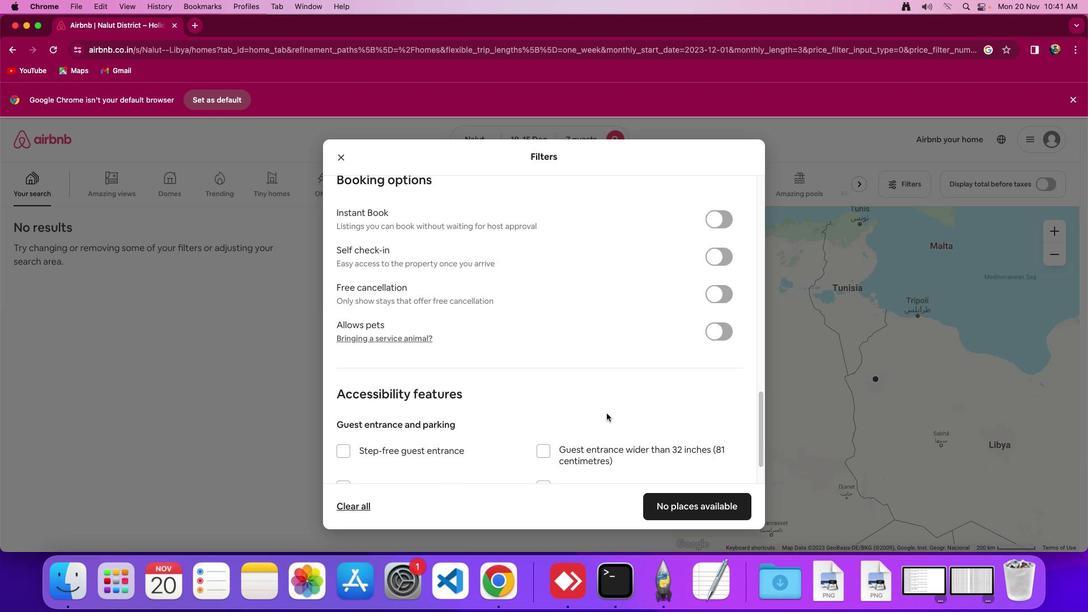
Action: Mouse moved to (606, 413)
Screenshot: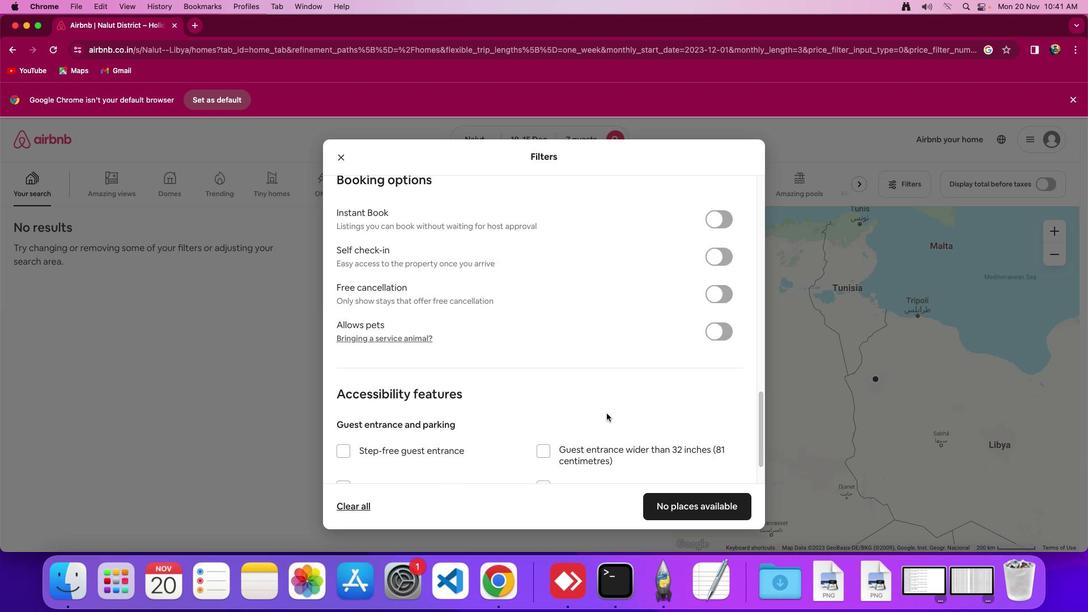 
Action: Mouse scrolled (606, 413) with delta (0, 0)
Screenshot: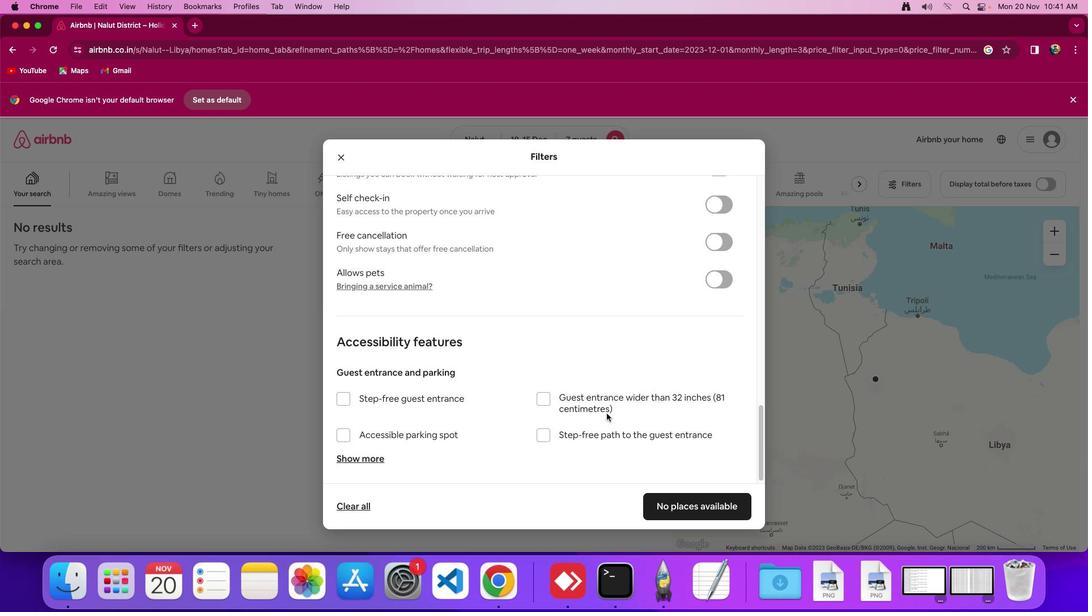 
Action: Mouse scrolled (606, 413) with delta (0, 0)
Screenshot: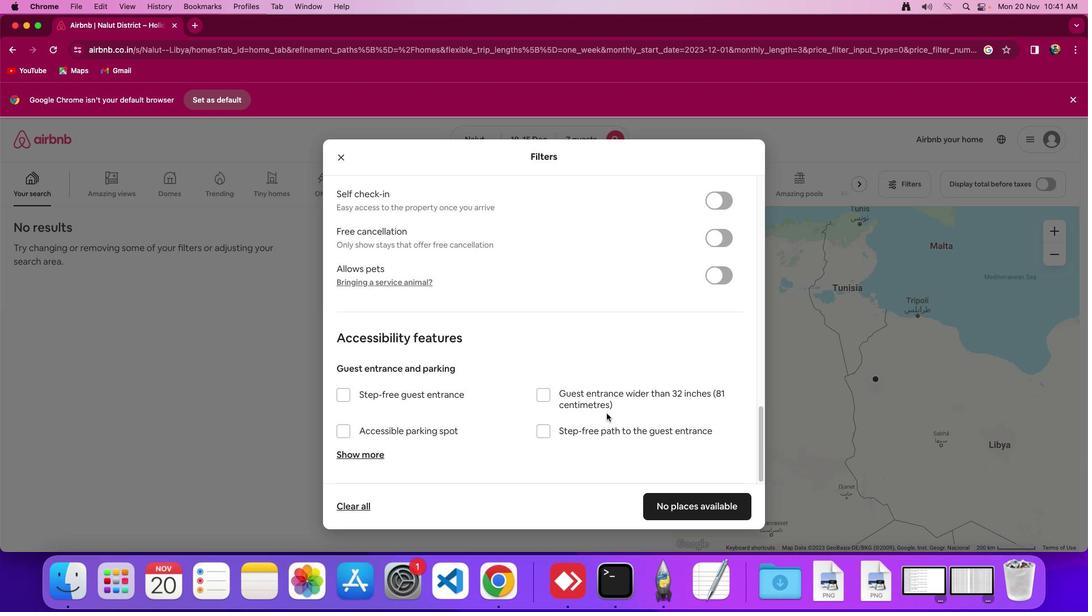 
Action: Mouse scrolled (606, 413) with delta (0, -1)
Screenshot: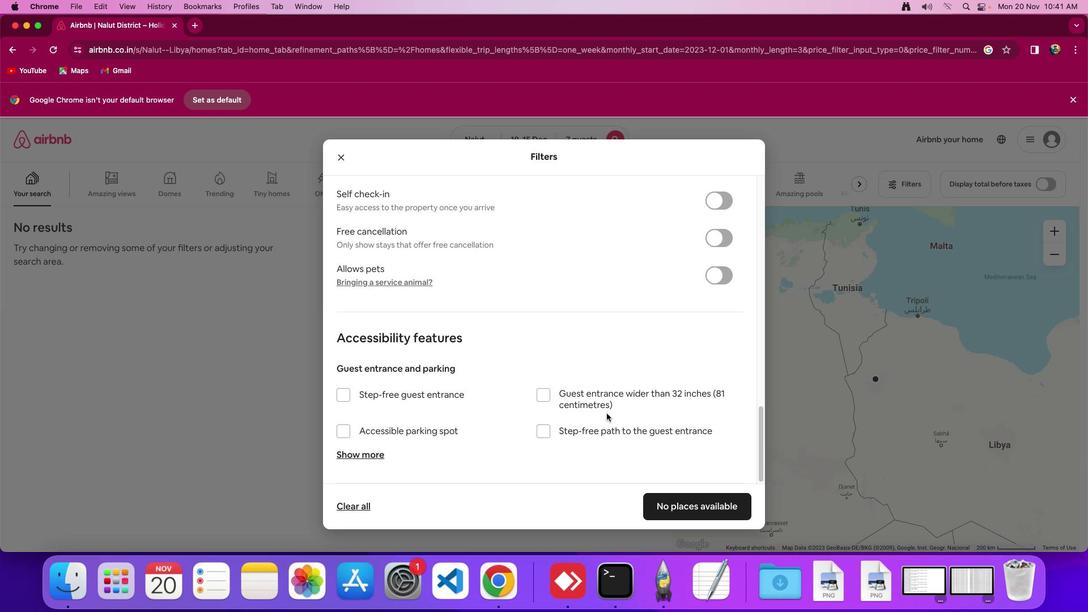 
Action: Mouse moved to (606, 413)
Screenshot: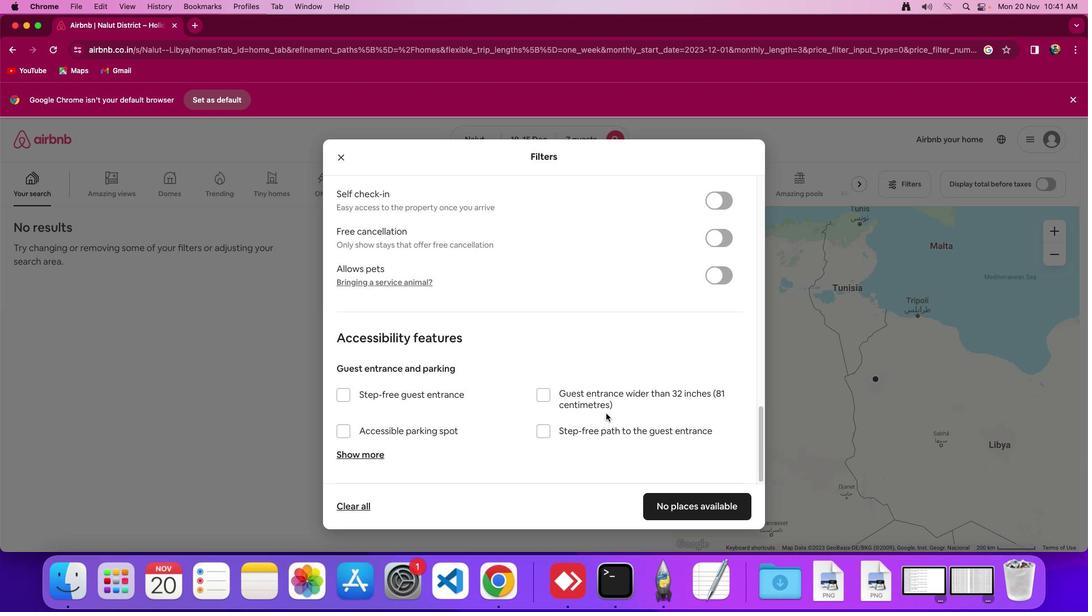 
Action: Mouse scrolled (606, 413) with delta (0, 0)
Screenshot: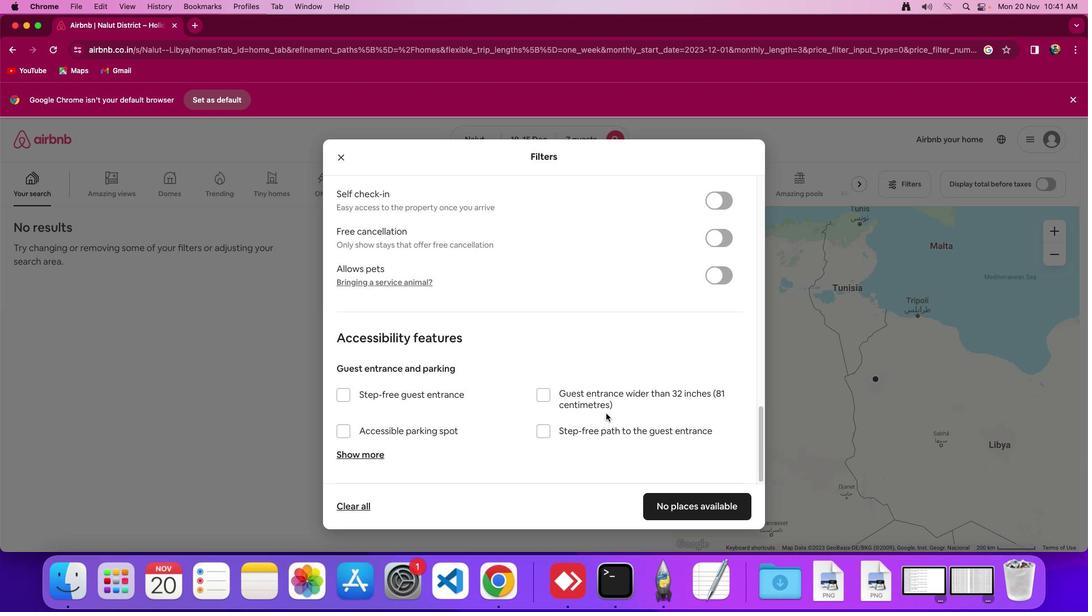 
Action: Mouse scrolled (606, 413) with delta (0, 0)
Screenshot: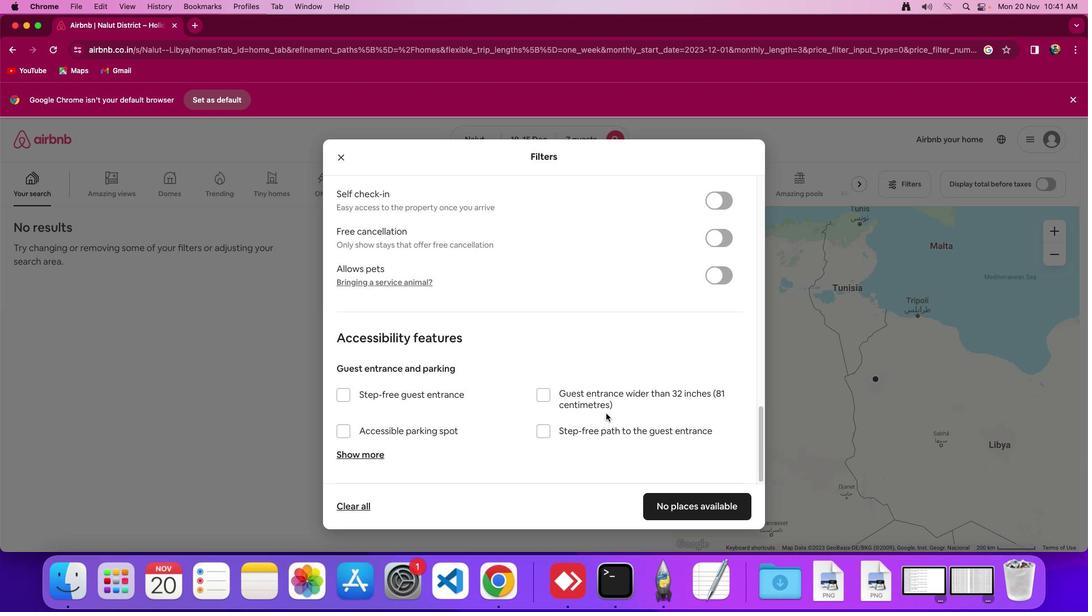 
Action: Mouse scrolled (606, 413) with delta (0, -1)
Screenshot: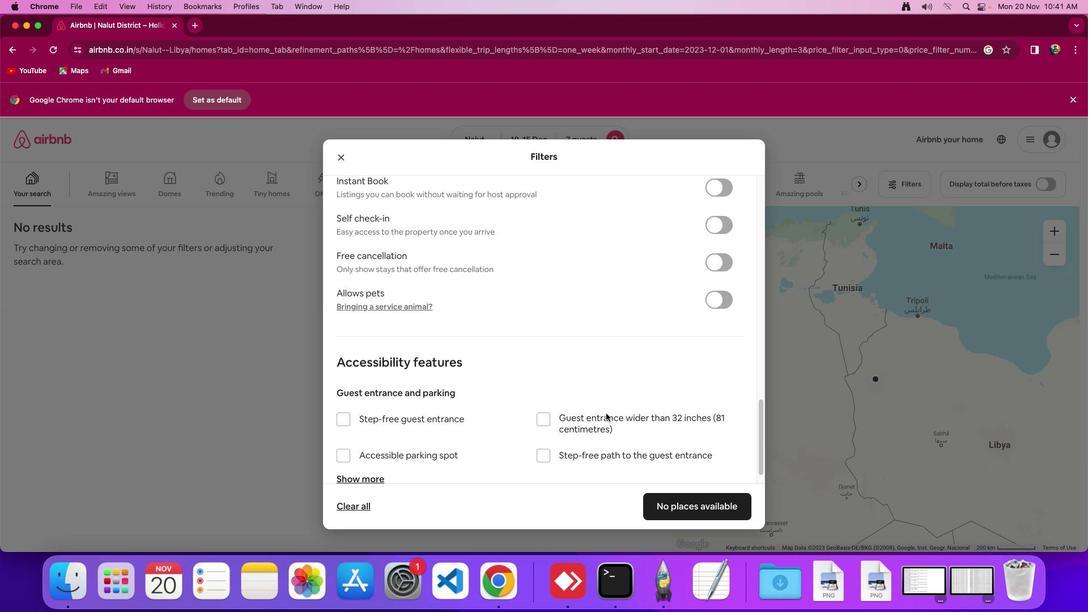 
Action: Mouse moved to (606, 413)
Screenshot: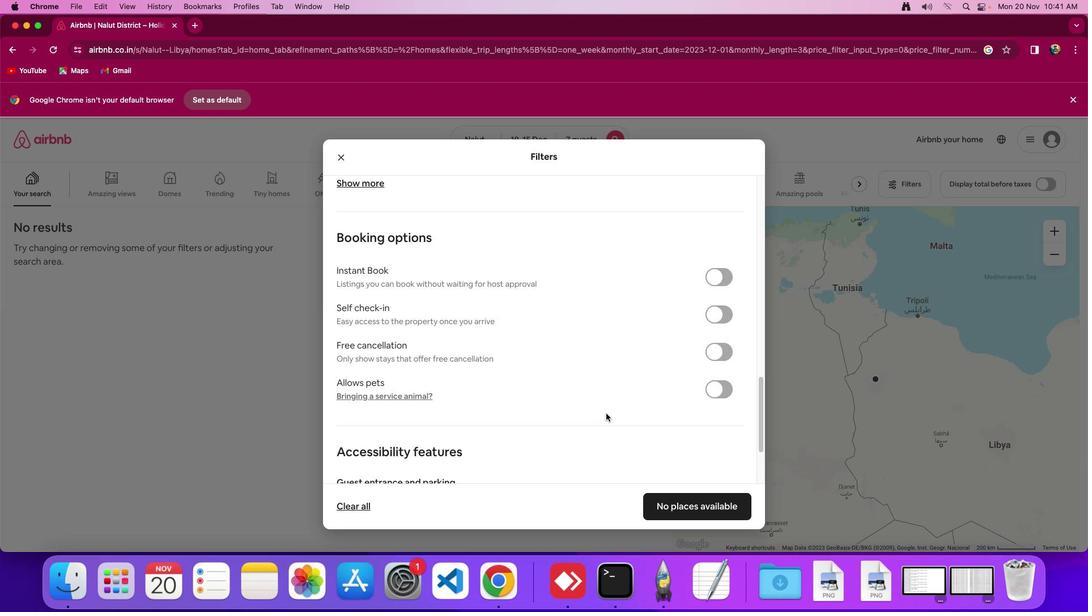 
Action: Mouse scrolled (606, 413) with delta (0, 0)
Screenshot: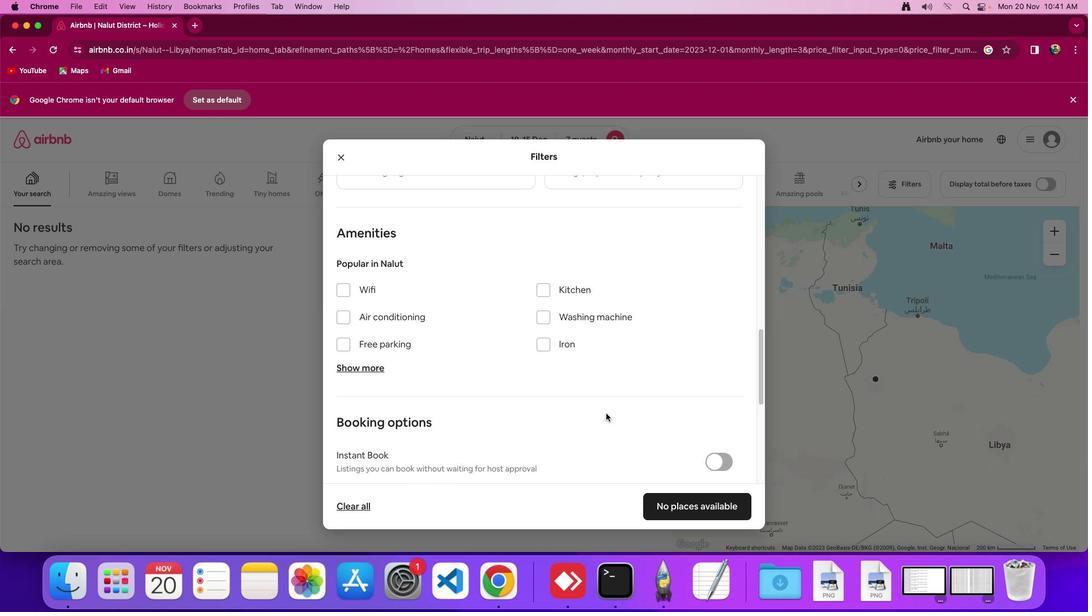 
Action: Mouse scrolled (606, 413) with delta (0, 0)
Screenshot: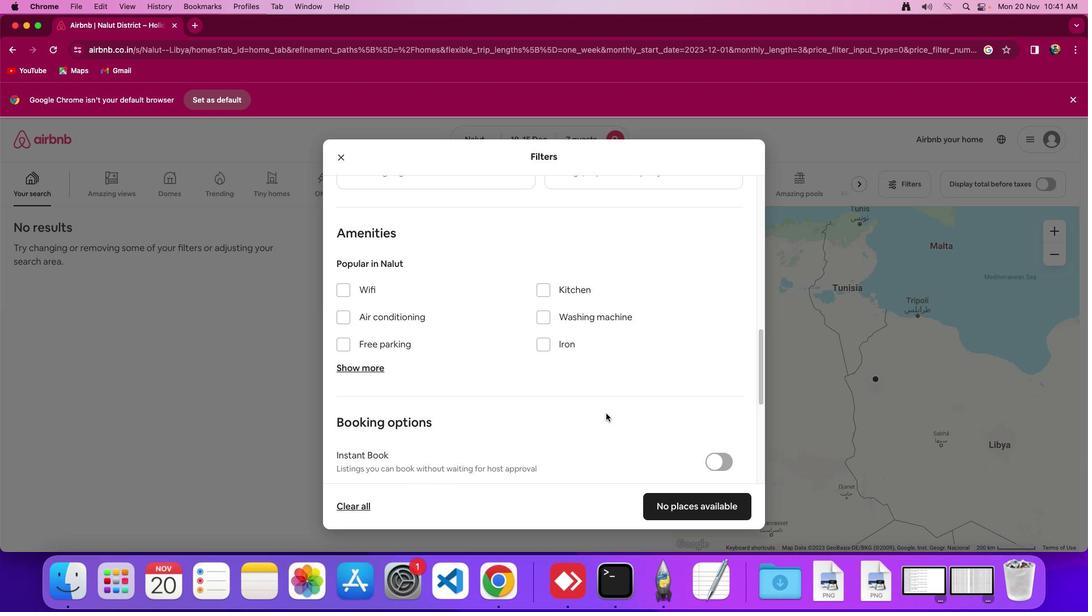 
Action: Mouse scrolled (606, 413) with delta (0, 2)
Screenshot: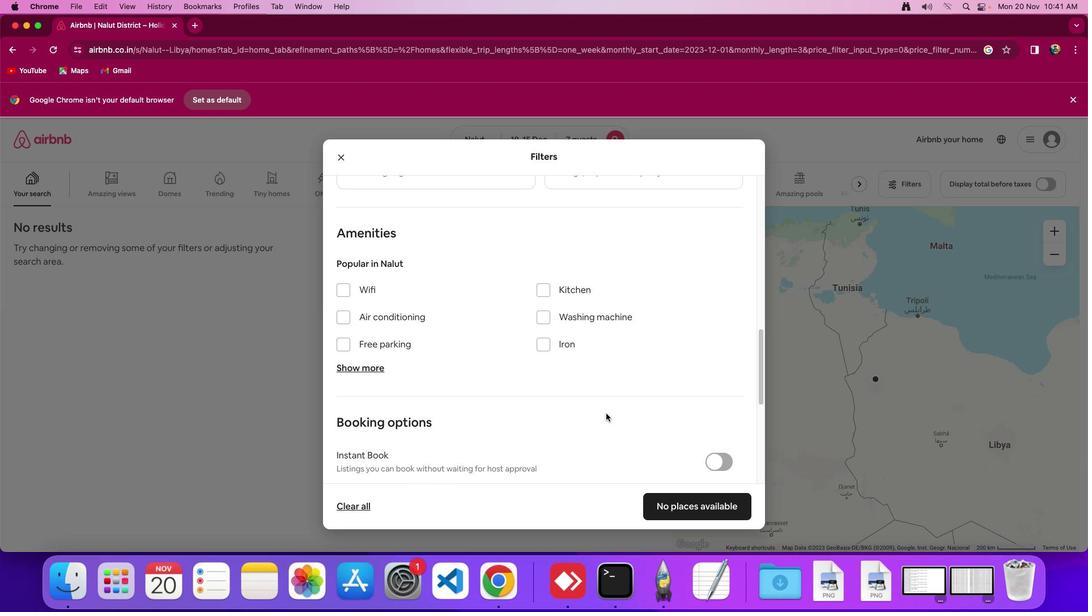 
Action: Mouse scrolled (606, 413) with delta (0, 3)
Screenshot: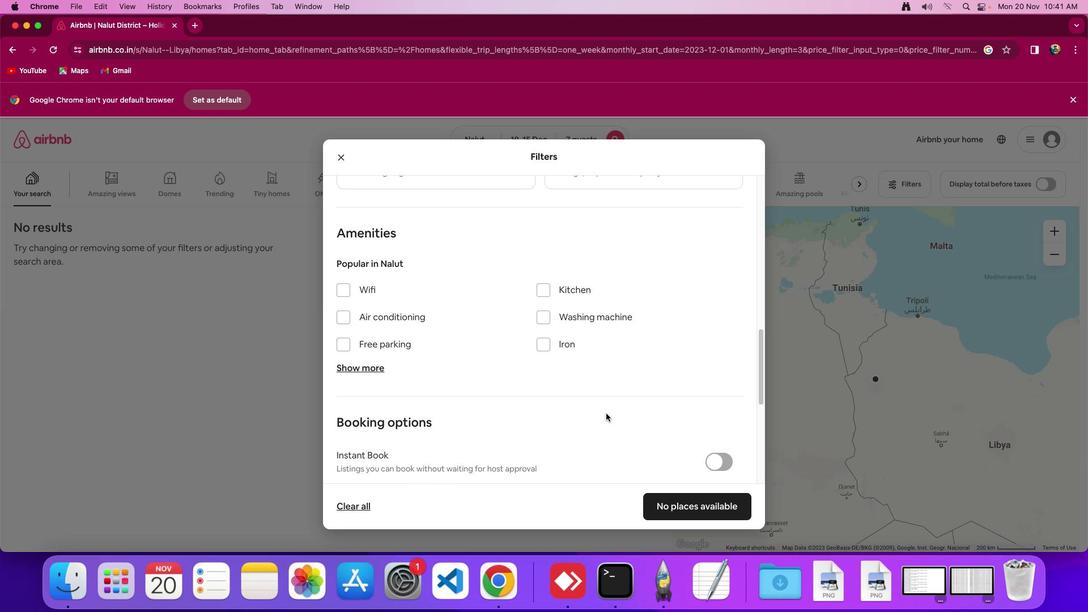 
Action: Mouse scrolled (606, 413) with delta (0, 0)
Screenshot: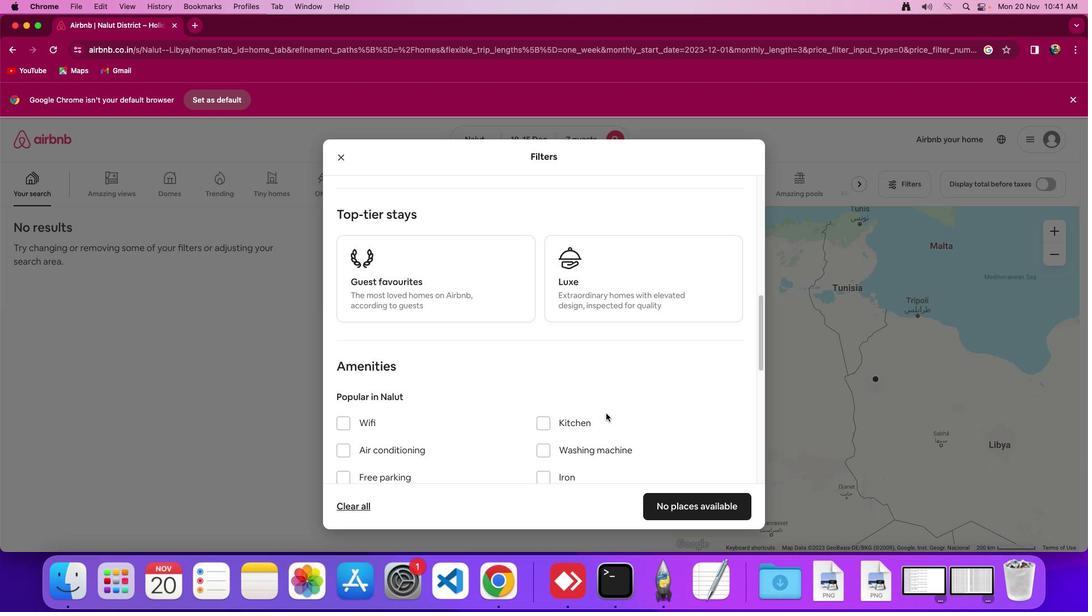 
Action: Mouse scrolled (606, 413) with delta (0, 0)
Screenshot: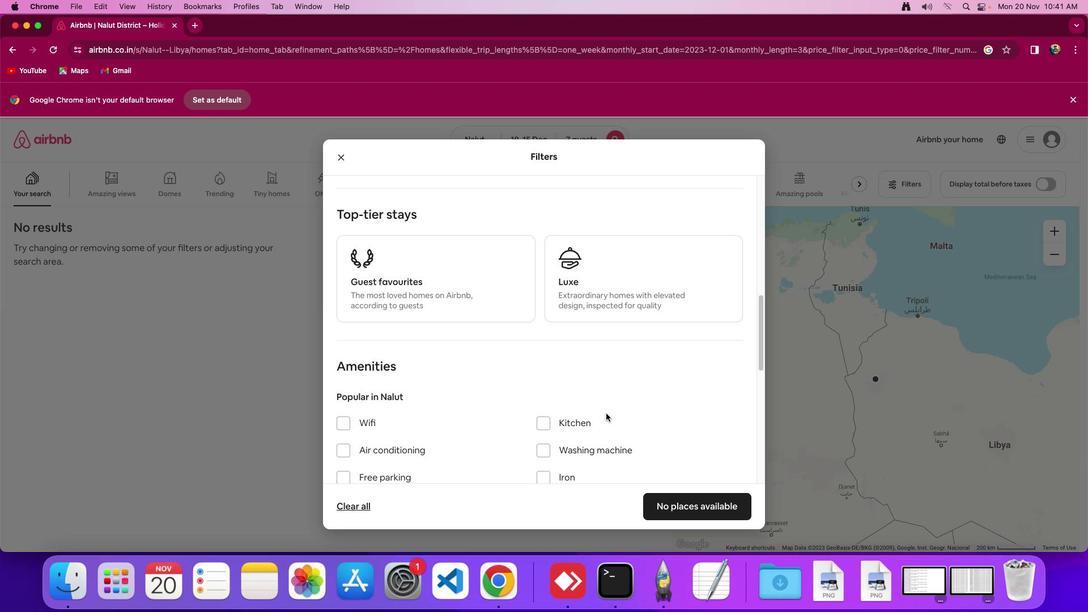 
Action: Mouse scrolled (606, 413) with delta (0, 2)
Screenshot: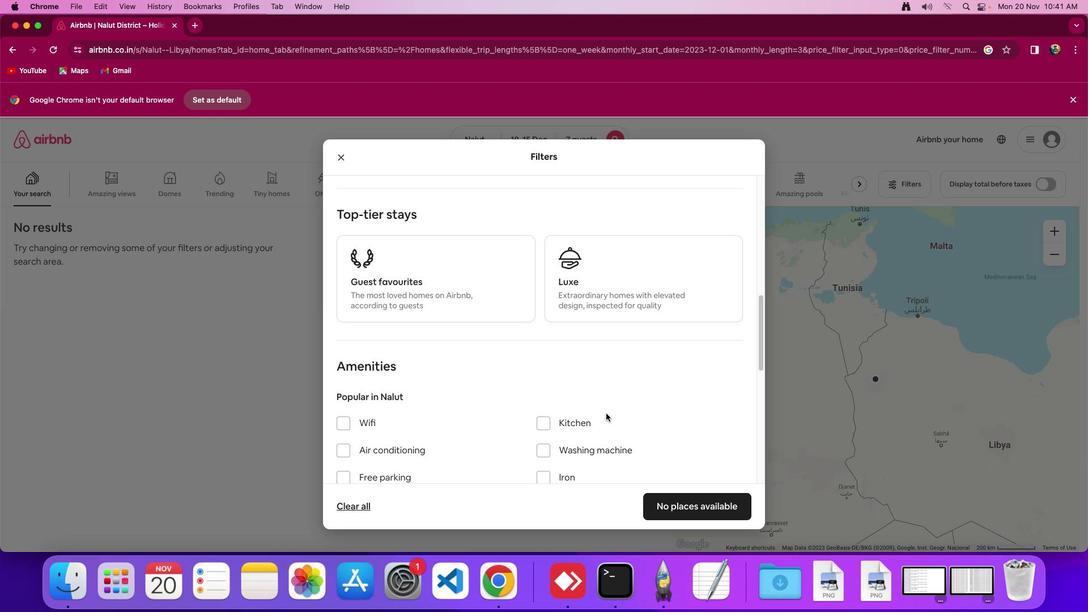 
Action: Mouse scrolled (606, 413) with delta (0, 0)
Screenshot: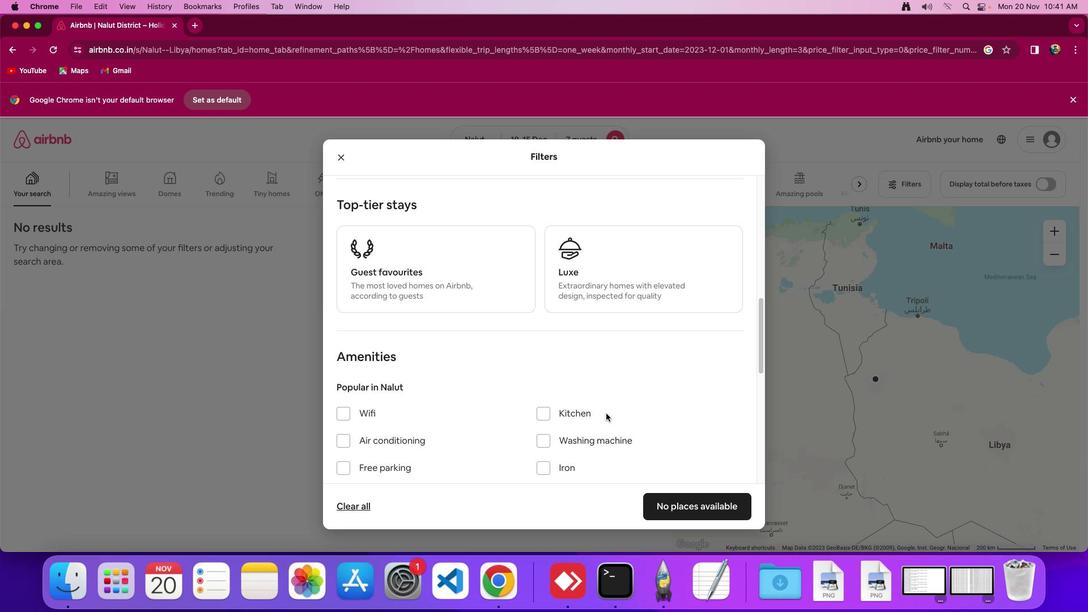 
Action: Mouse scrolled (606, 413) with delta (0, 0)
Screenshot: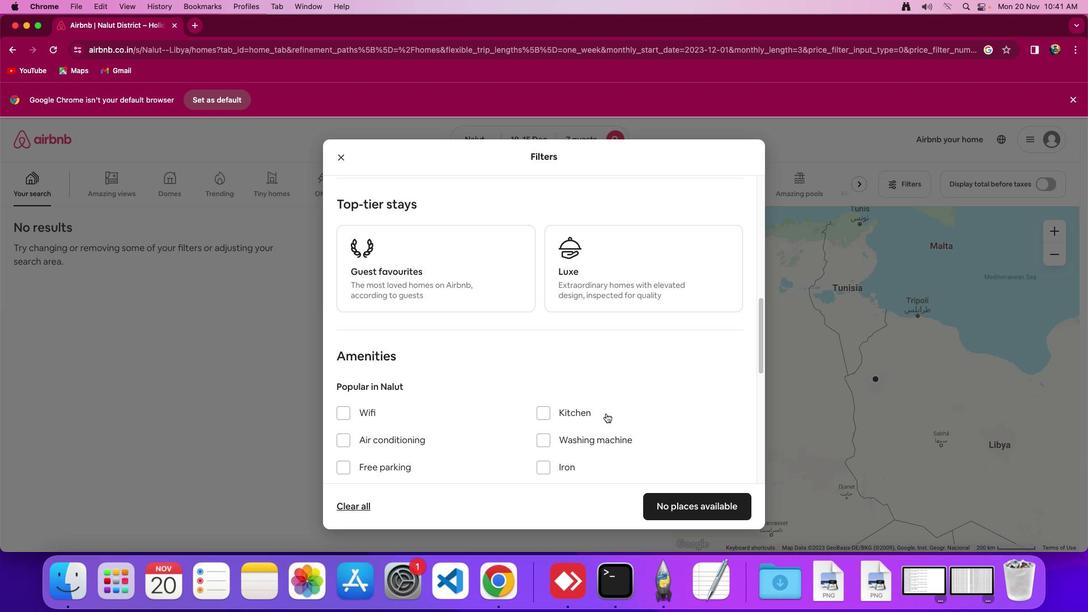 
Action: Mouse moved to (606, 411)
Screenshot: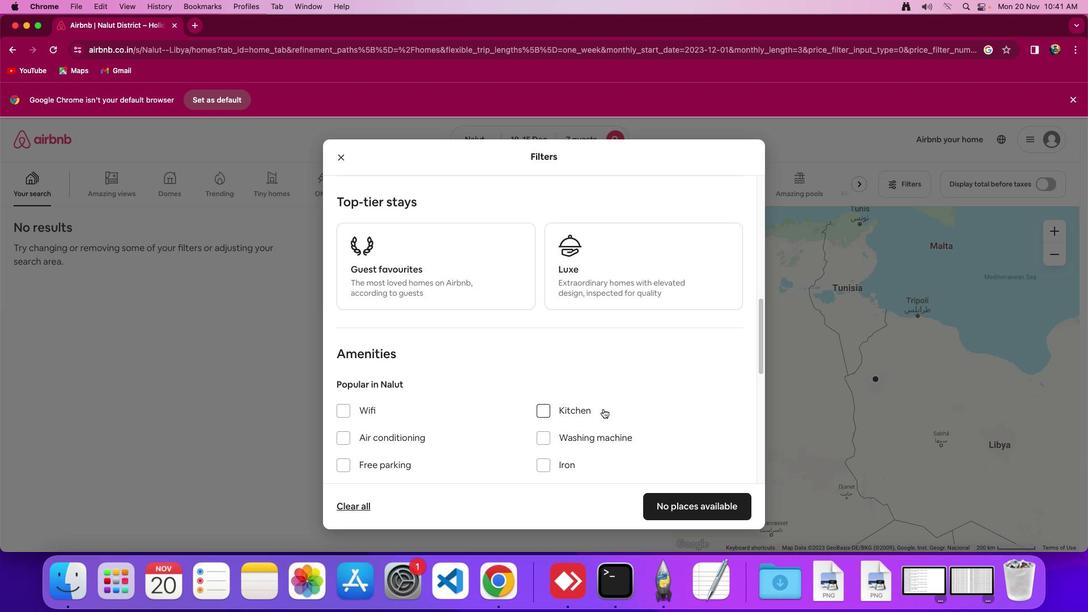 
Action: Mouse scrolled (606, 411) with delta (0, 0)
Screenshot: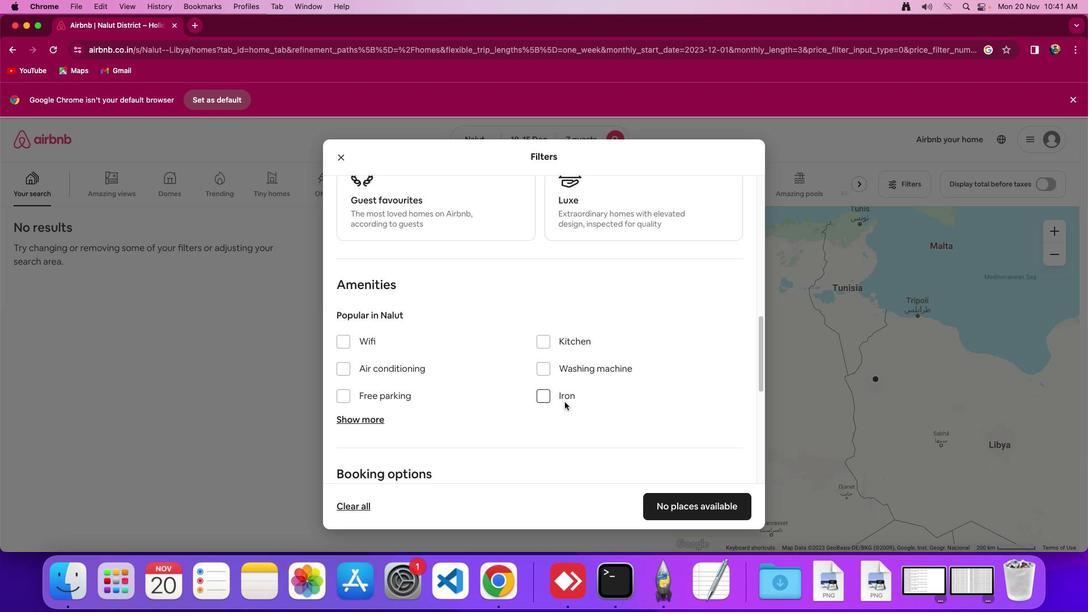 
Action: Mouse scrolled (606, 411) with delta (0, 0)
Screenshot: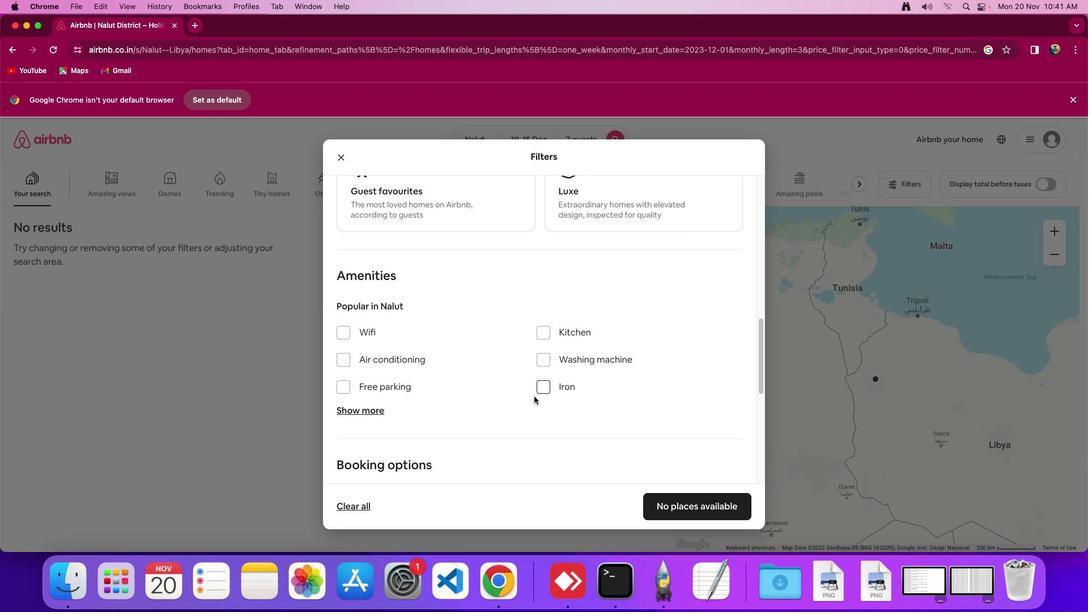 
Action: Mouse moved to (602, 408)
Screenshot: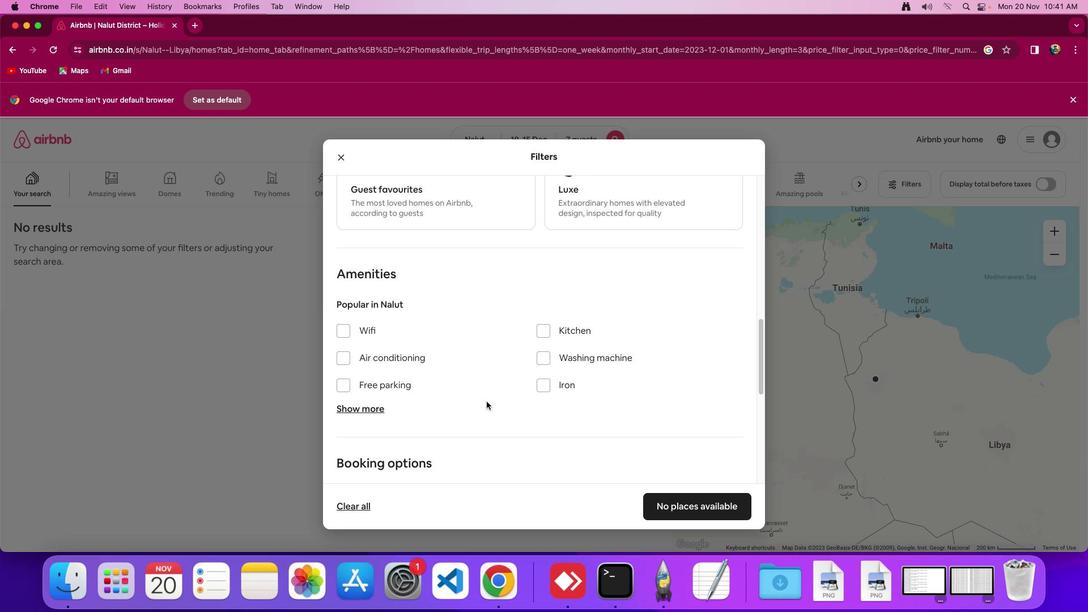 
Action: Mouse scrolled (602, 408) with delta (0, -1)
Screenshot: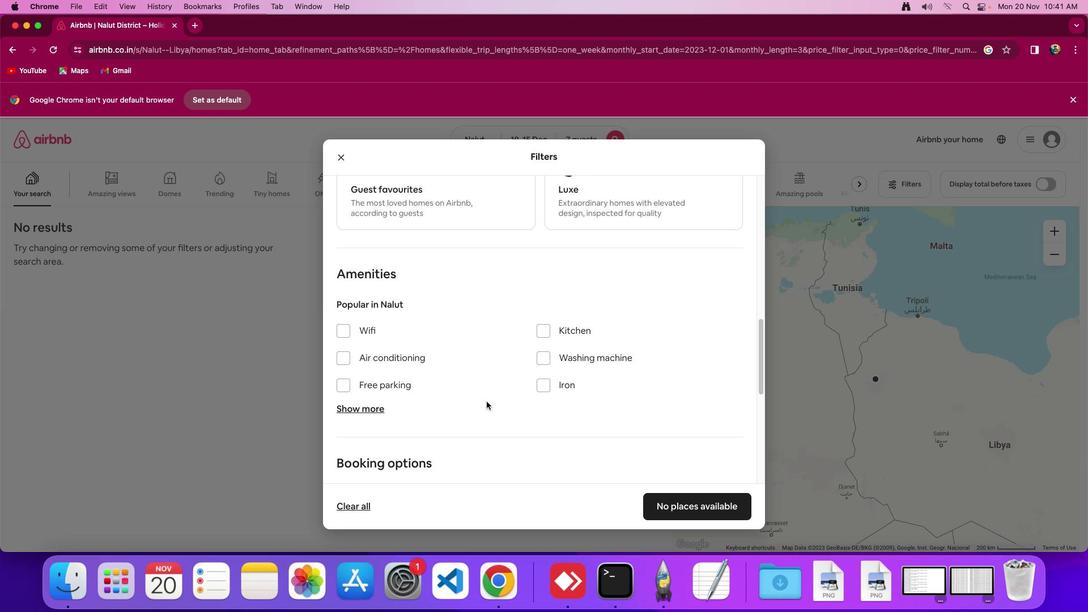 
Action: Mouse moved to (343, 332)
Screenshot: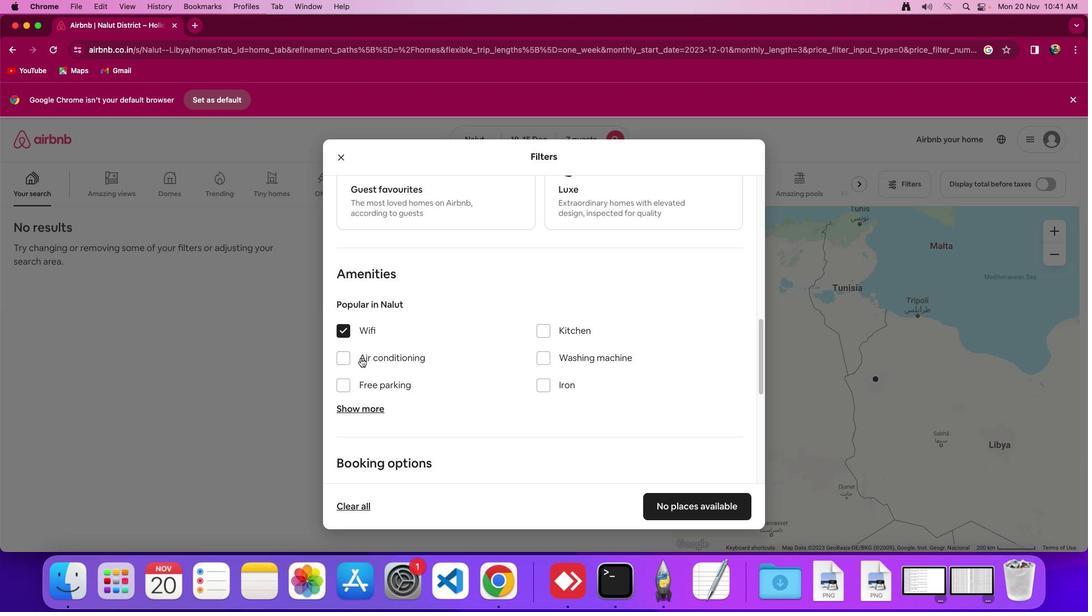 
Action: Mouse pressed left at (343, 332)
Screenshot: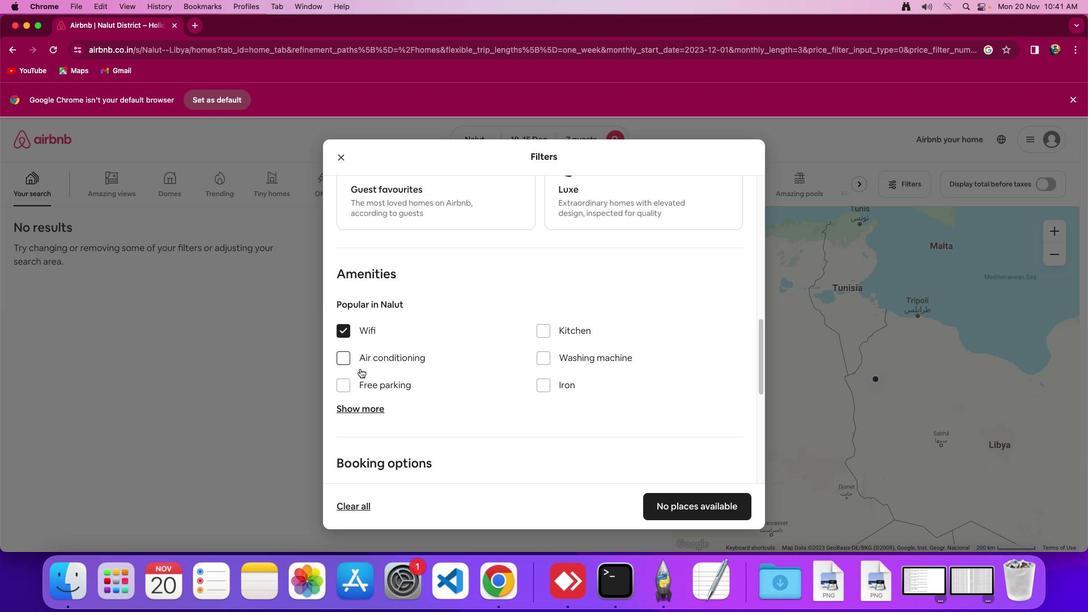 
Action: Mouse moved to (355, 403)
Screenshot: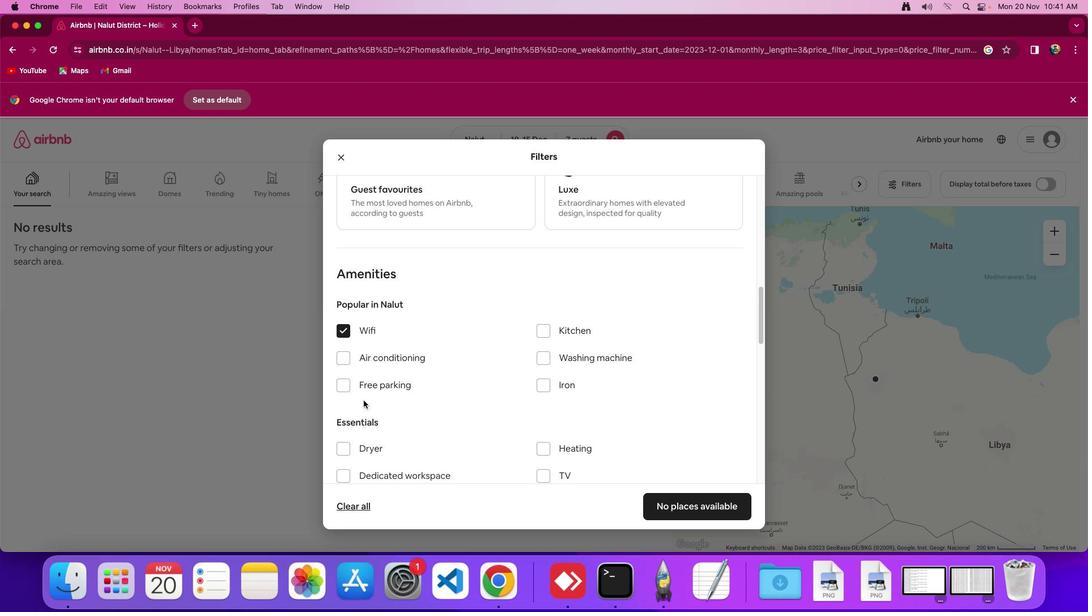 
Action: Mouse pressed left at (355, 403)
Screenshot: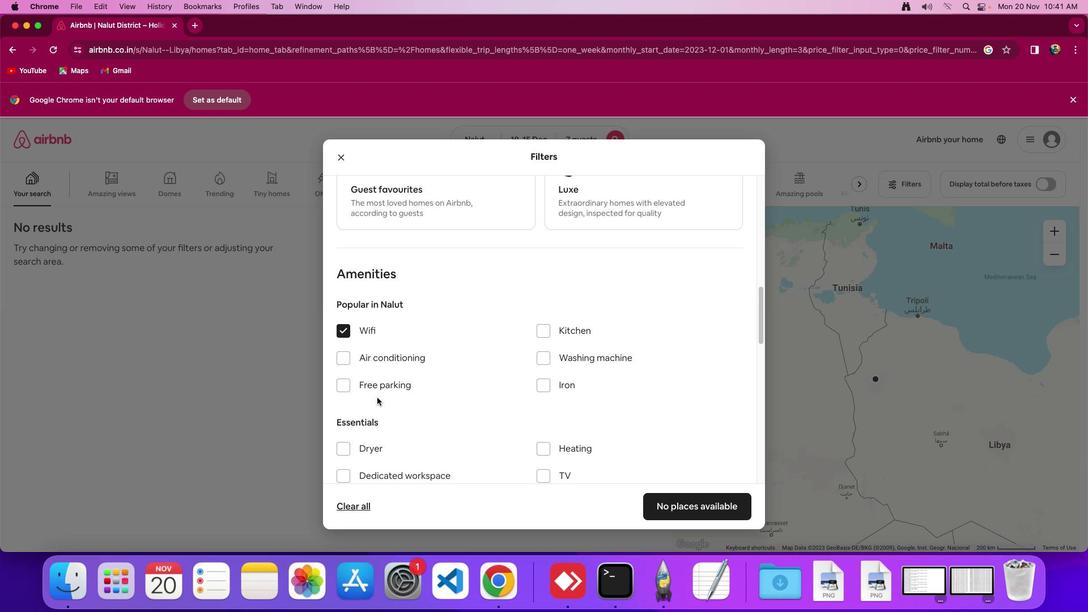 
Action: Mouse moved to (451, 381)
Screenshot: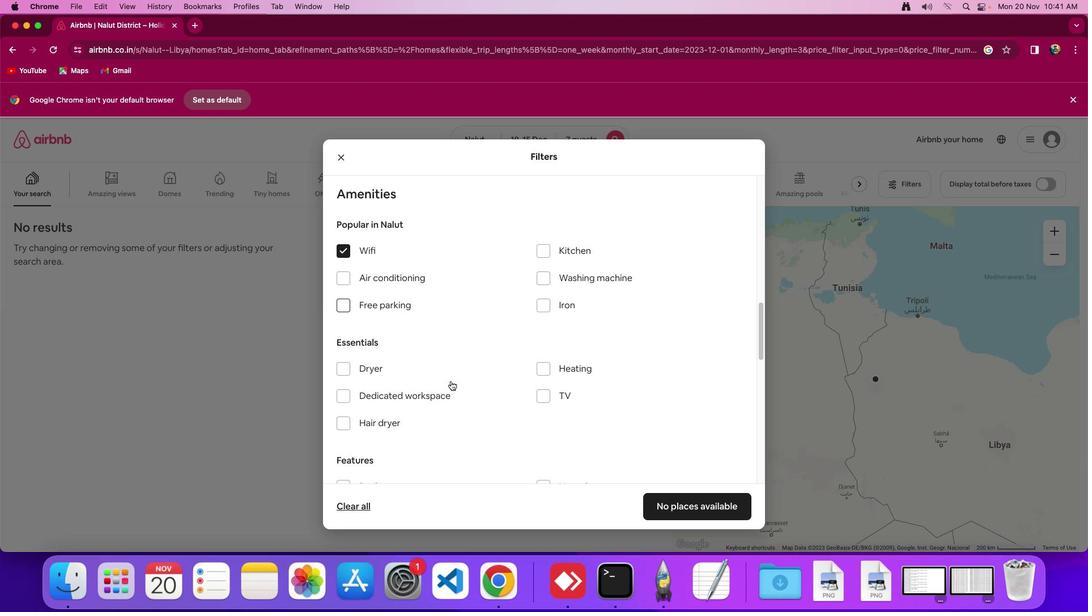 
Action: Mouse scrolled (451, 381) with delta (0, 0)
Screenshot: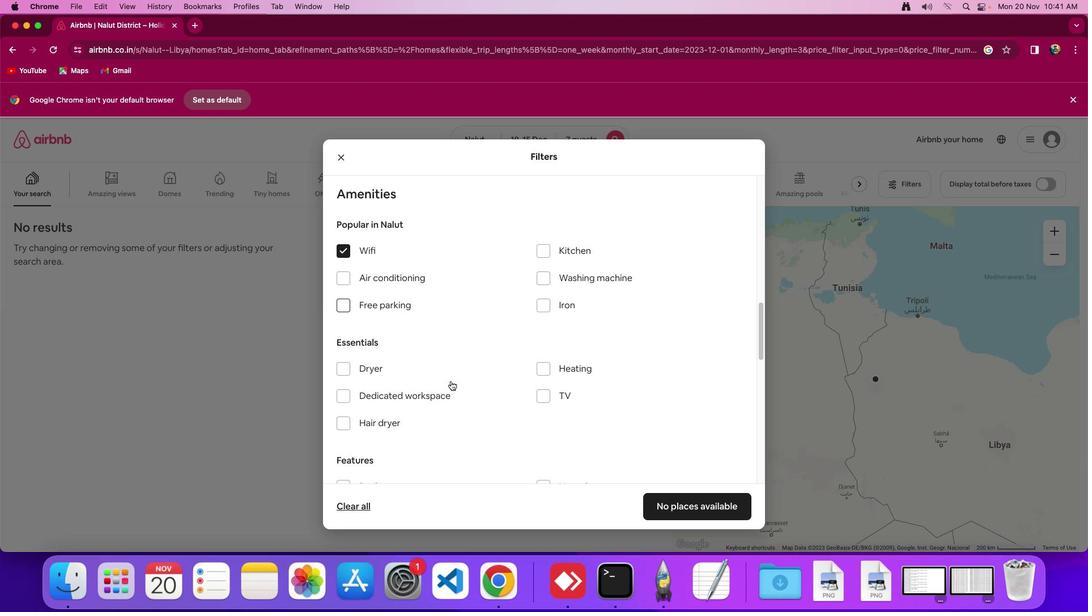 
Action: Mouse scrolled (451, 381) with delta (0, 0)
Screenshot: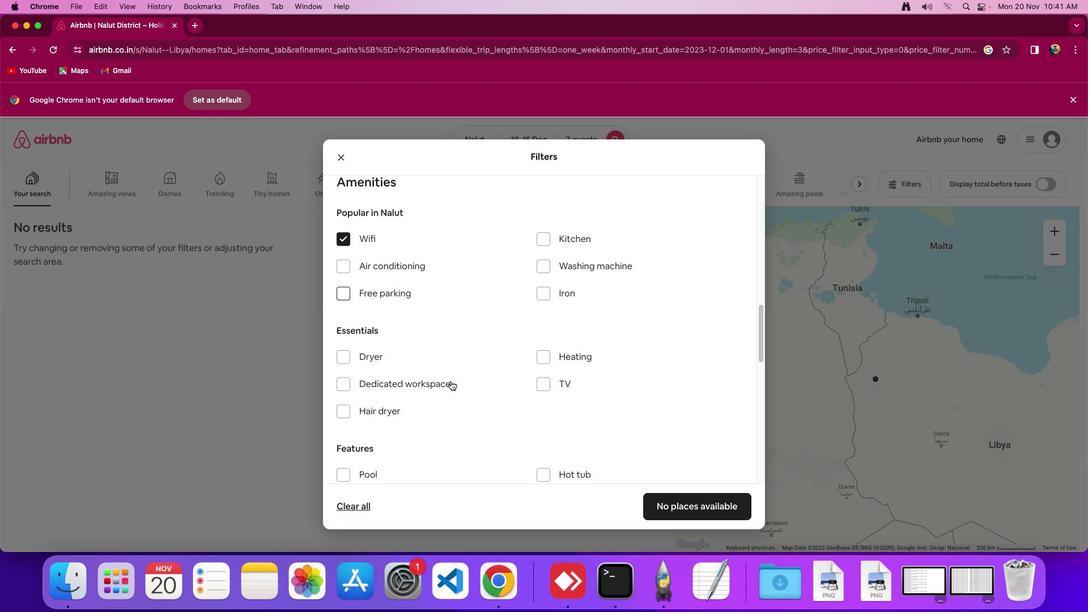 
Action: Mouse scrolled (451, 381) with delta (0, -1)
Screenshot: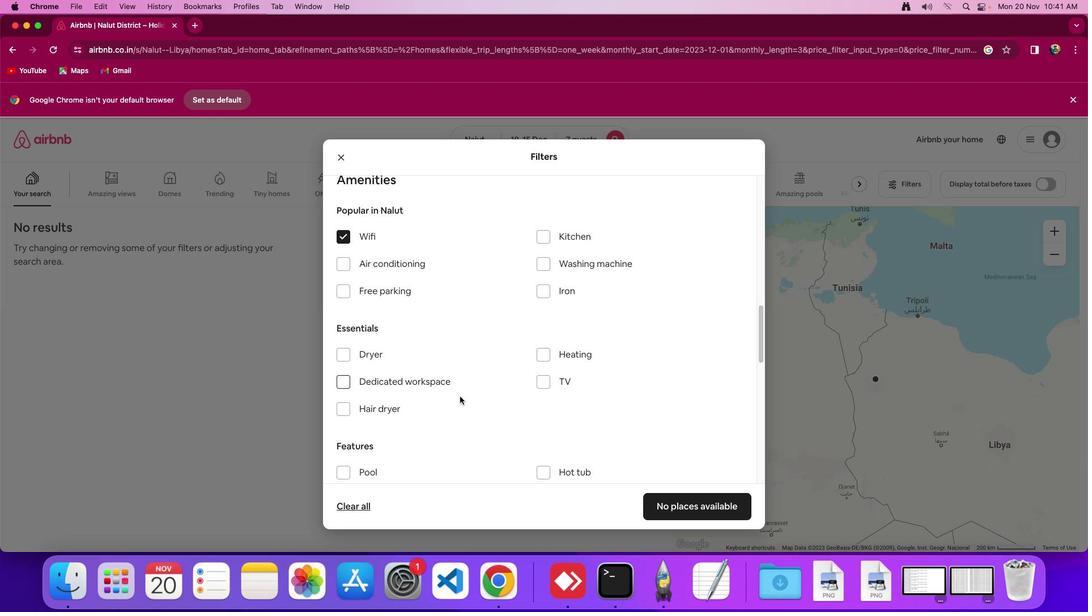 
Action: Mouse moved to (536, 377)
Screenshot: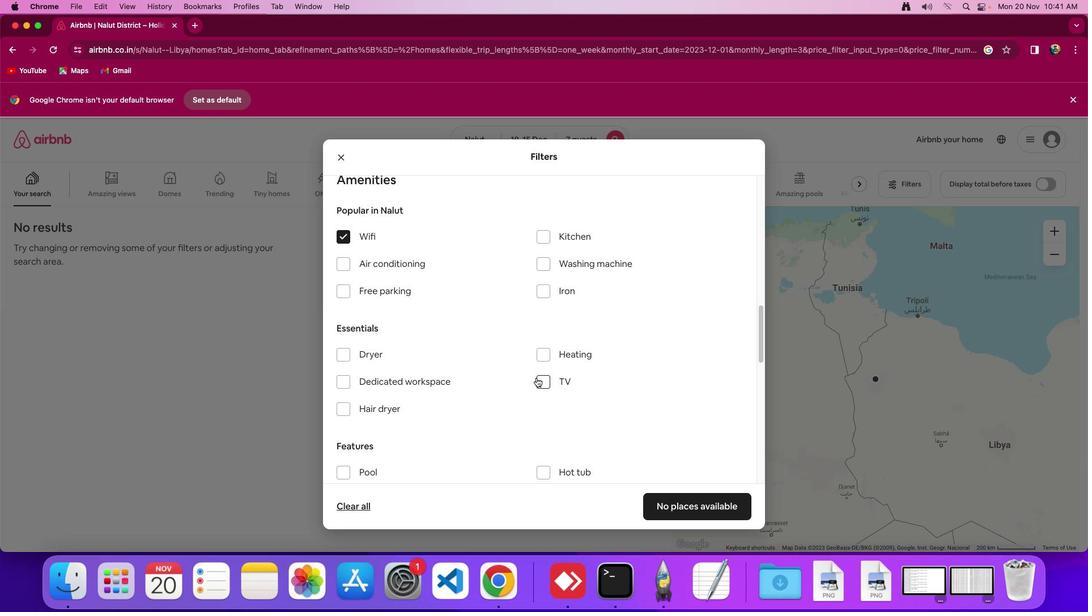 
Action: Mouse pressed left at (536, 377)
Screenshot: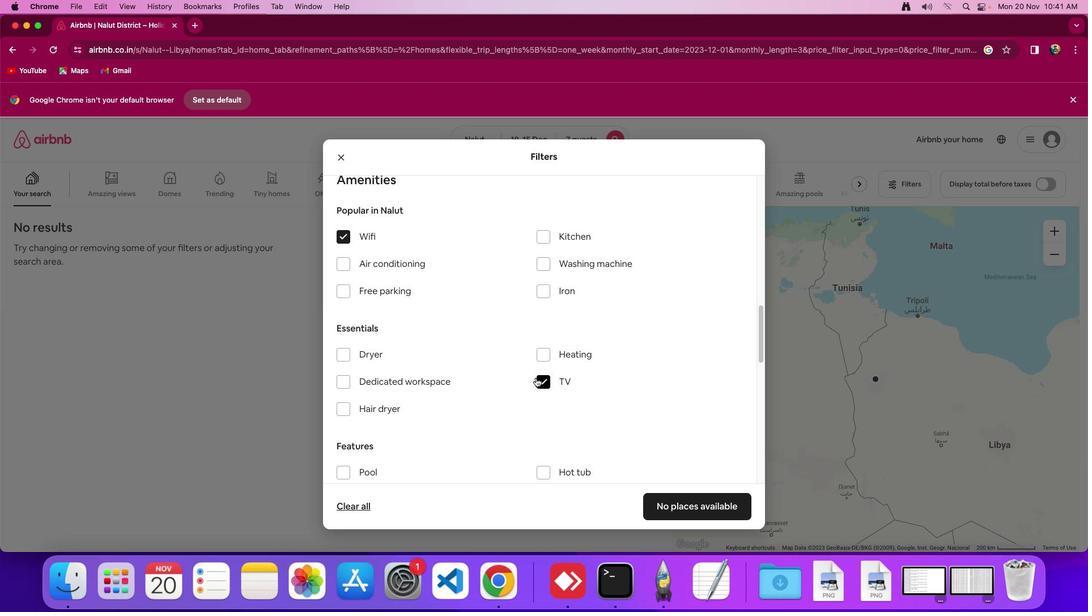 
Action: Mouse moved to (531, 380)
Screenshot: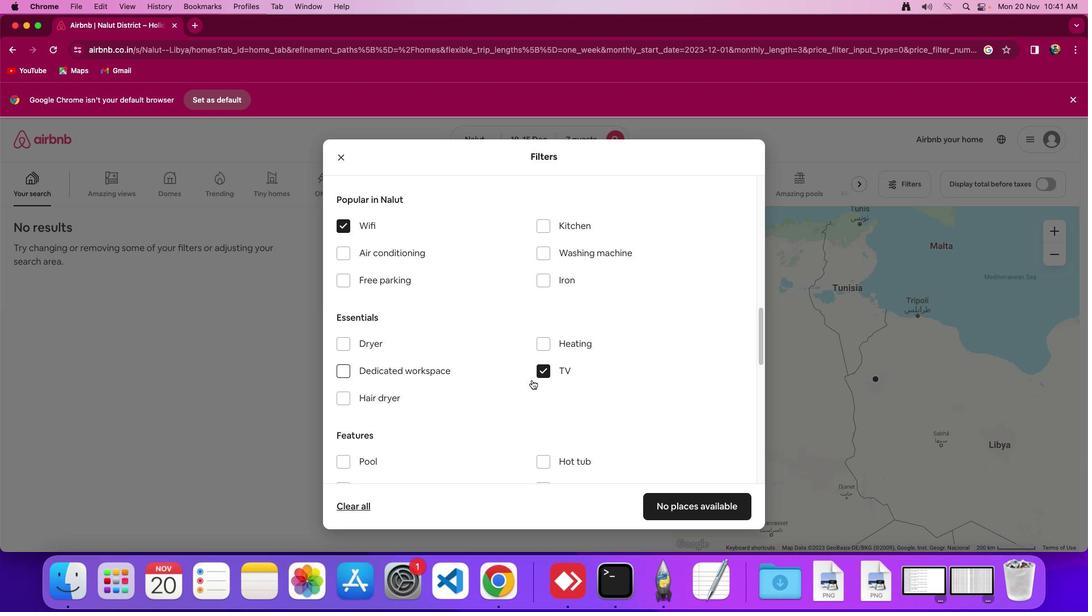 
Action: Mouse scrolled (531, 380) with delta (0, 0)
Screenshot: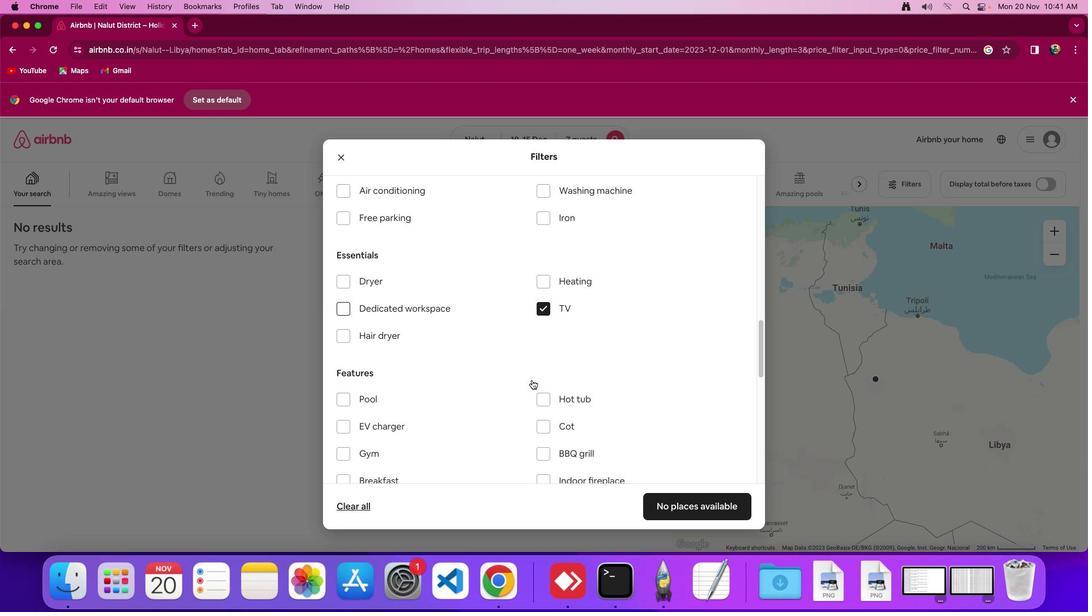 
Action: Mouse scrolled (531, 380) with delta (0, 0)
Screenshot: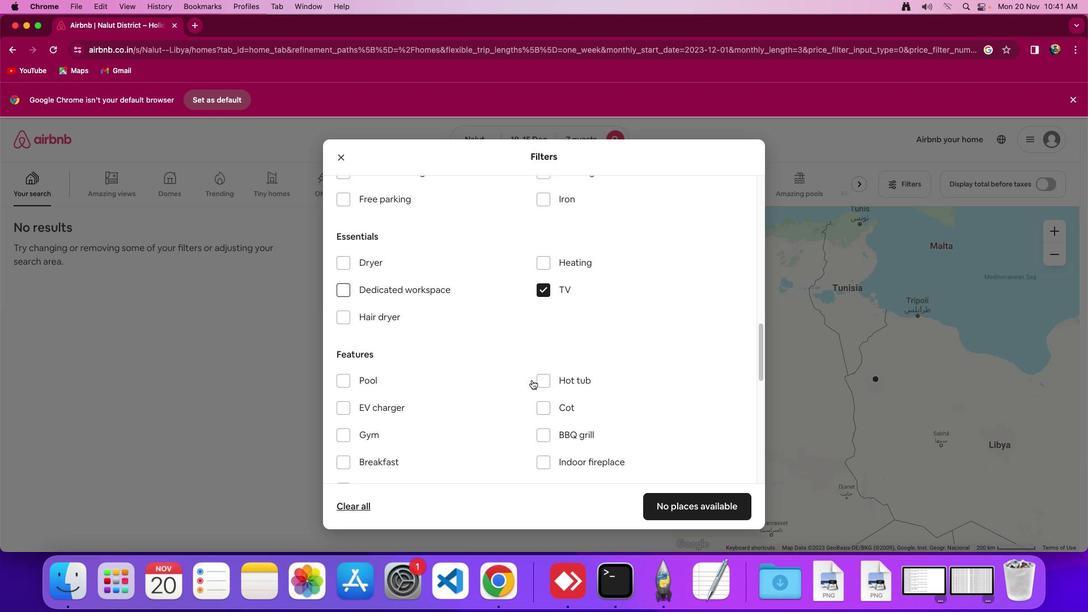 
Action: Mouse scrolled (531, 380) with delta (0, -1)
Screenshot: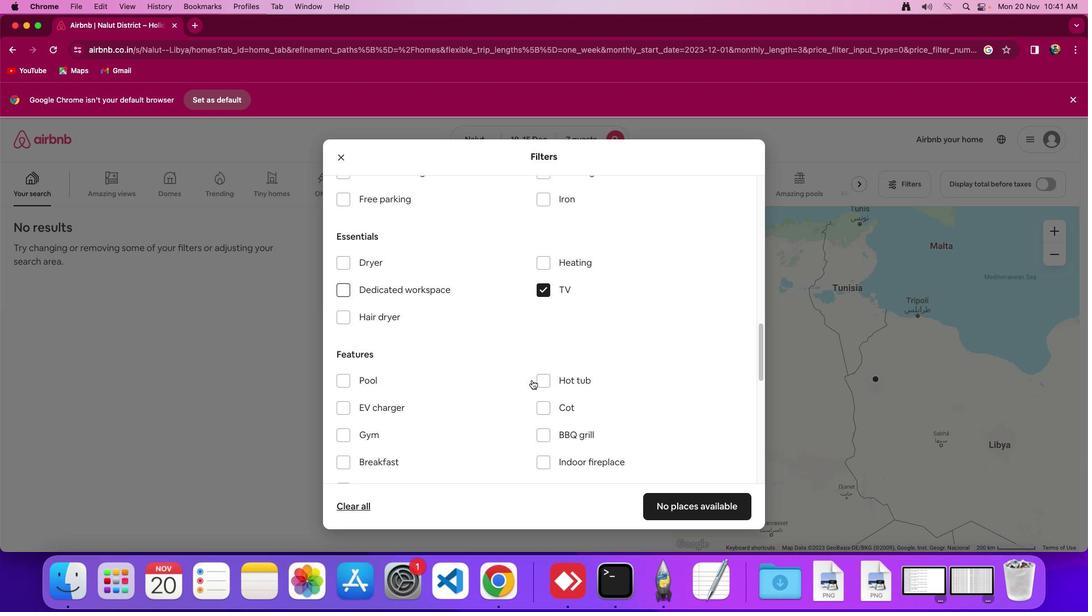 
Action: Mouse scrolled (531, 380) with delta (0, 0)
Screenshot: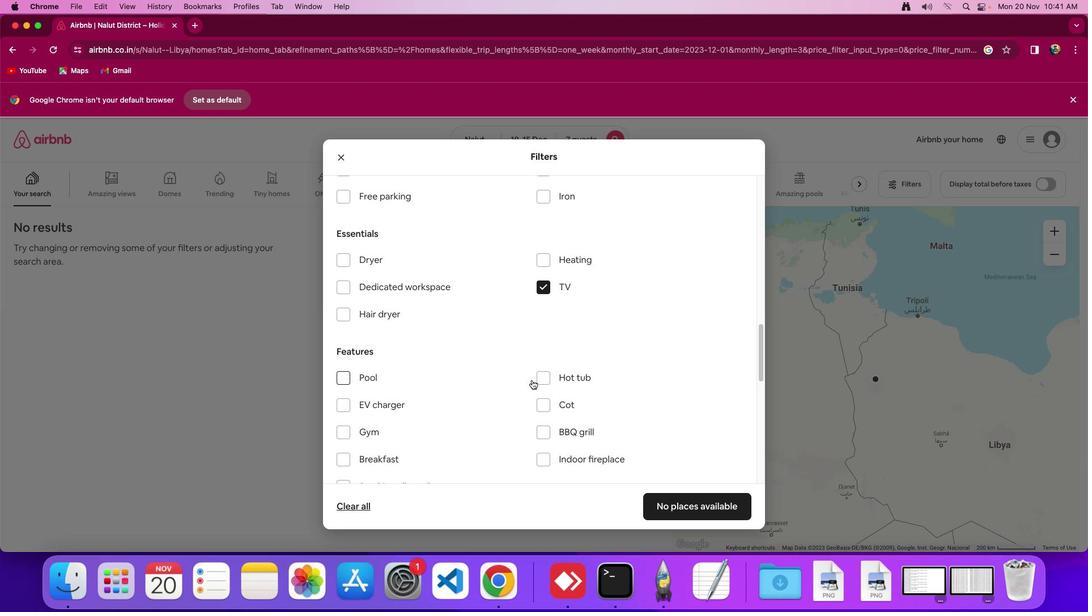 
Action: Mouse scrolled (531, 380) with delta (0, 0)
Screenshot: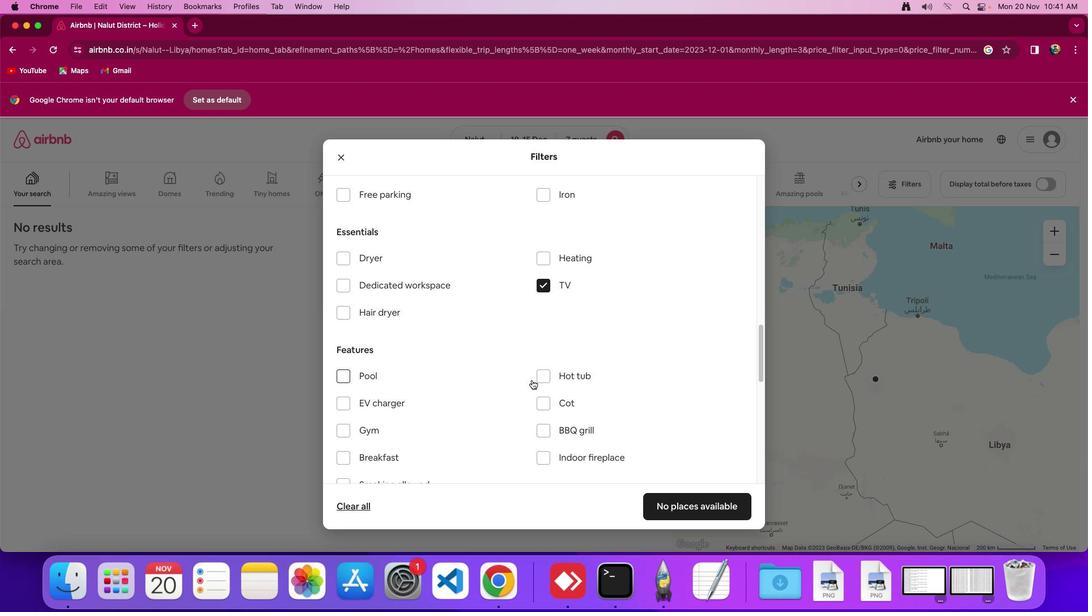 
Action: Mouse scrolled (531, 380) with delta (0, 0)
Screenshot: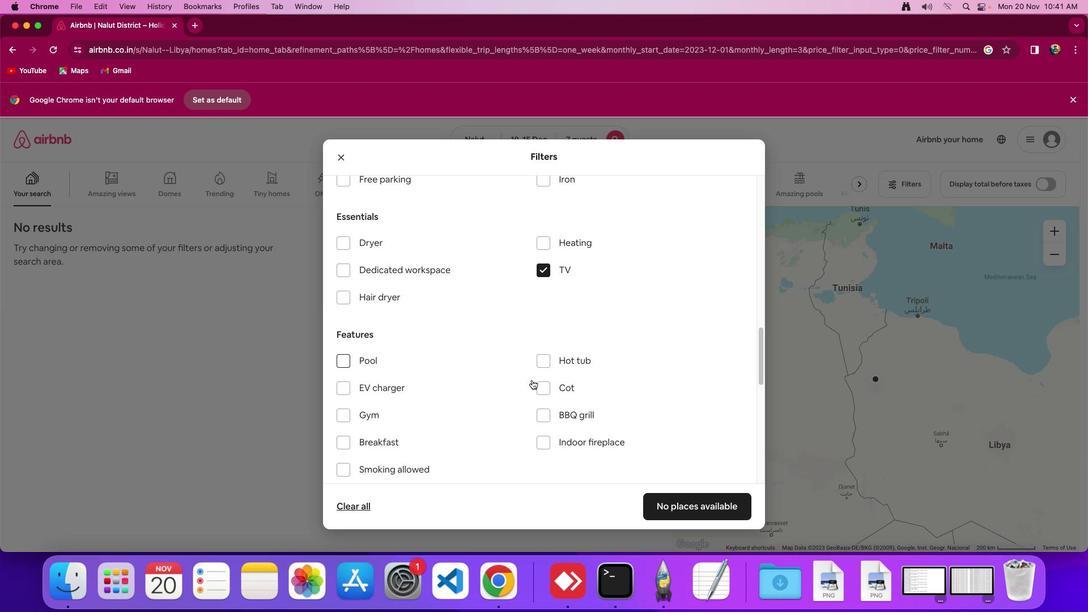 
Action: Mouse scrolled (531, 380) with delta (0, 0)
Screenshot: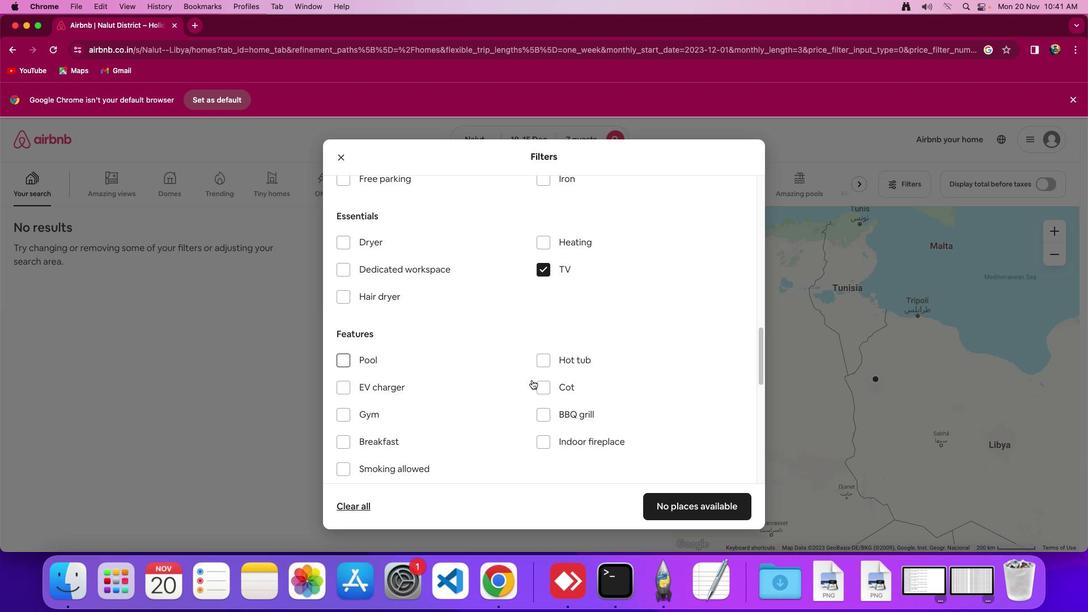 
Action: Mouse moved to (526, 380)
Screenshot: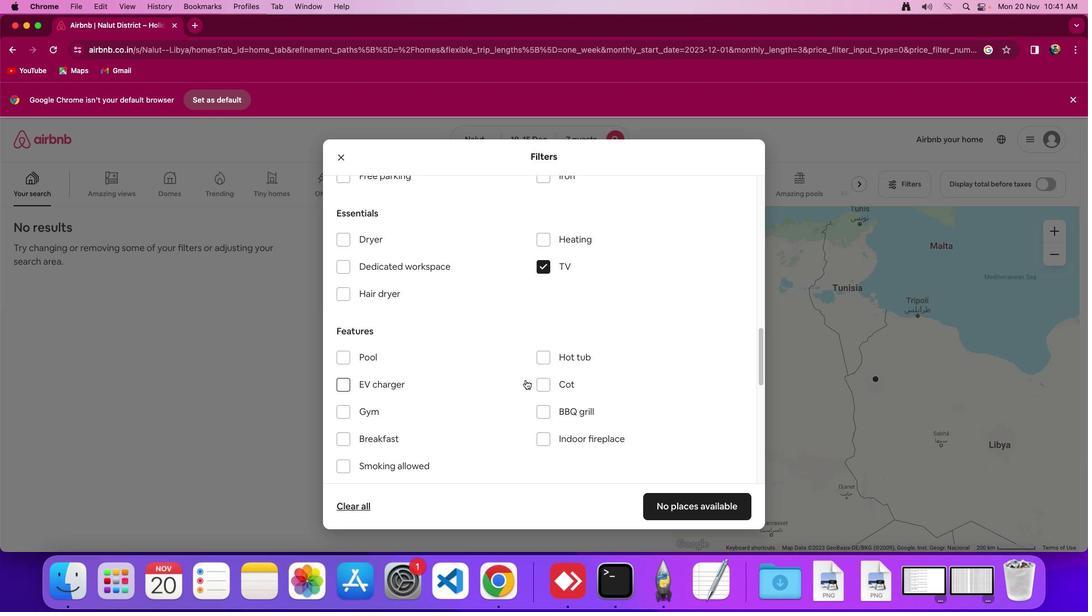 
Action: Mouse scrolled (526, 380) with delta (0, 0)
Screenshot: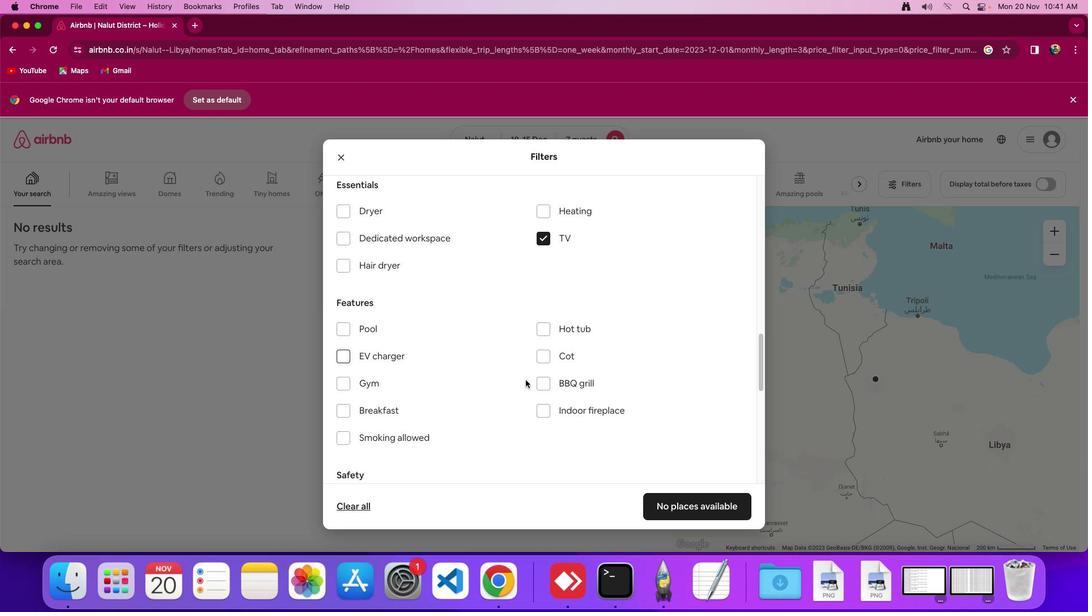
Action: Mouse scrolled (526, 380) with delta (0, 0)
Screenshot: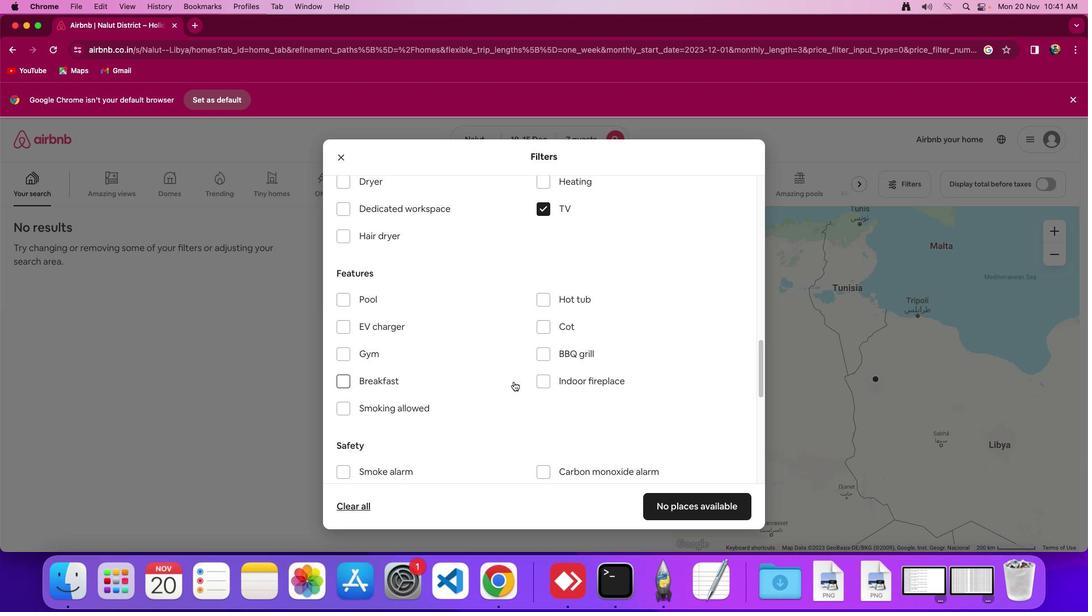 
Action: Mouse scrolled (526, 380) with delta (0, -1)
Screenshot: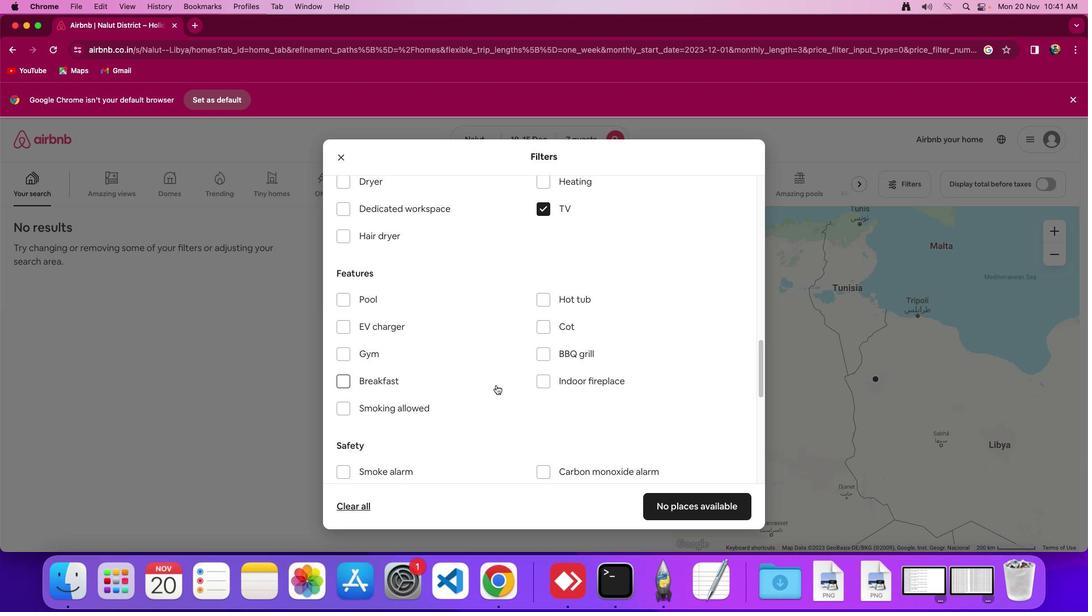 
Action: Mouse moved to (394, 319)
Screenshot: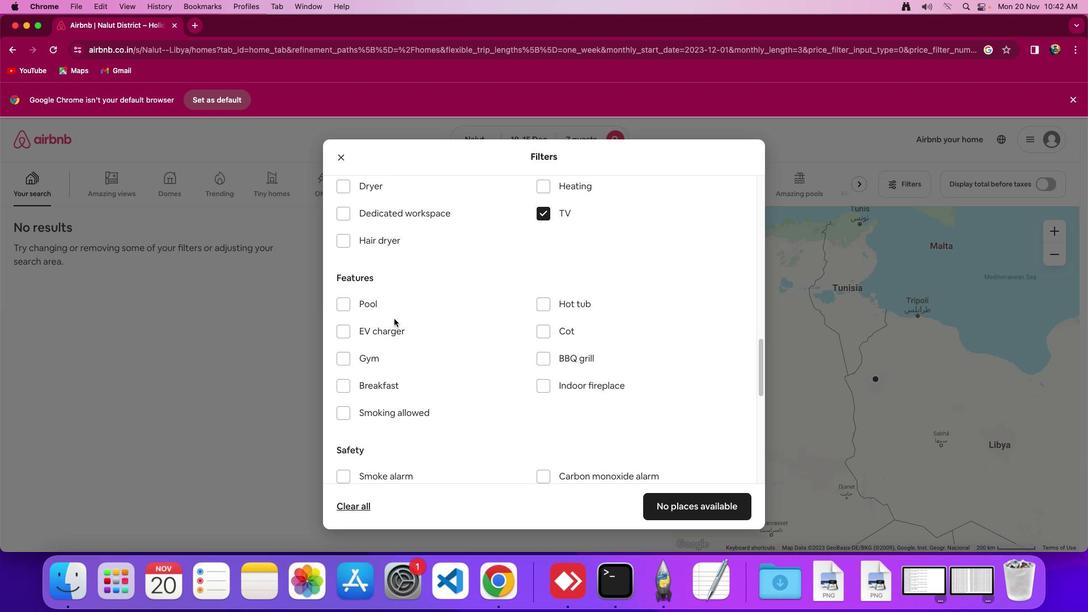 
Action: Mouse scrolled (394, 319) with delta (0, 0)
Screenshot: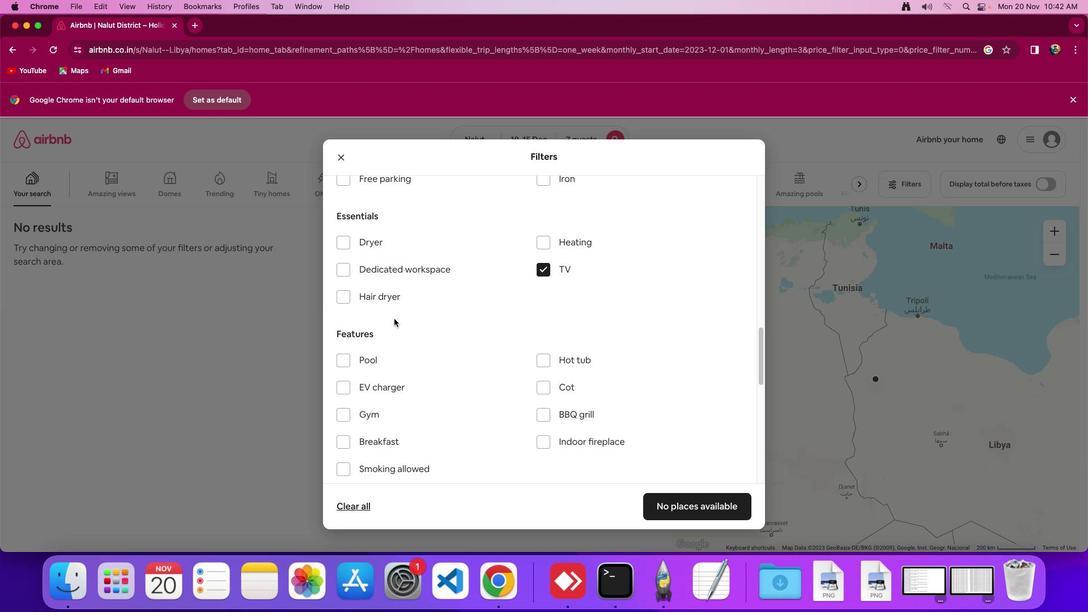 
Action: Mouse scrolled (394, 319) with delta (0, 0)
Screenshot: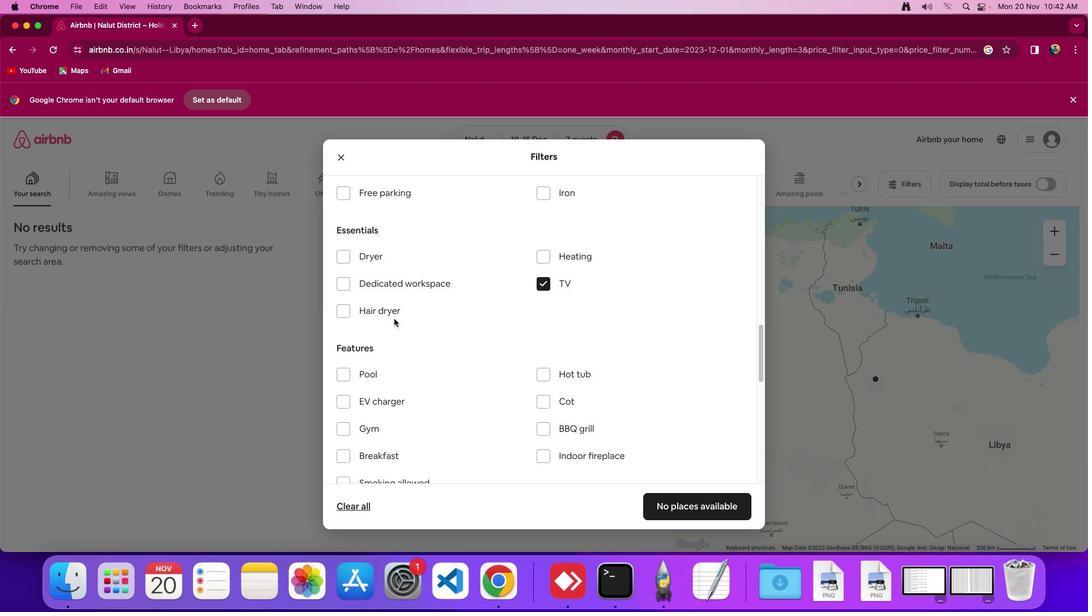
Action: Mouse scrolled (394, 319) with delta (0, 1)
Screenshot: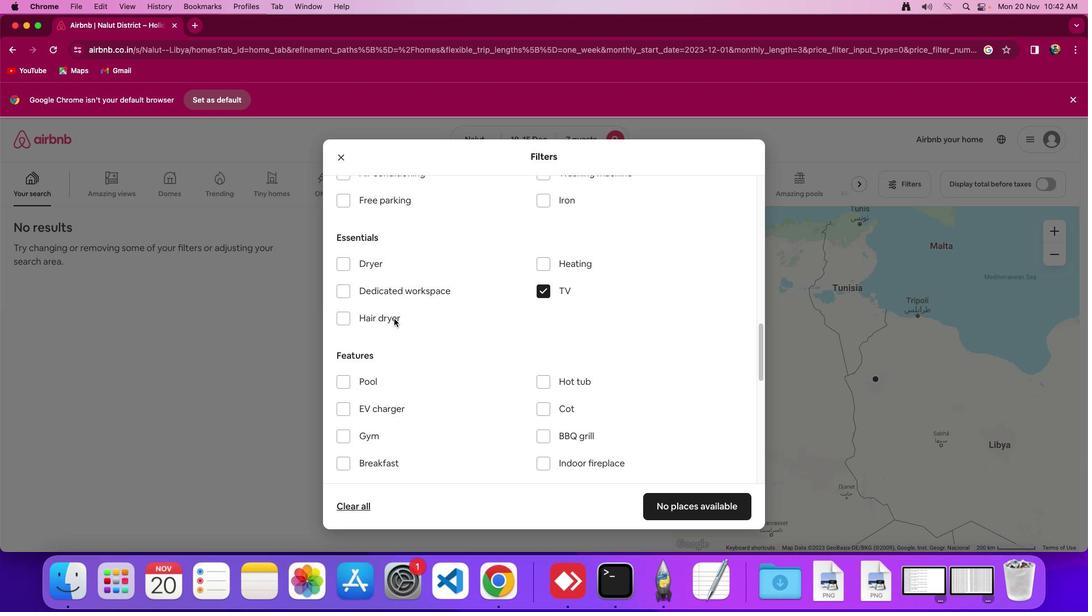 
Action: Mouse moved to (398, 311)
Screenshot: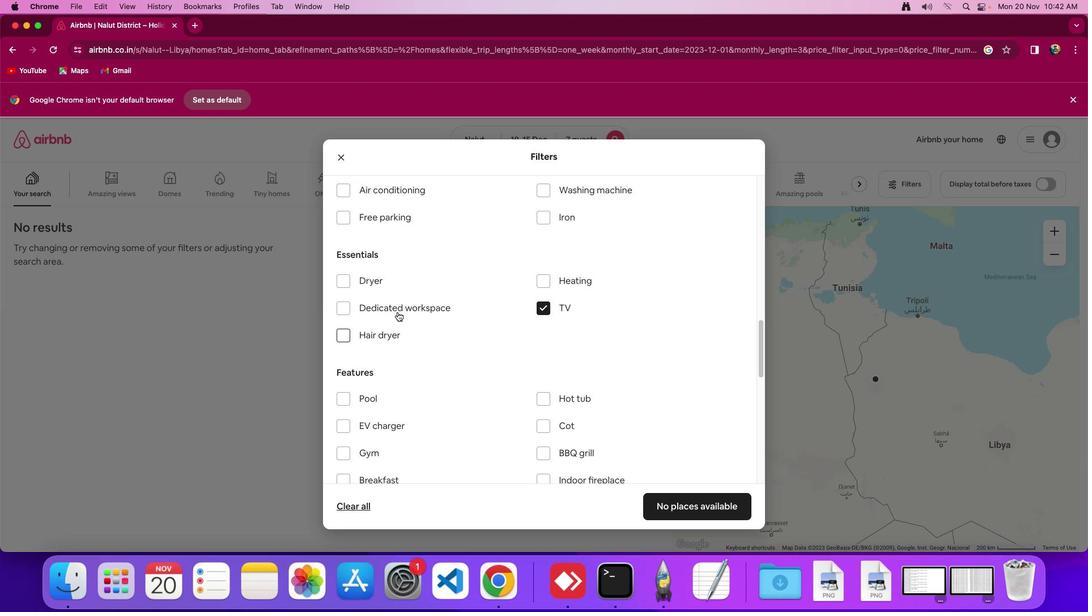 
Action: Mouse scrolled (398, 311) with delta (0, 0)
Screenshot: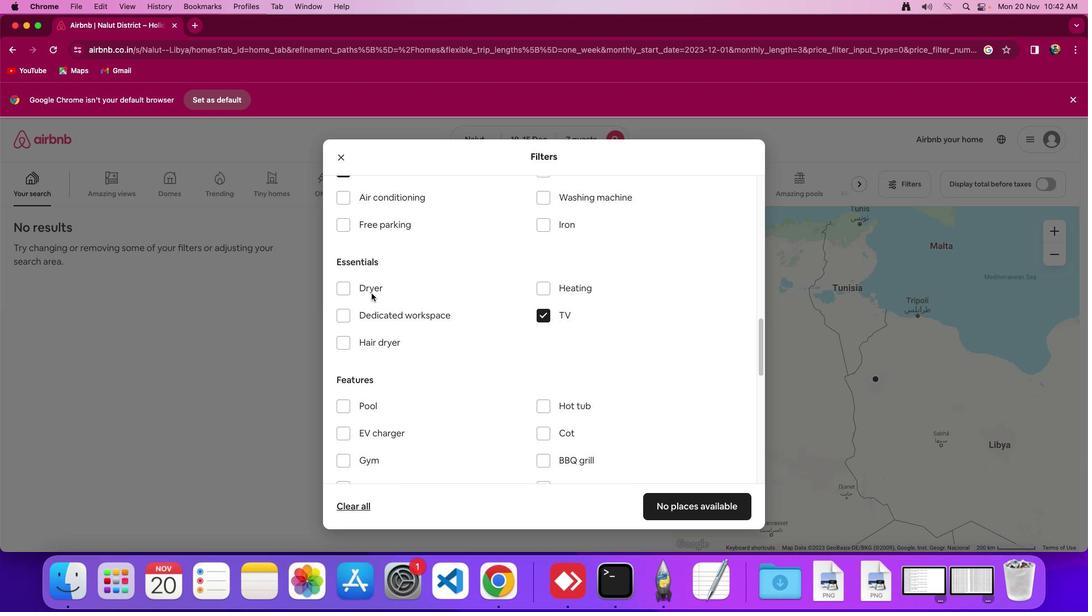 
Action: Mouse scrolled (398, 311) with delta (0, 0)
Screenshot: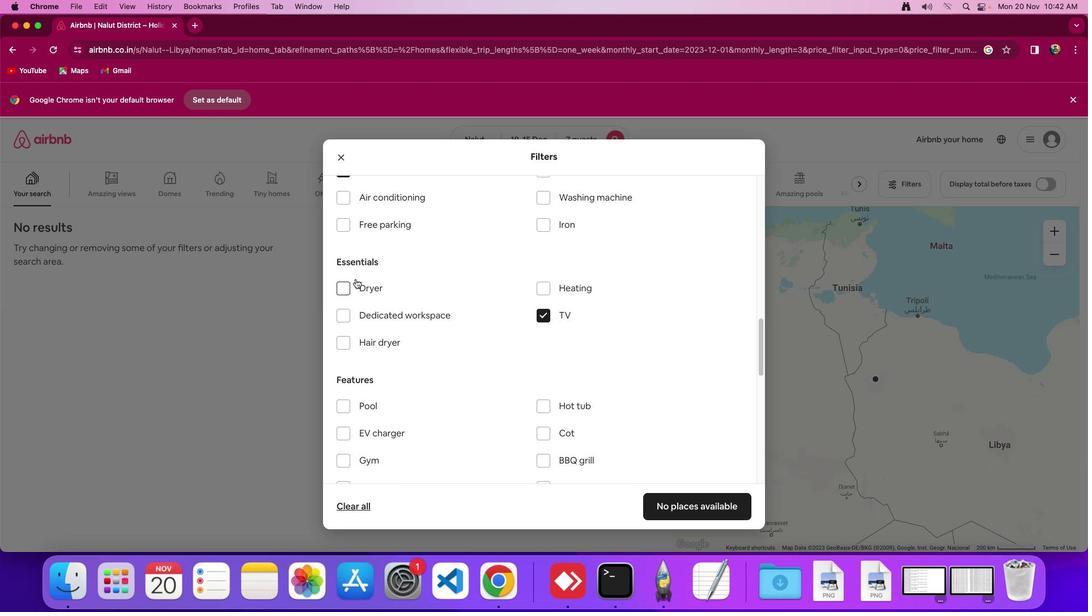 
Action: Mouse moved to (348, 222)
Screenshot: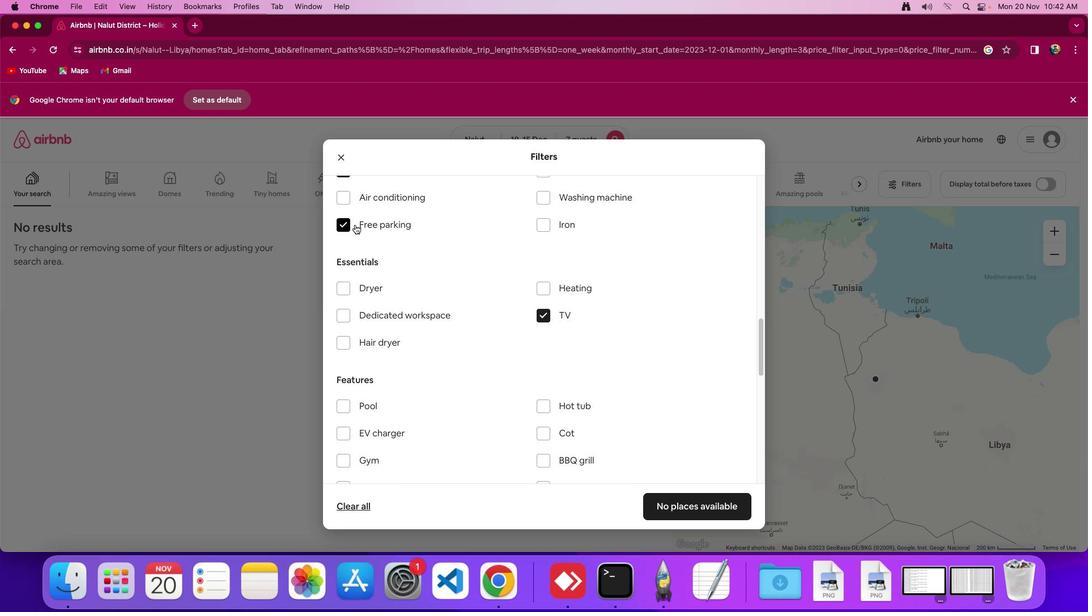 
Action: Mouse pressed left at (348, 222)
Screenshot: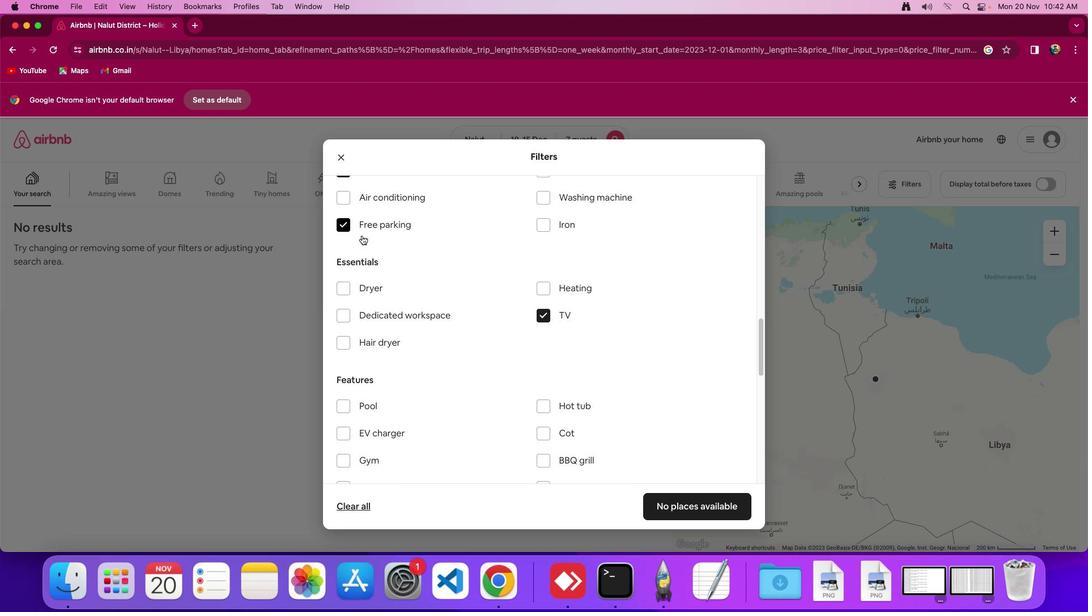
Action: Mouse moved to (522, 337)
Screenshot: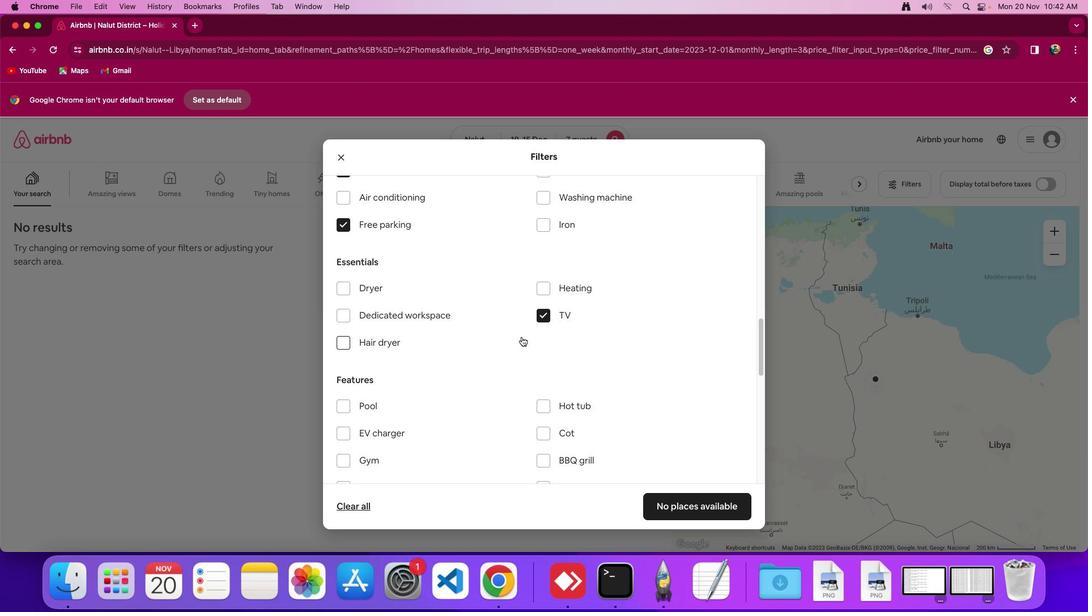 
Action: Mouse scrolled (522, 337) with delta (0, 0)
Screenshot: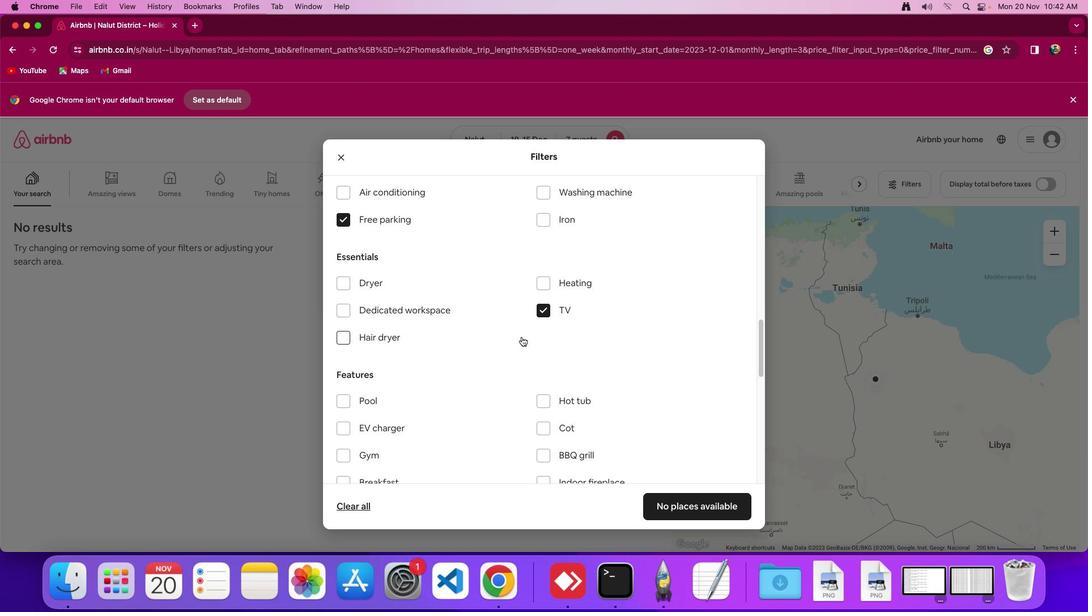 
Action: Mouse scrolled (522, 337) with delta (0, 0)
Screenshot: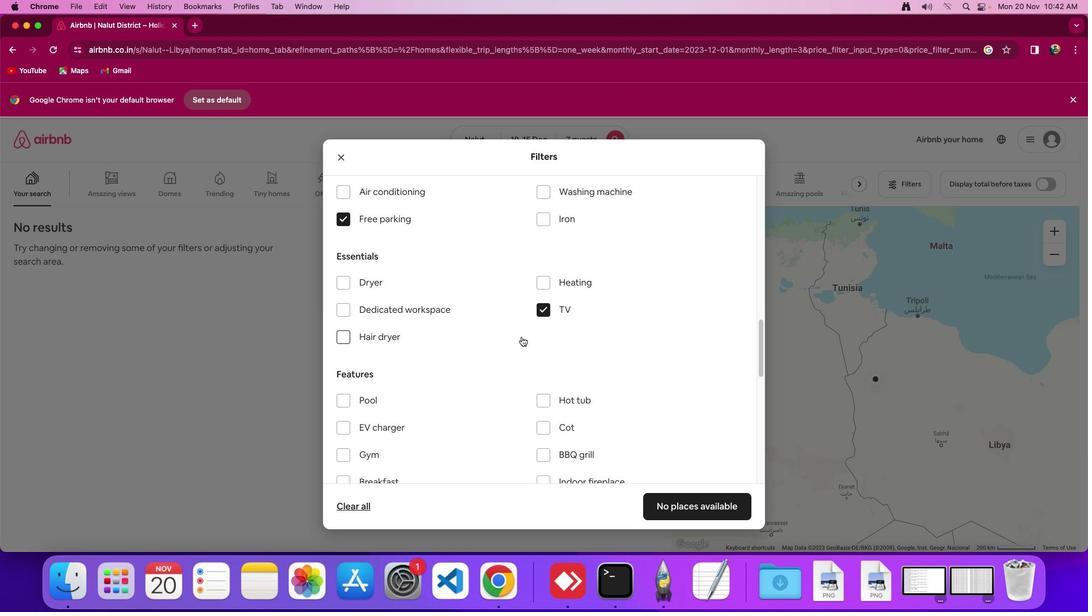 
Action: Mouse scrolled (522, 337) with delta (0, 0)
Screenshot: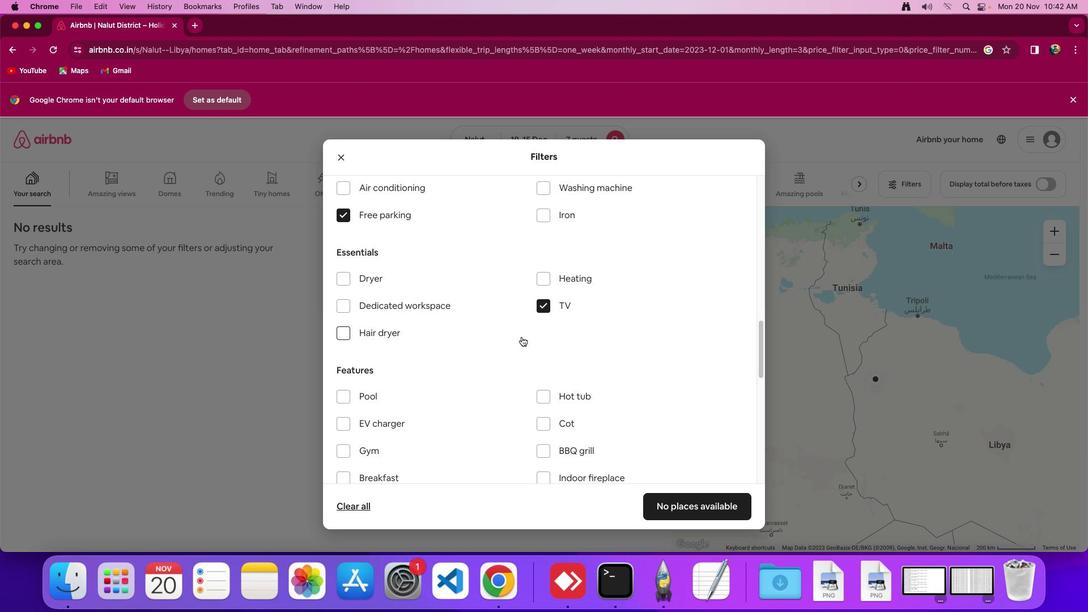 
Action: Mouse scrolled (522, 337) with delta (0, 0)
Screenshot: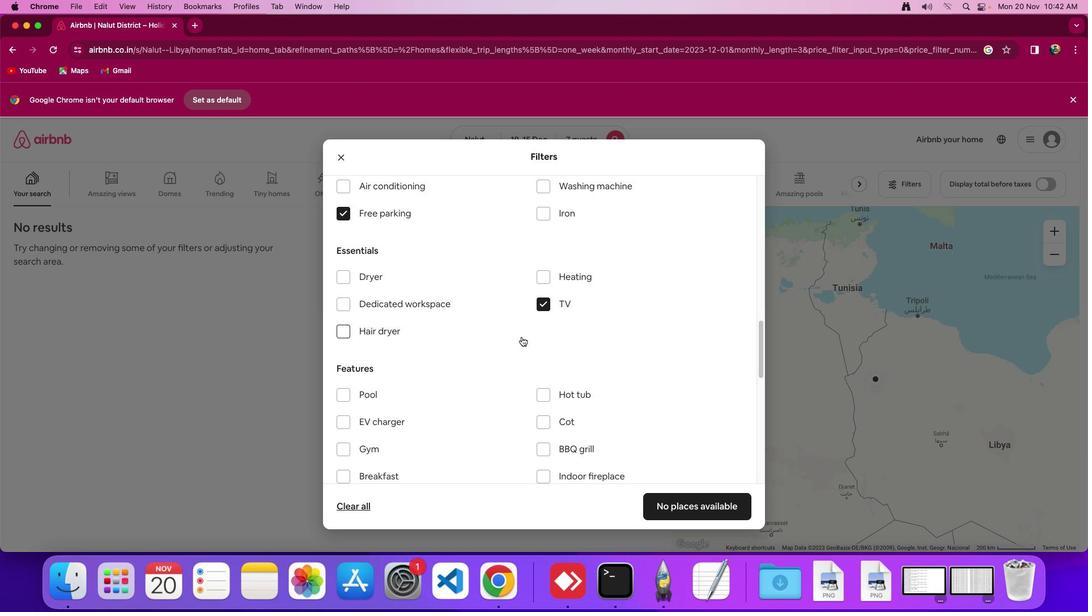 
Action: Mouse scrolled (522, 337) with delta (0, 0)
Screenshot: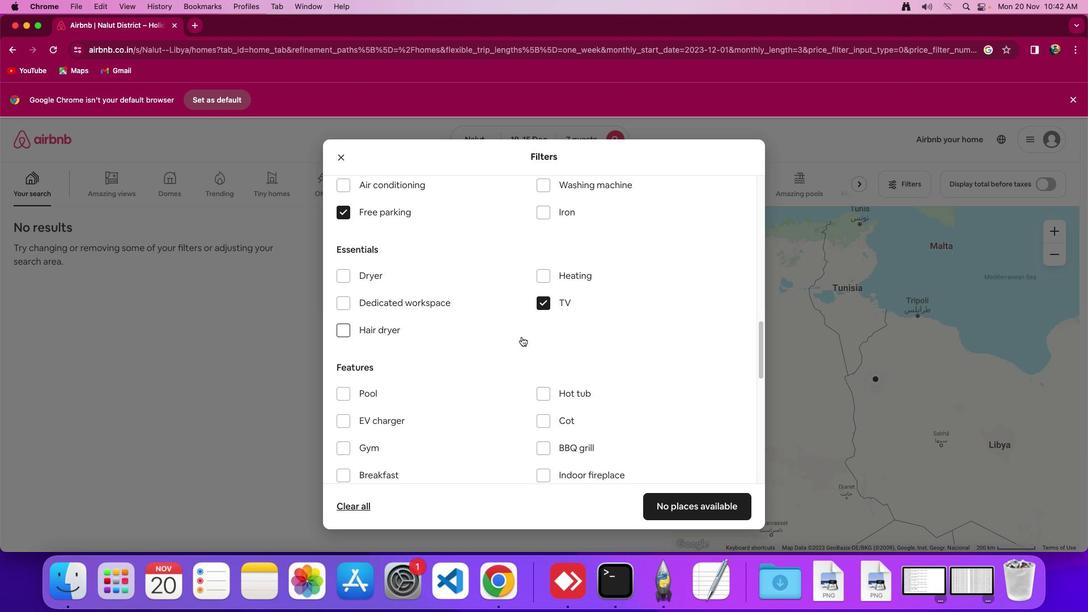 
Action: Mouse scrolled (522, 337) with delta (0, 0)
Screenshot: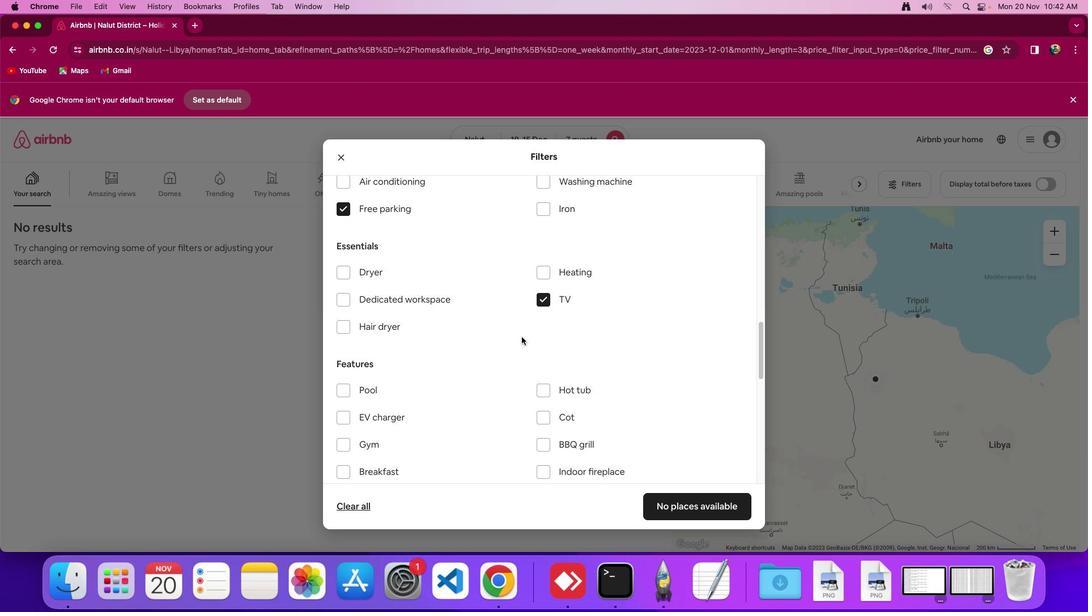
Action: Mouse scrolled (522, 337) with delta (0, 0)
Screenshot: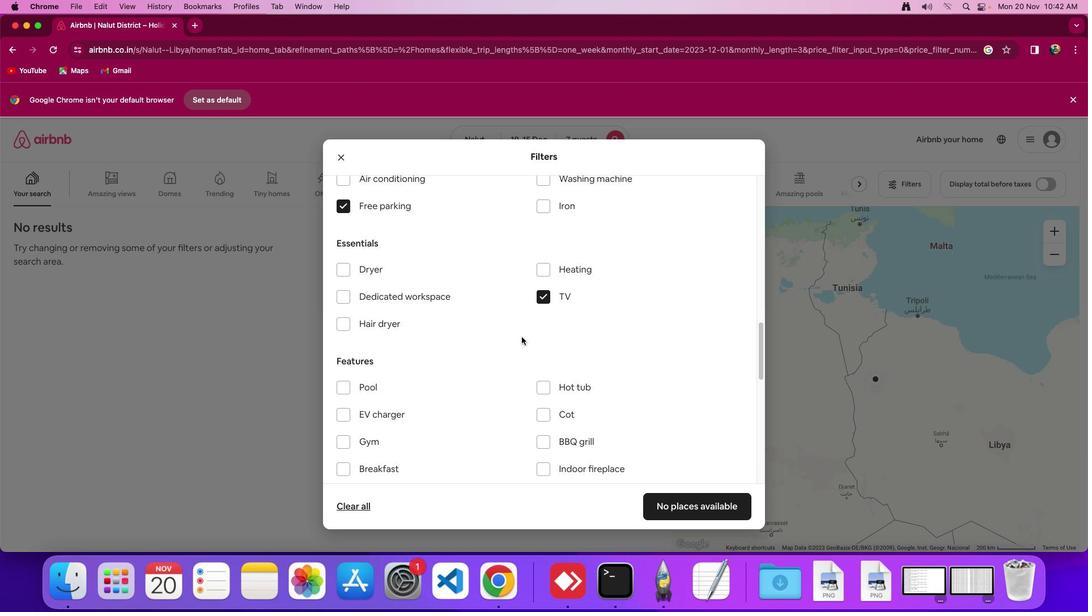 
Action: Mouse scrolled (522, 337) with delta (0, 0)
Screenshot: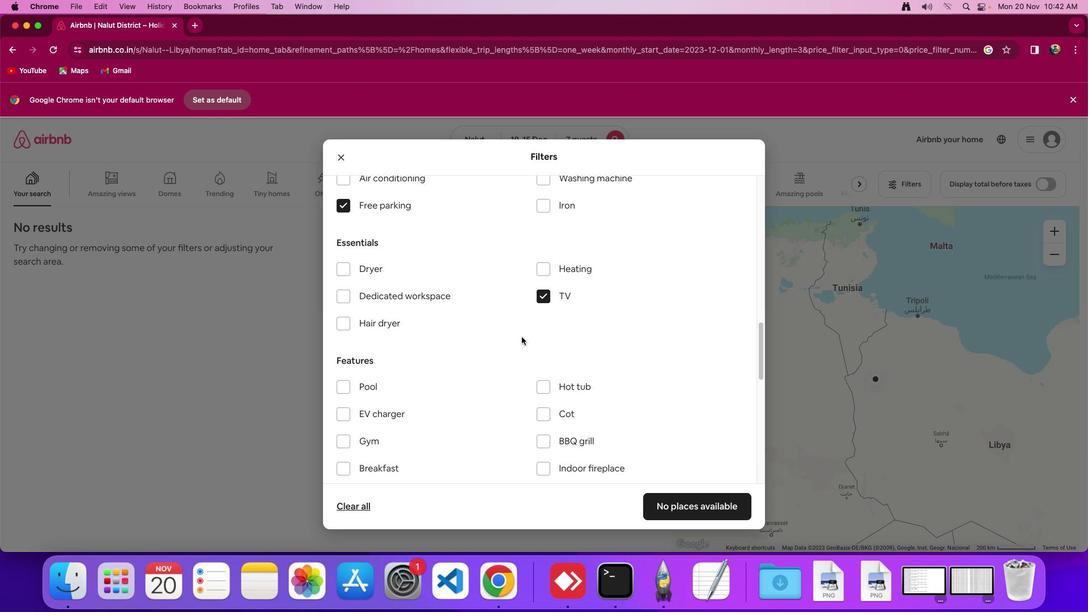 
Action: Mouse scrolled (522, 337) with delta (0, 0)
Screenshot: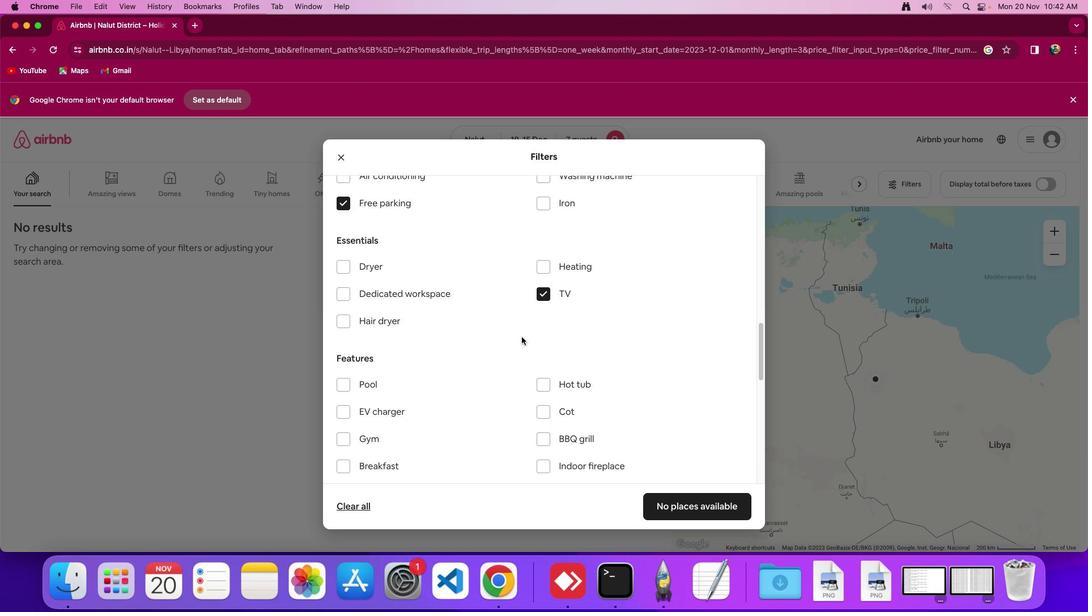 
Action: Mouse moved to (521, 337)
Screenshot: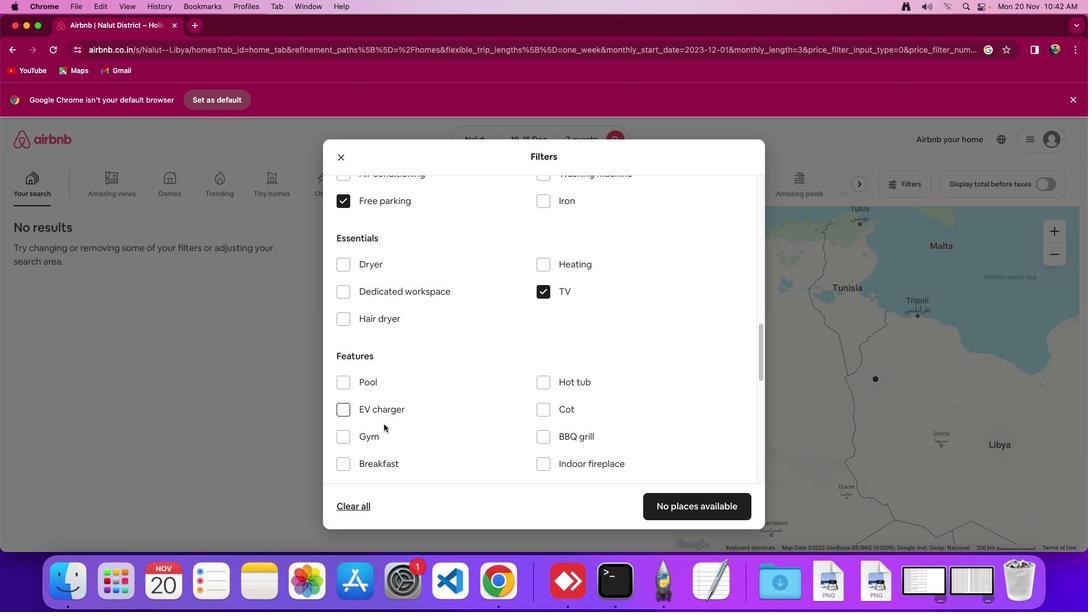 
Action: Mouse scrolled (521, 337) with delta (0, 0)
Screenshot: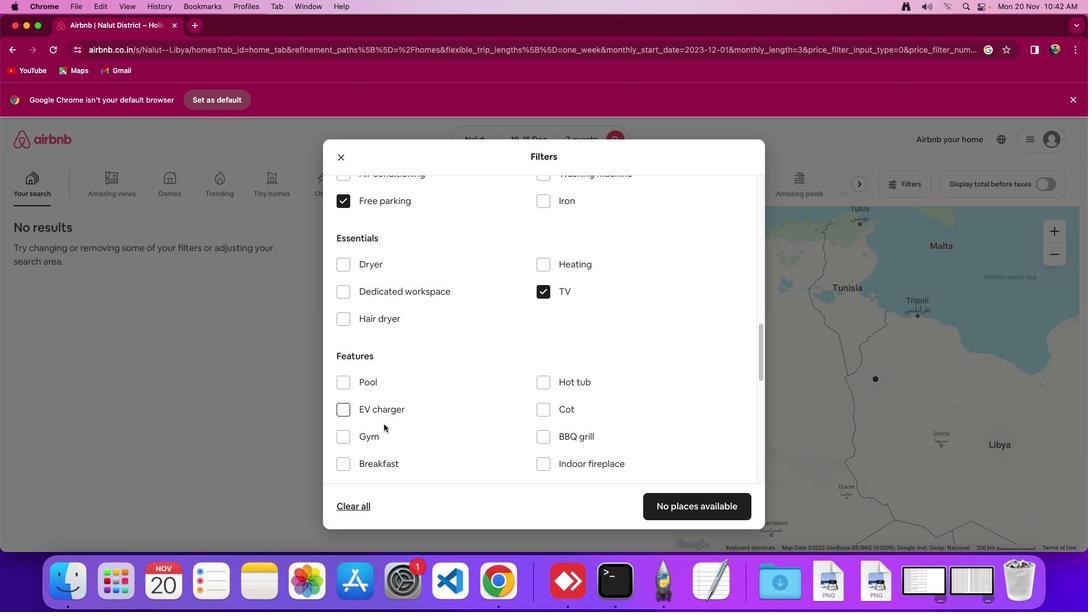 
Action: Mouse moved to (347, 433)
Screenshot: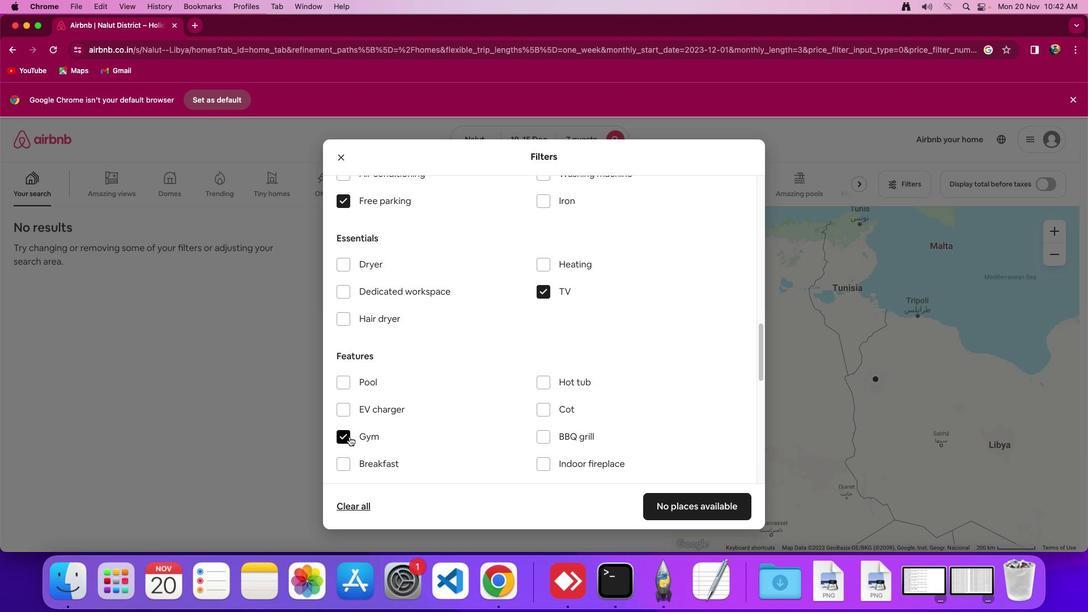 
Action: Mouse pressed left at (347, 433)
Screenshot: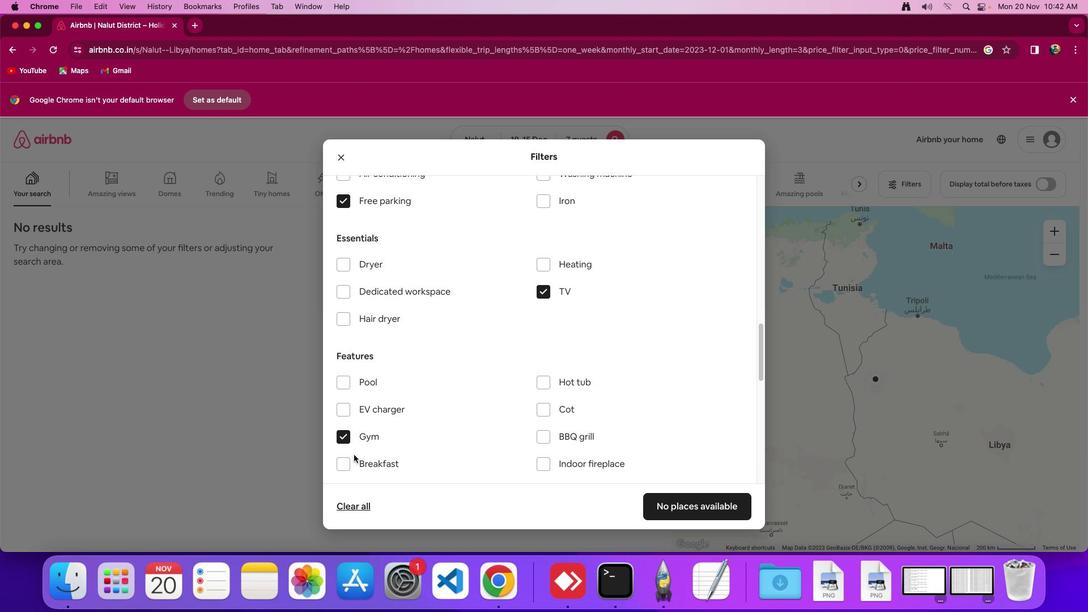 
Action: Mouse moved to (349, 459)
Screenshot: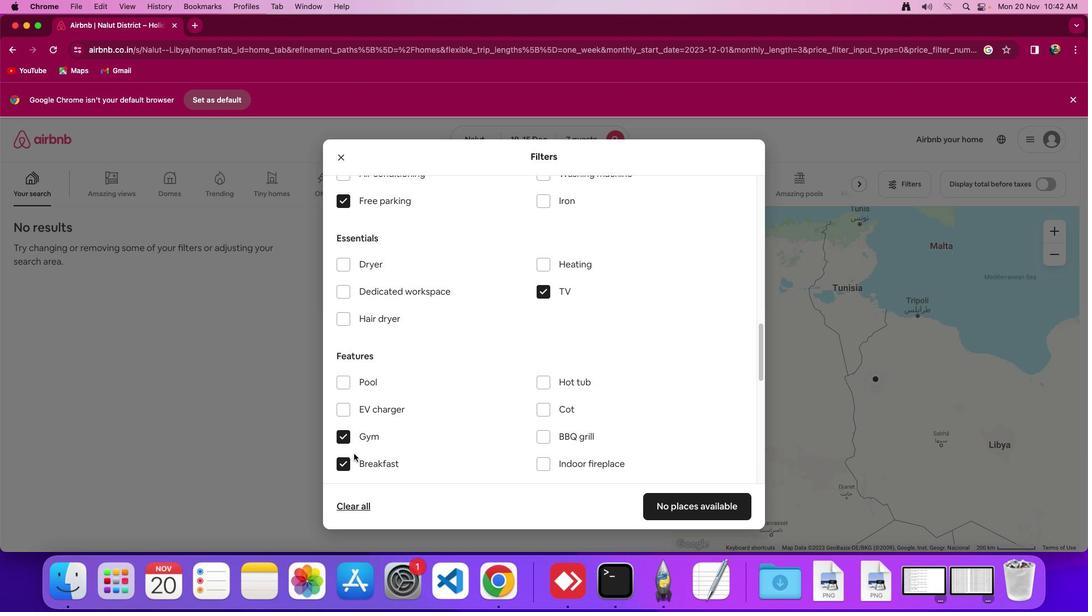 
Action: Mouse pressed left at (349, 459)
Screenshot: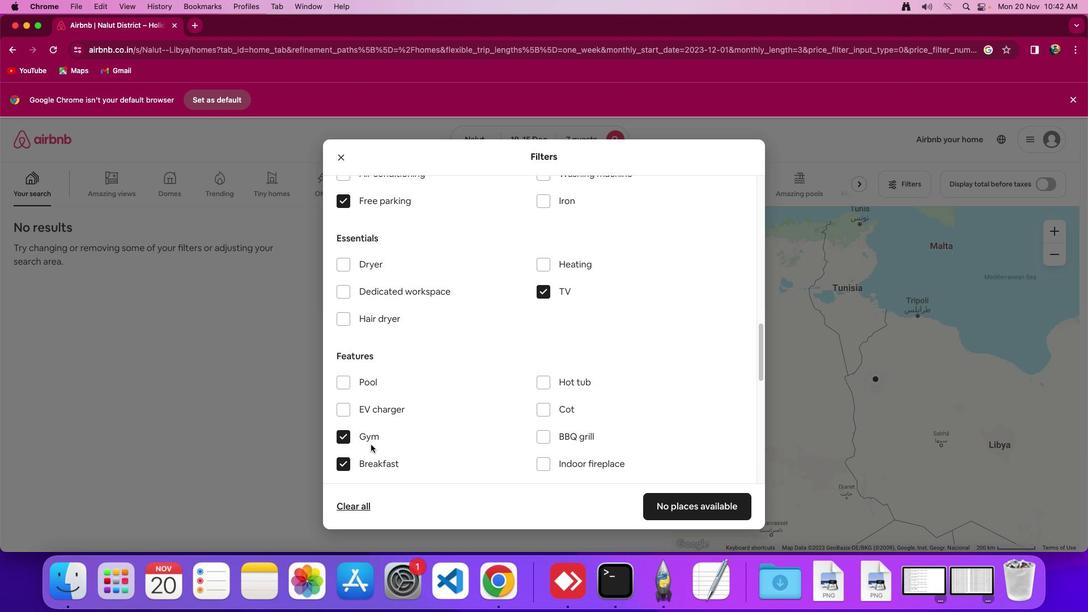 
Action: Mouse moved to (457, 399)
Screenshot: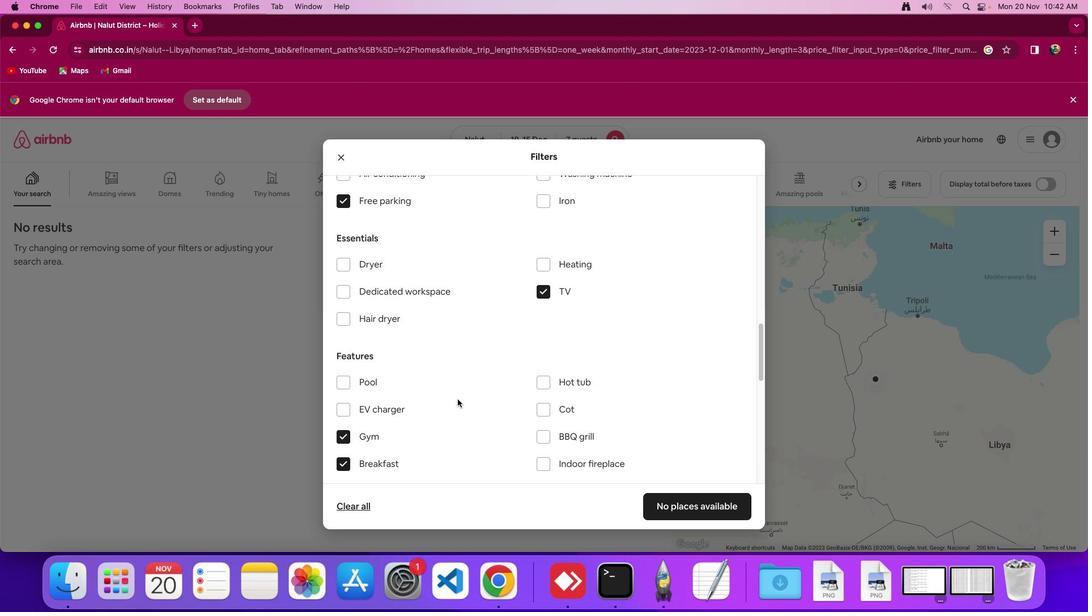 
Action: Mouse scrolled (457, 399) with delta (0, 0)
Screenshot: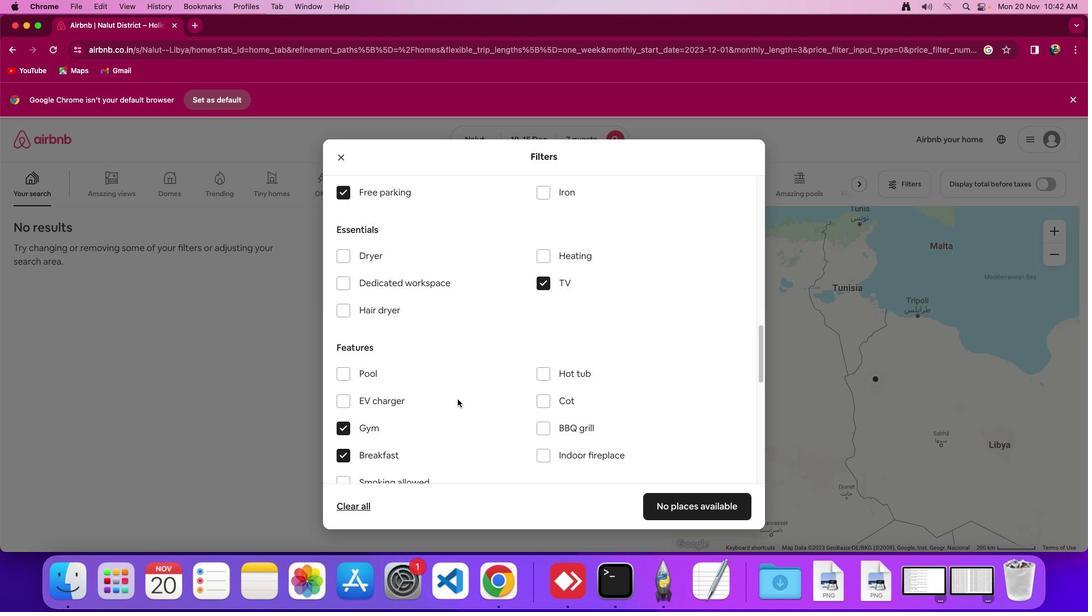 
Action: Mouse scrolled (457, 399) with delta (0, 0)
Screenshot: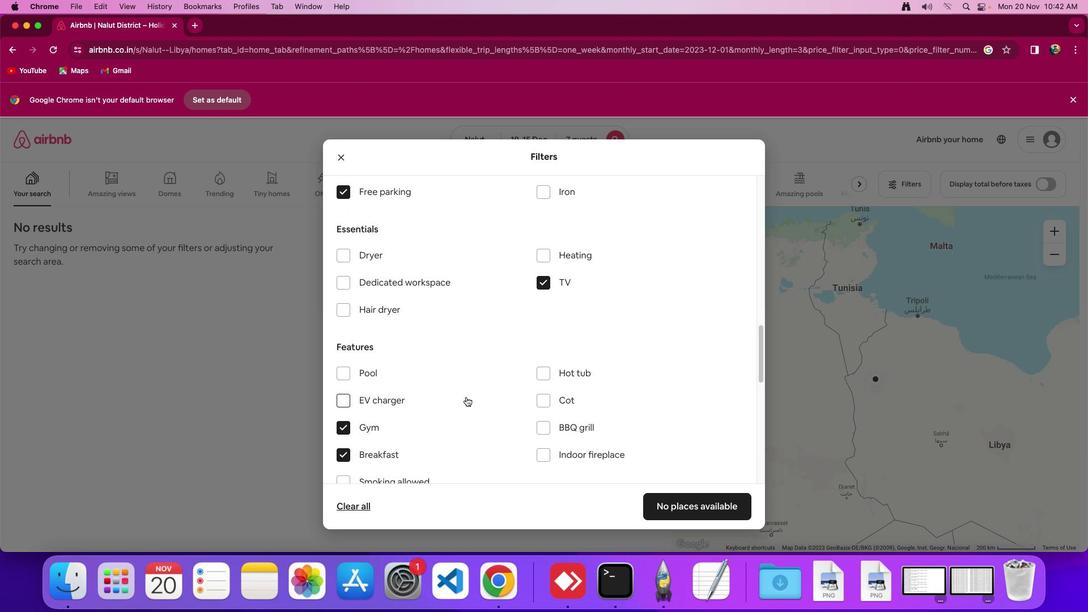 
Action: Mouse moved to (667, 506)
Screenshot: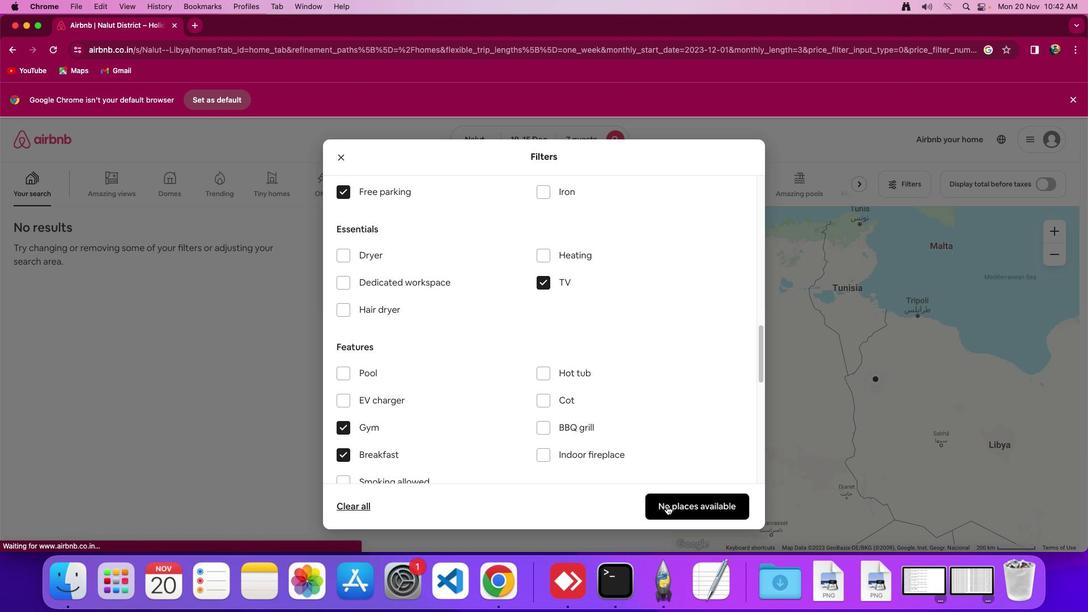 
Action: Mouse pressed left at (667, 506)
Screenshot: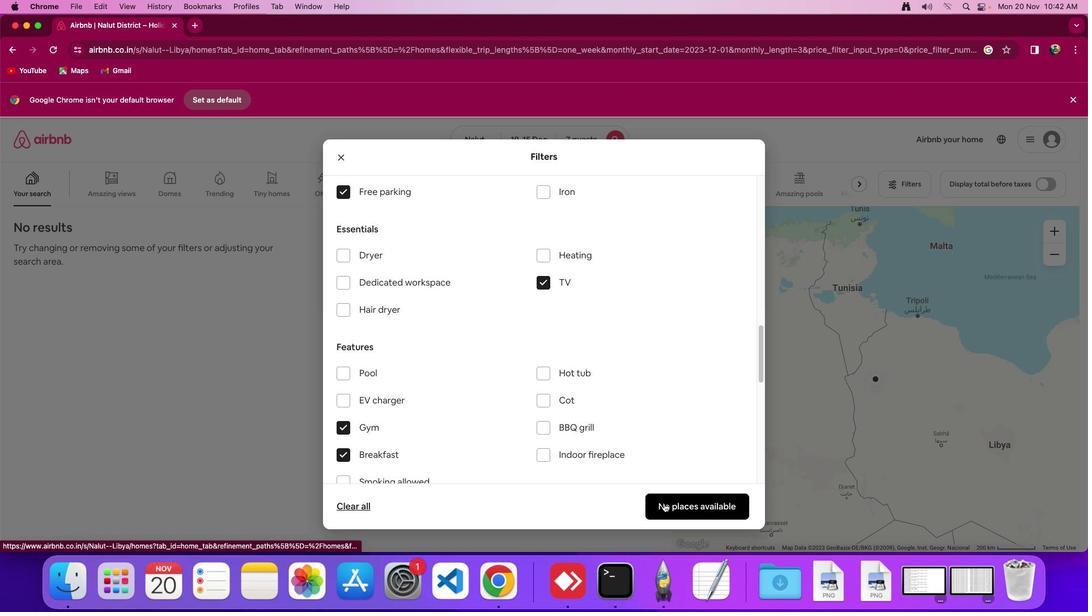
Action: Mouse moved to (545, 375)
Screenshot: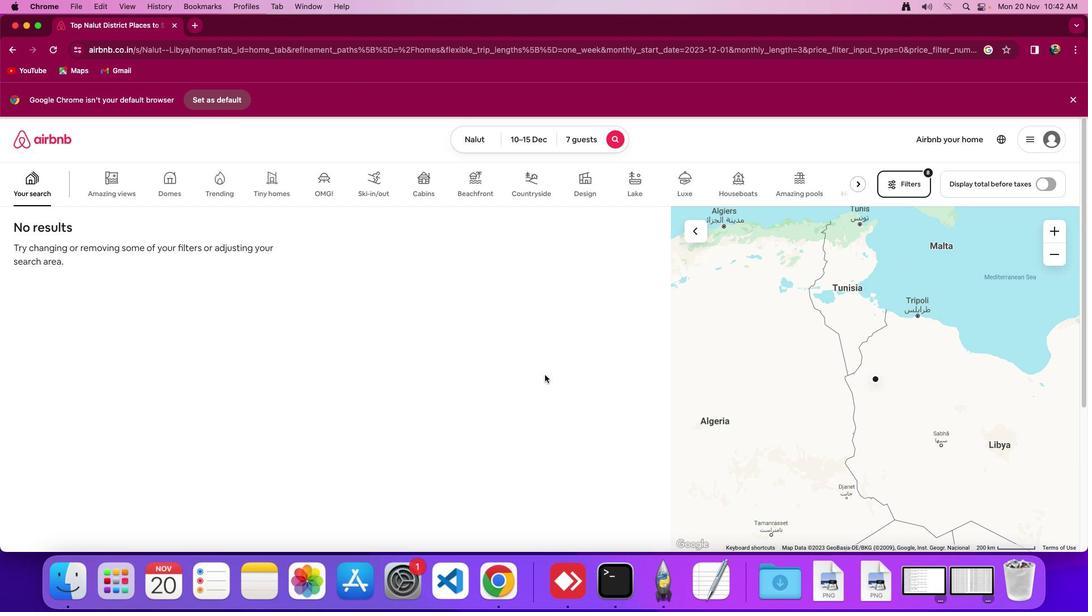 
Action: Mouse pressed left at (545, 375)
Screenshot: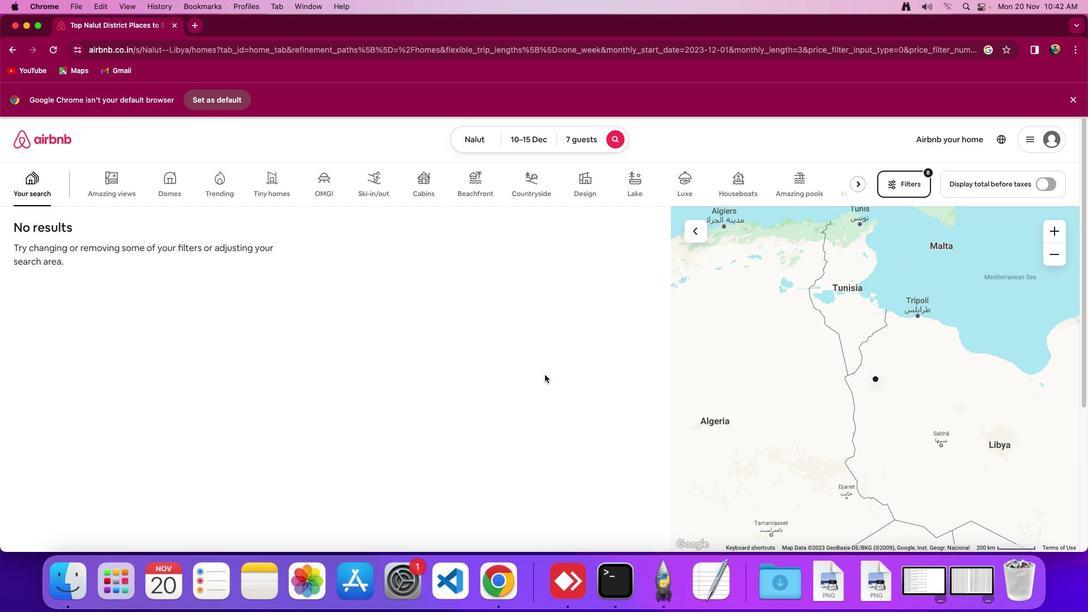 
Action: Mouse moved to (588, 396)
Screenshot: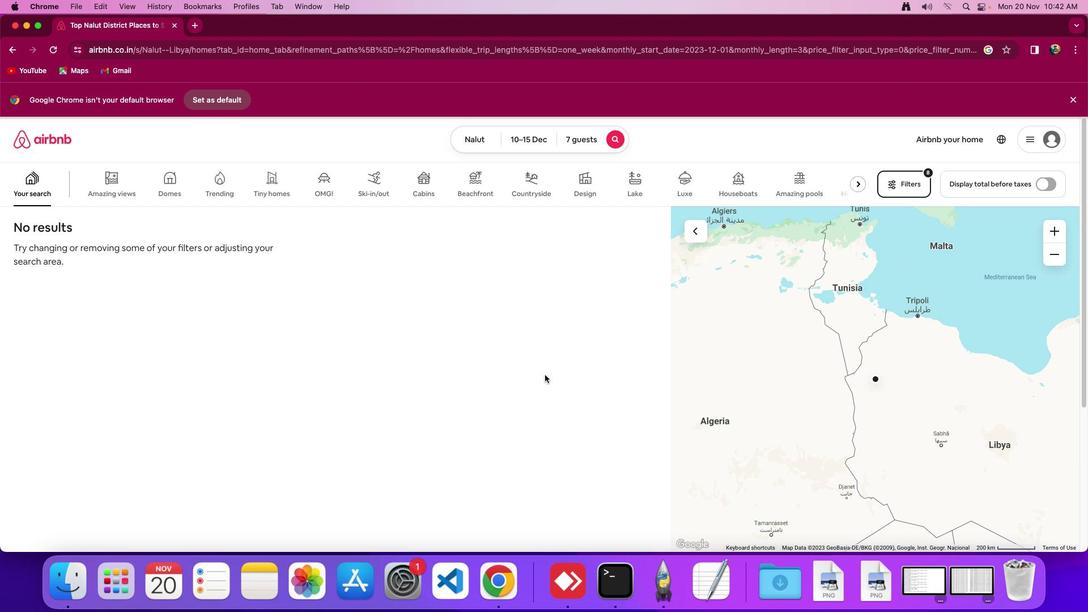 
